 Task: Look for space in Westchester, United States from 11th June, 2023 to 17th June, 2023 for 1 adult in price range Rs.5000 to Rs.12000. Place can be private room with 1  bedroom having 1 bed and 1 bathroom. Property type can be house, flat, guest house, hotel. Booking option can be shelf check-in. Required host language is English.
Action: Mouse moved to (580, 120)
Screenshot: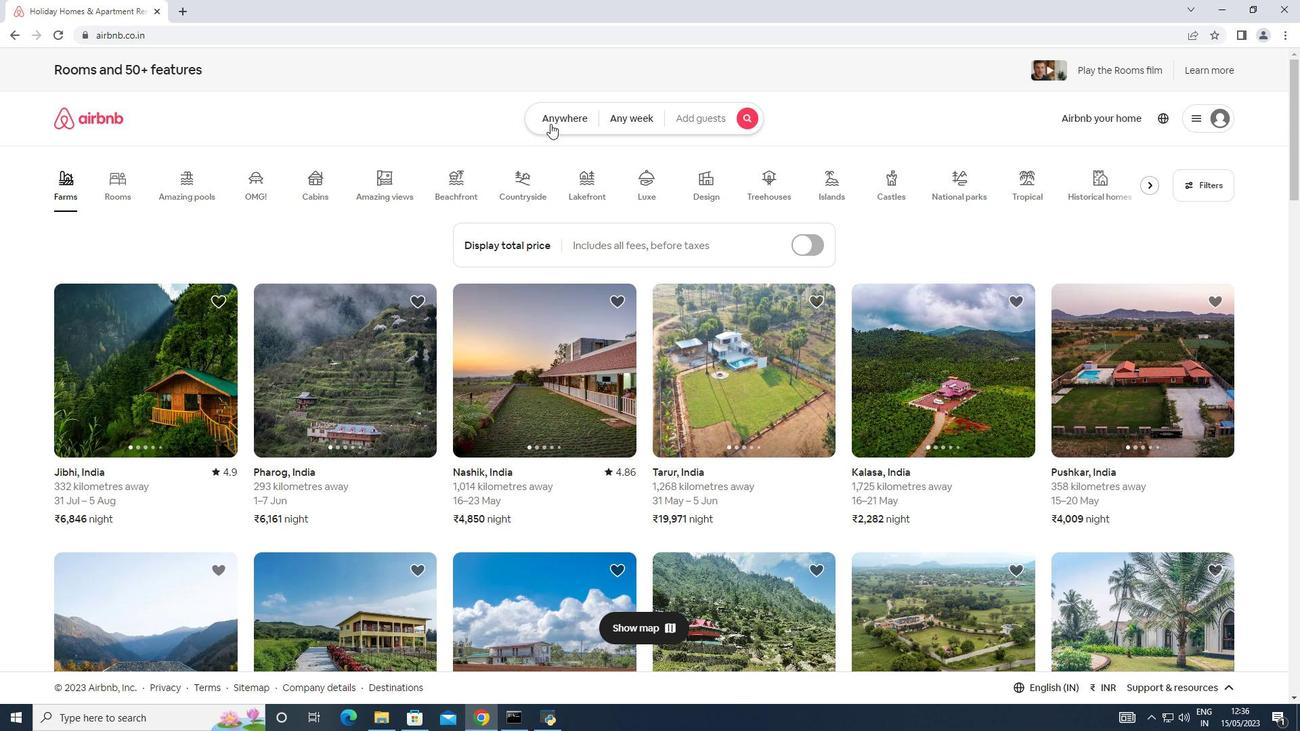 
Action: Mouse pressed left at (580, 120)
Screenshot: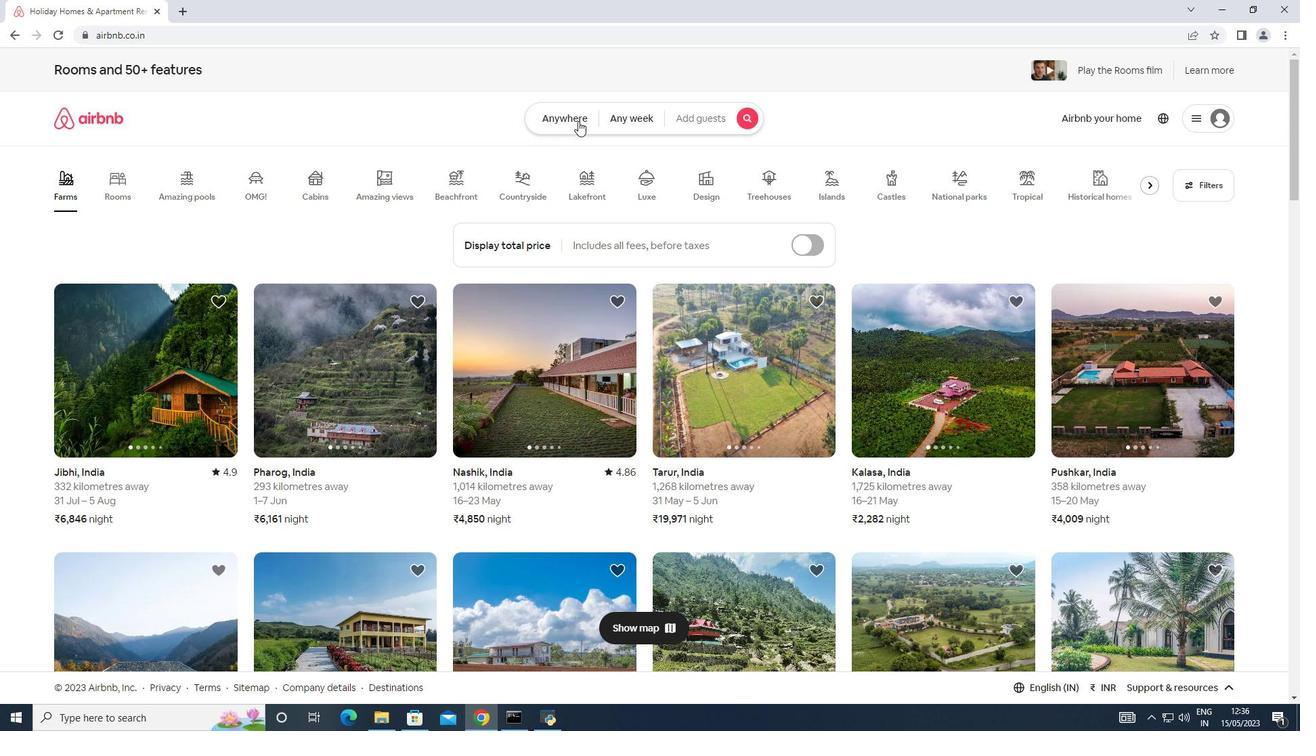 
Action: Mouse moved to (431, 167)
Screenshot: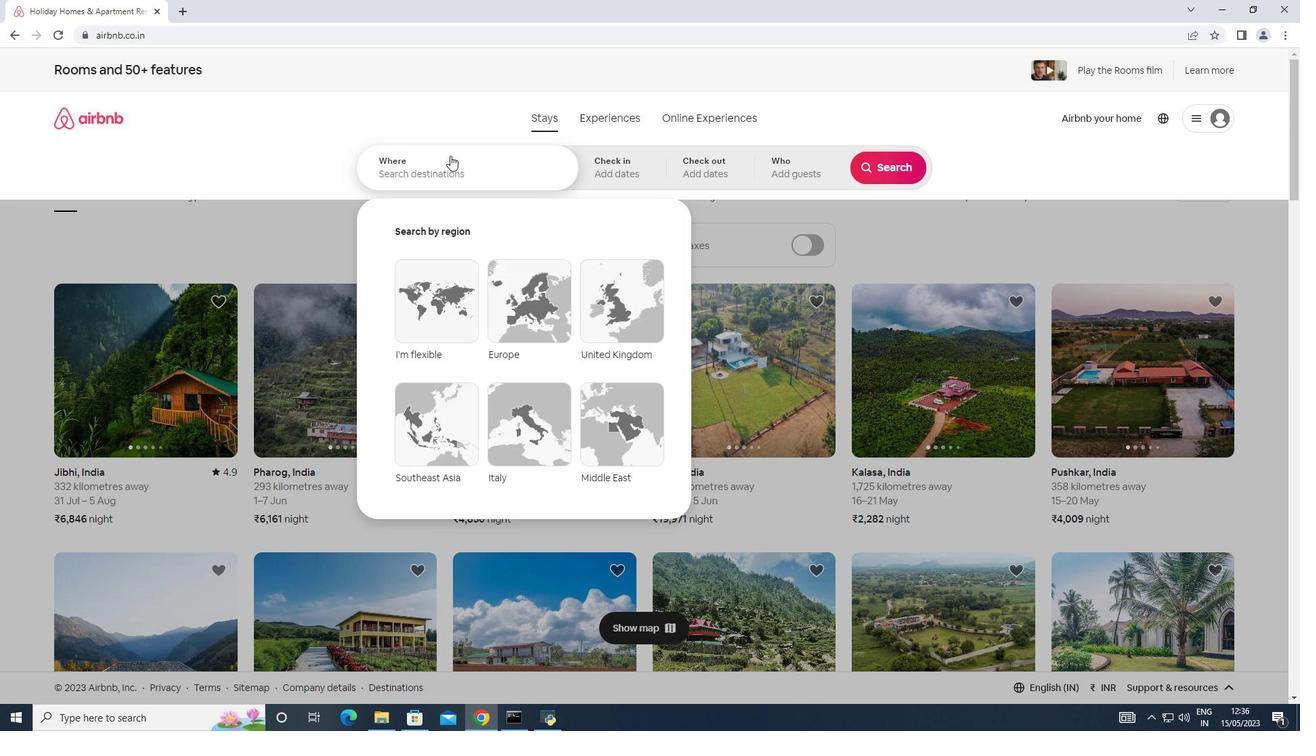 
Action: Mouse pressed left at (431, 167)
Screenshot: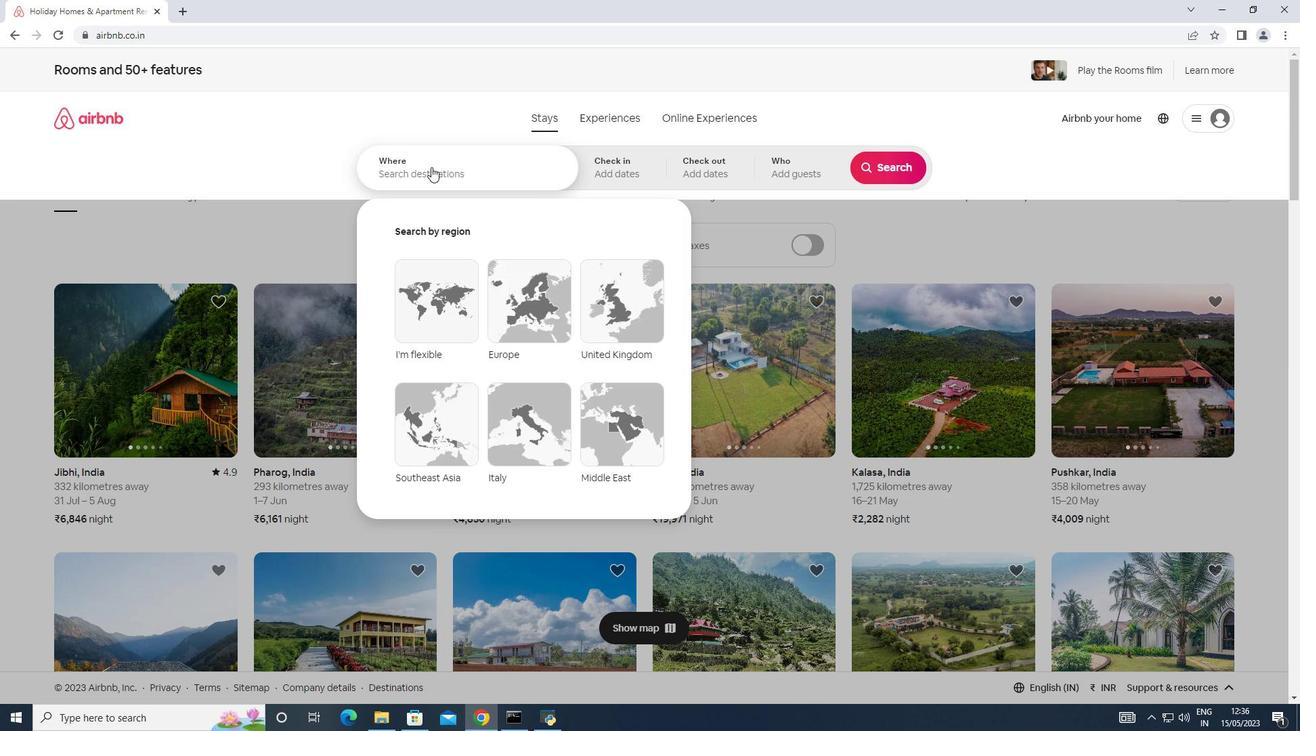 
Action: Key pressed <Key.shift>Westchester,<Key.shift>United<Key.space><Key.shift>States
Screenshot: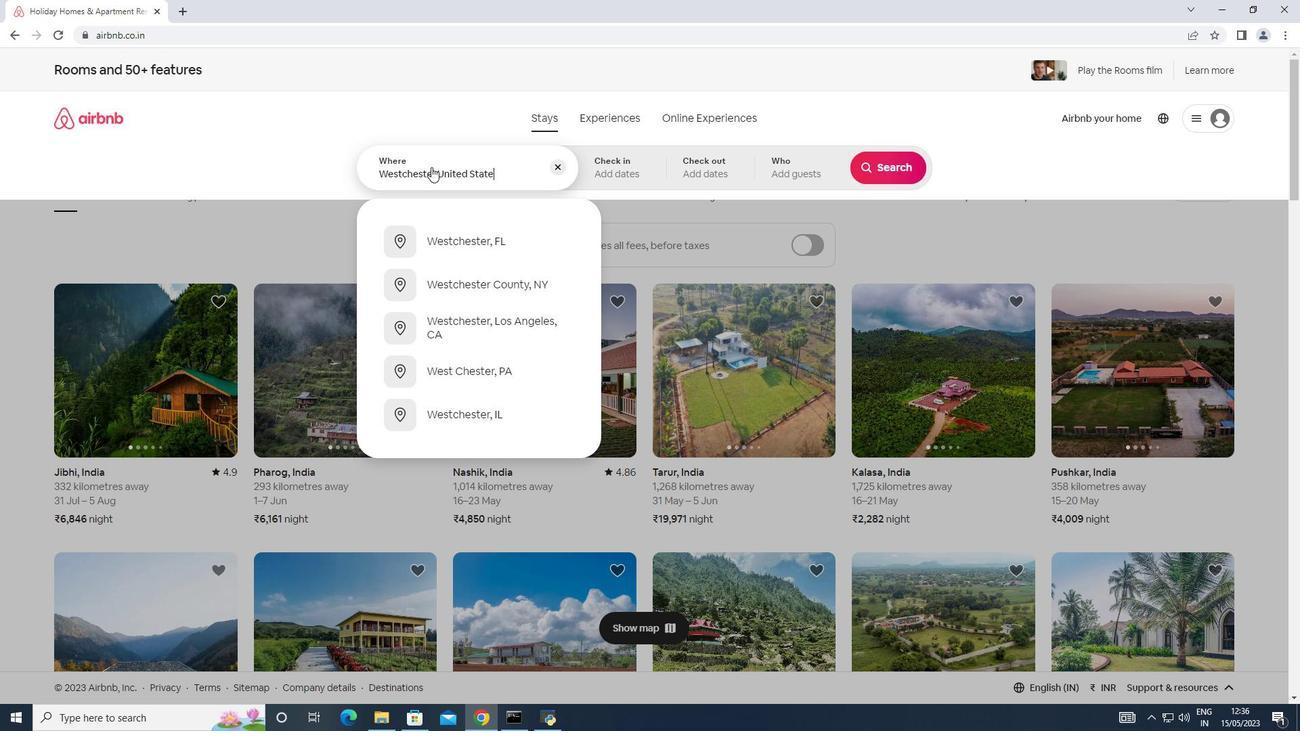 
Action: Mouse moved to (618, 182)
Screenshot: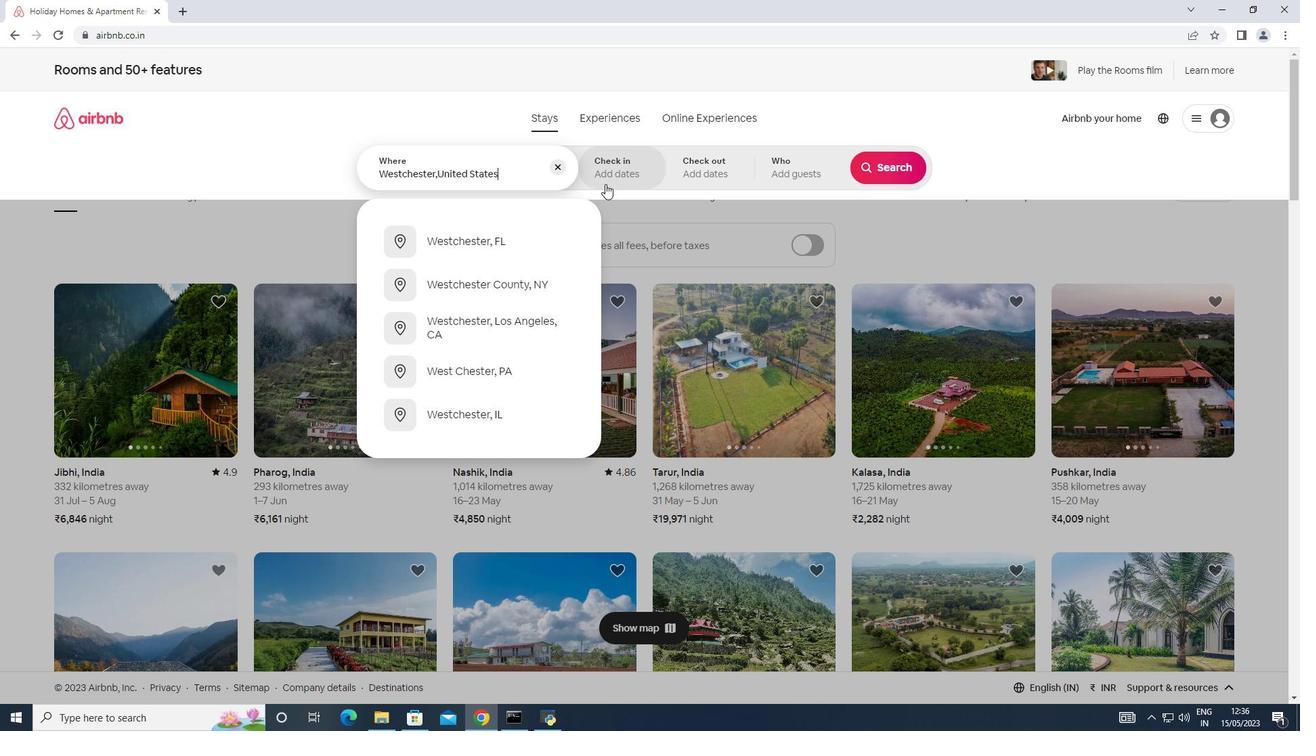 
Action: Mouse pressed left at (618, 182)
Screenshot: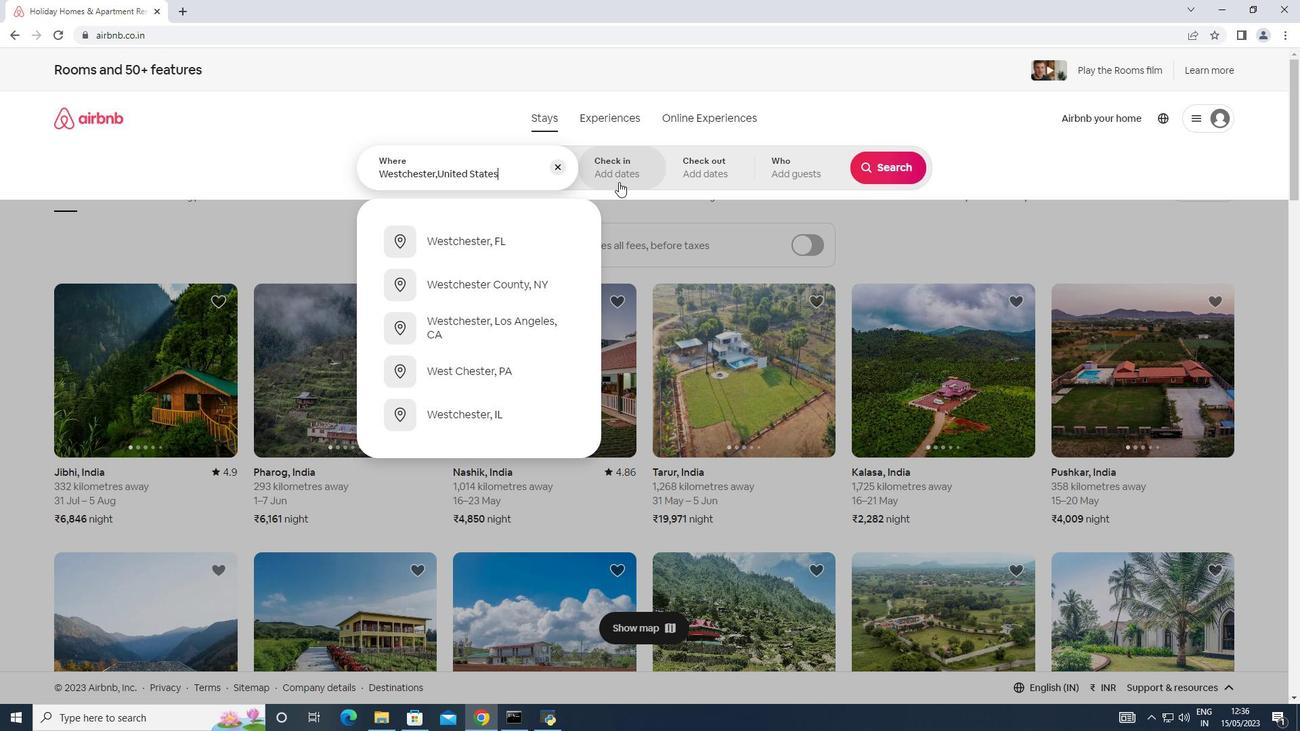 
Action: Mouse moved to (687, 391)
Screenshot: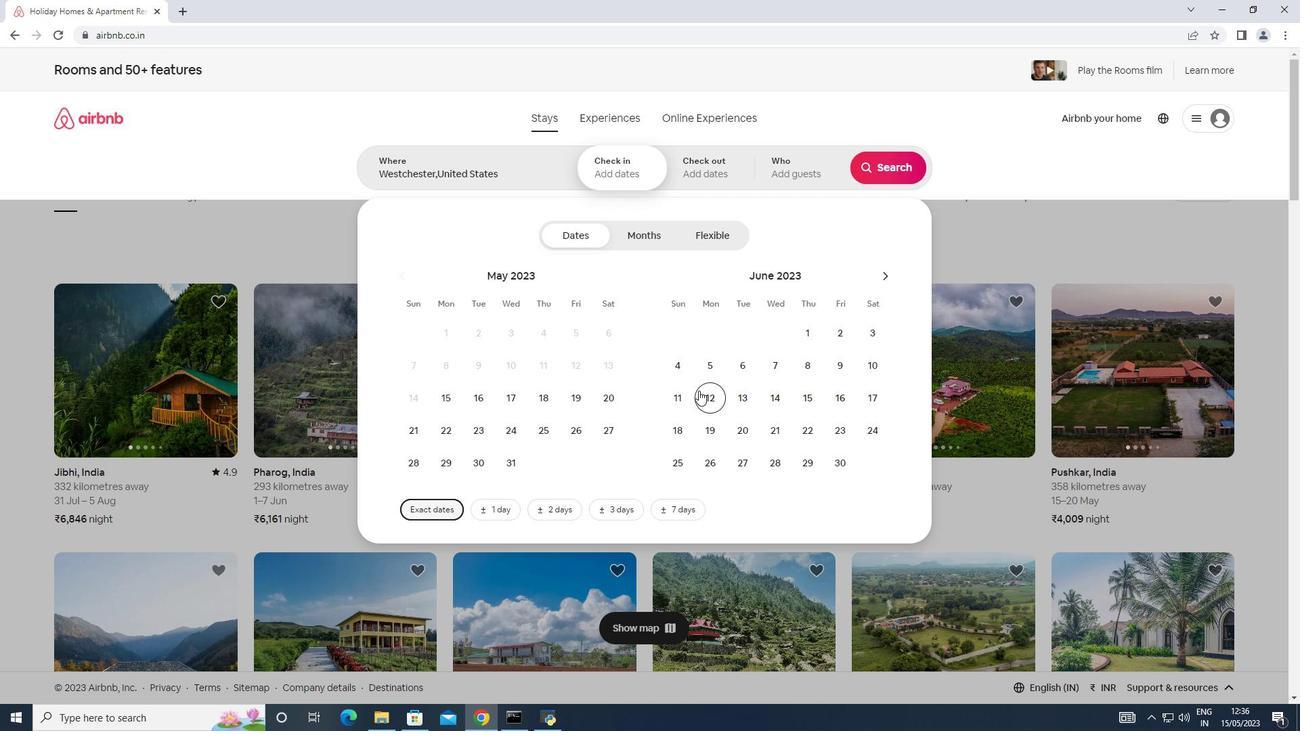 
Action: Mouse pressed left at (687, 391)
Screenshot: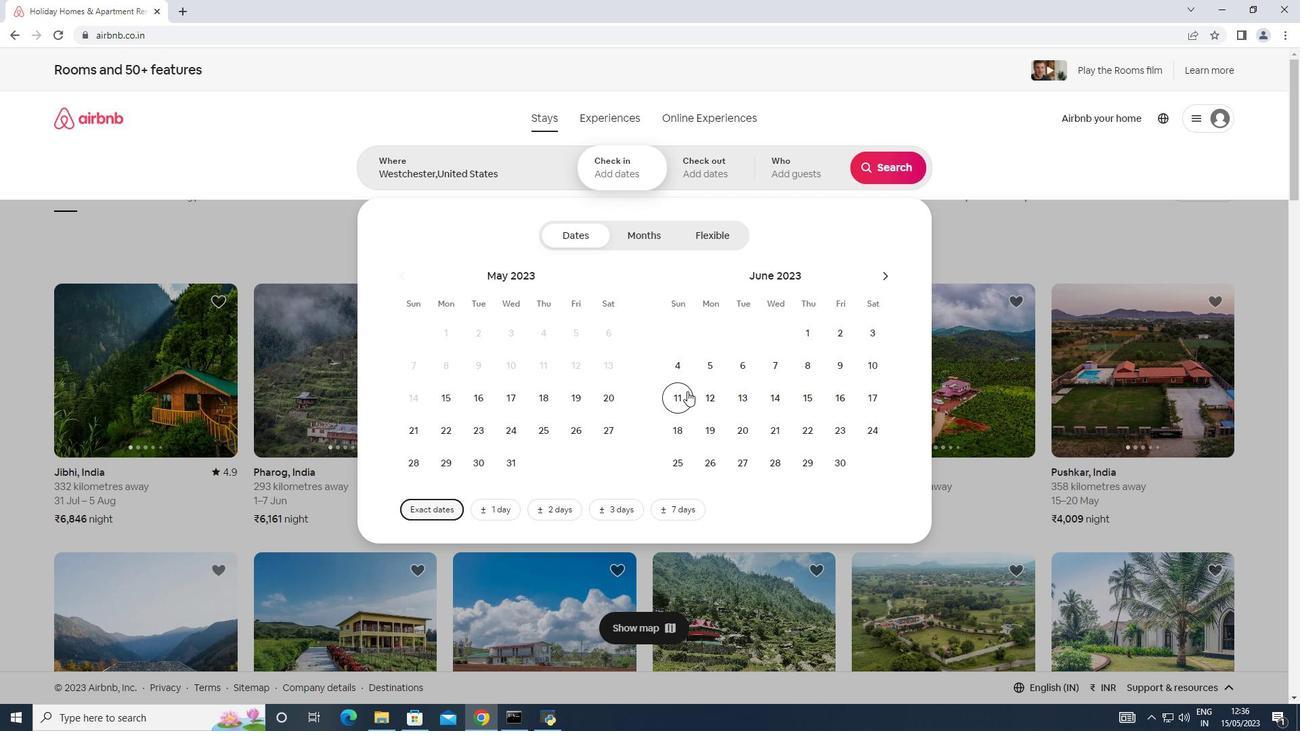 
Action: Mouse moved to (869, 396)
Screenshot: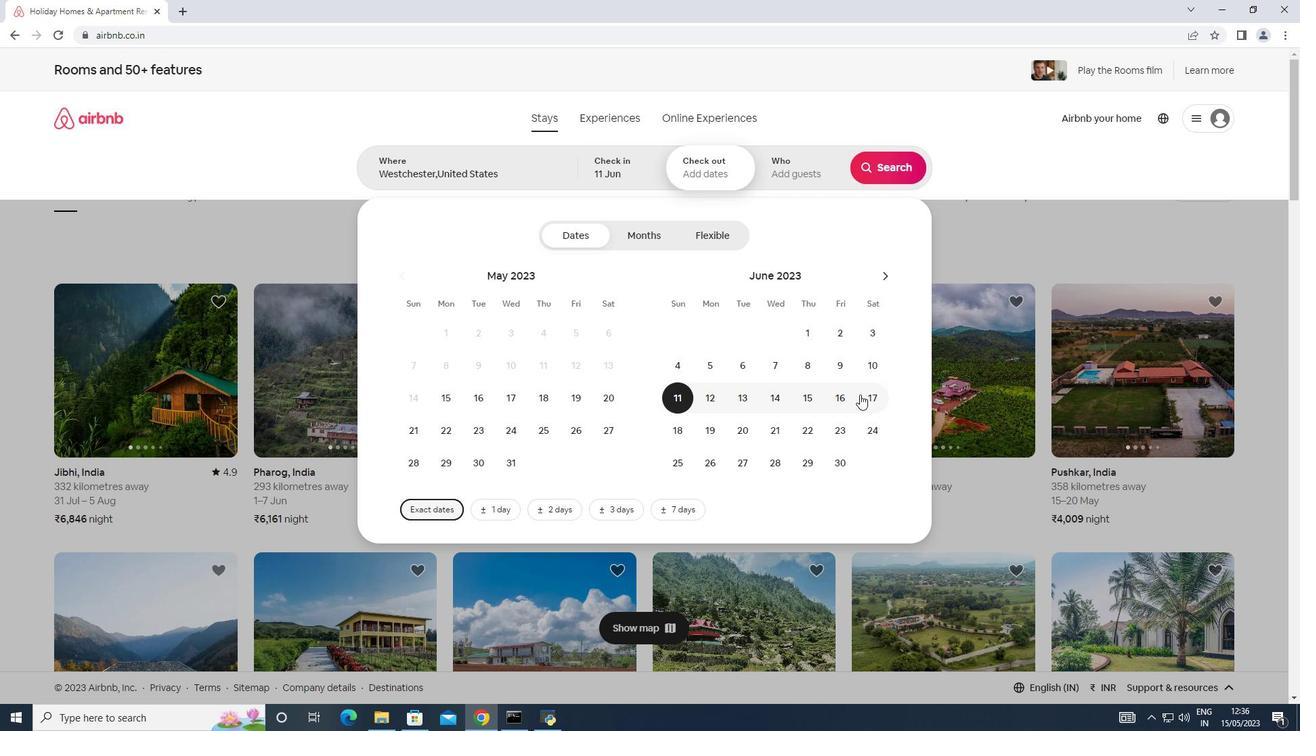 
Action: Mouse pressed left at (869, 396)
Screenshot: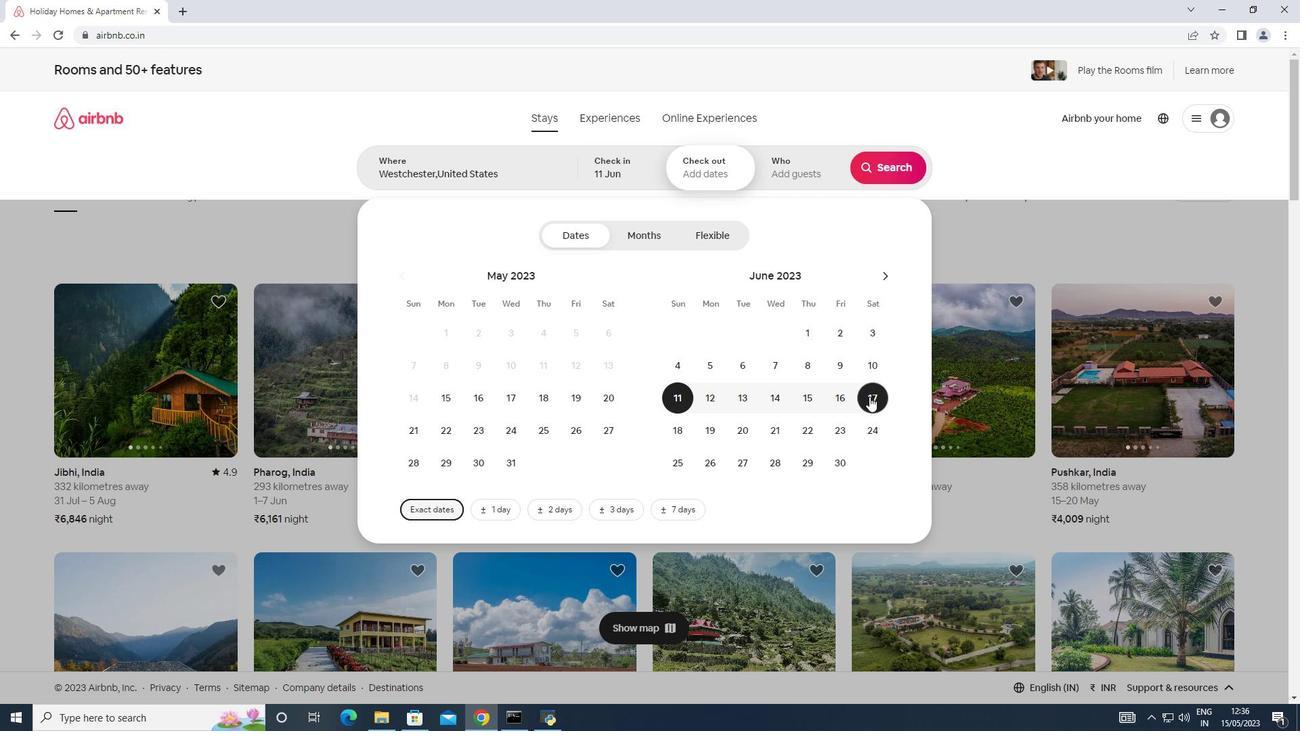 
Action: Mouse moved to (791, 171)
Screenshot: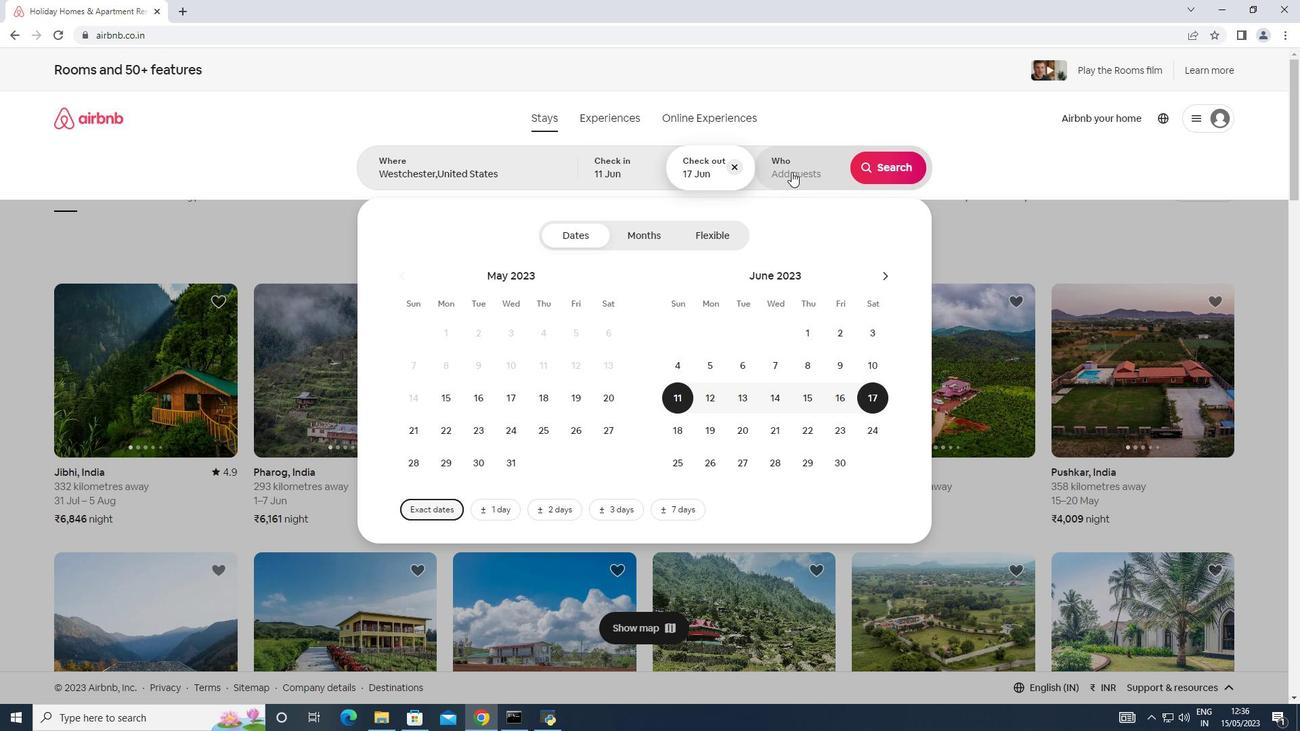 
Action: Mouse pressed left at (791, 171)
Screenshot: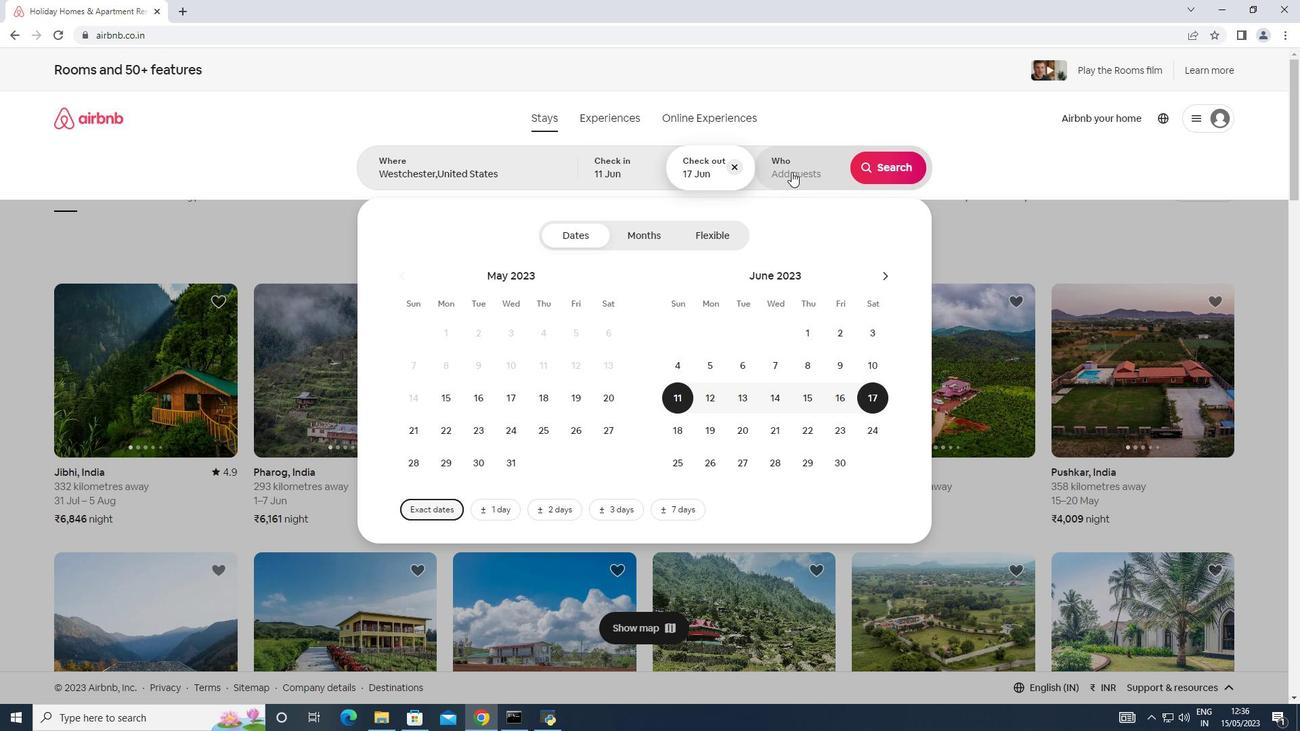 
Action: Mouse moved to (889, 239)
Screenshot: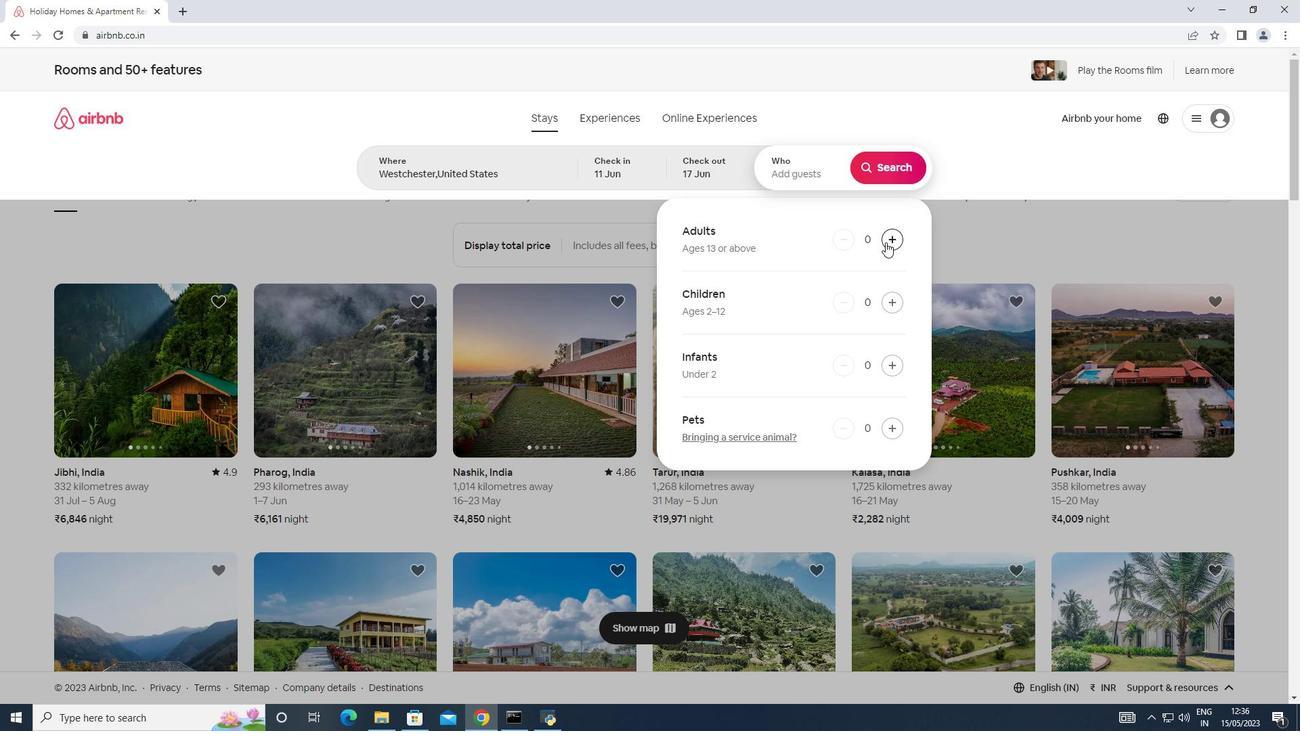 
Action: Mouse pressed left at (889, 239)
Screenshot: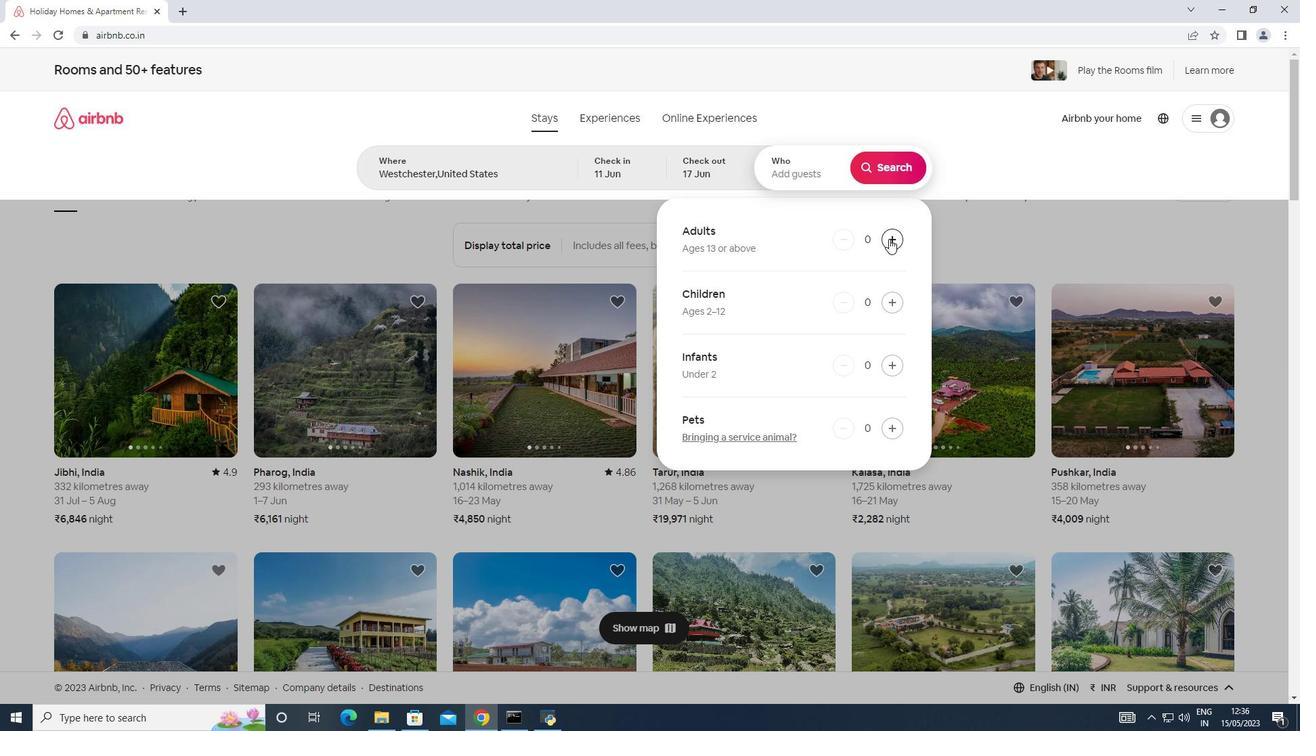 
Action: Mouse moved to (872, 165)
Screenshot: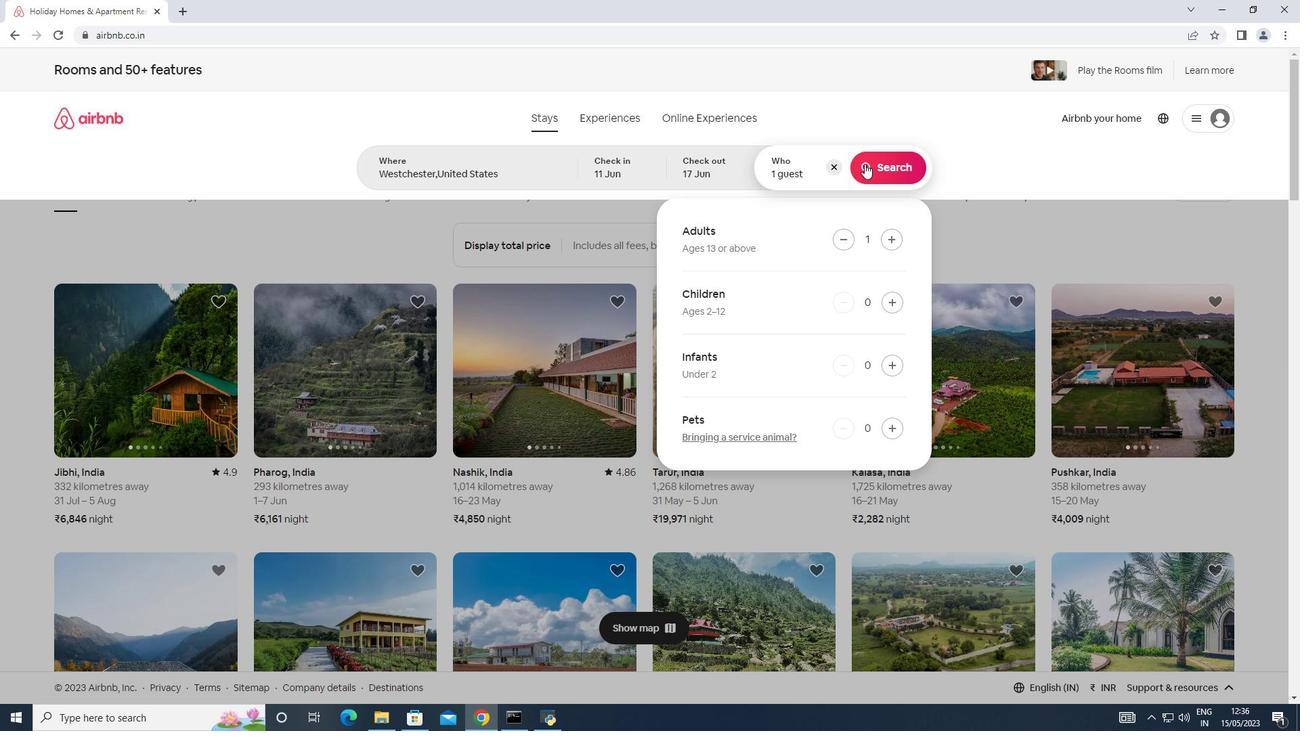 
Action: Mouse pressed left at (872, 165)
Screenshot: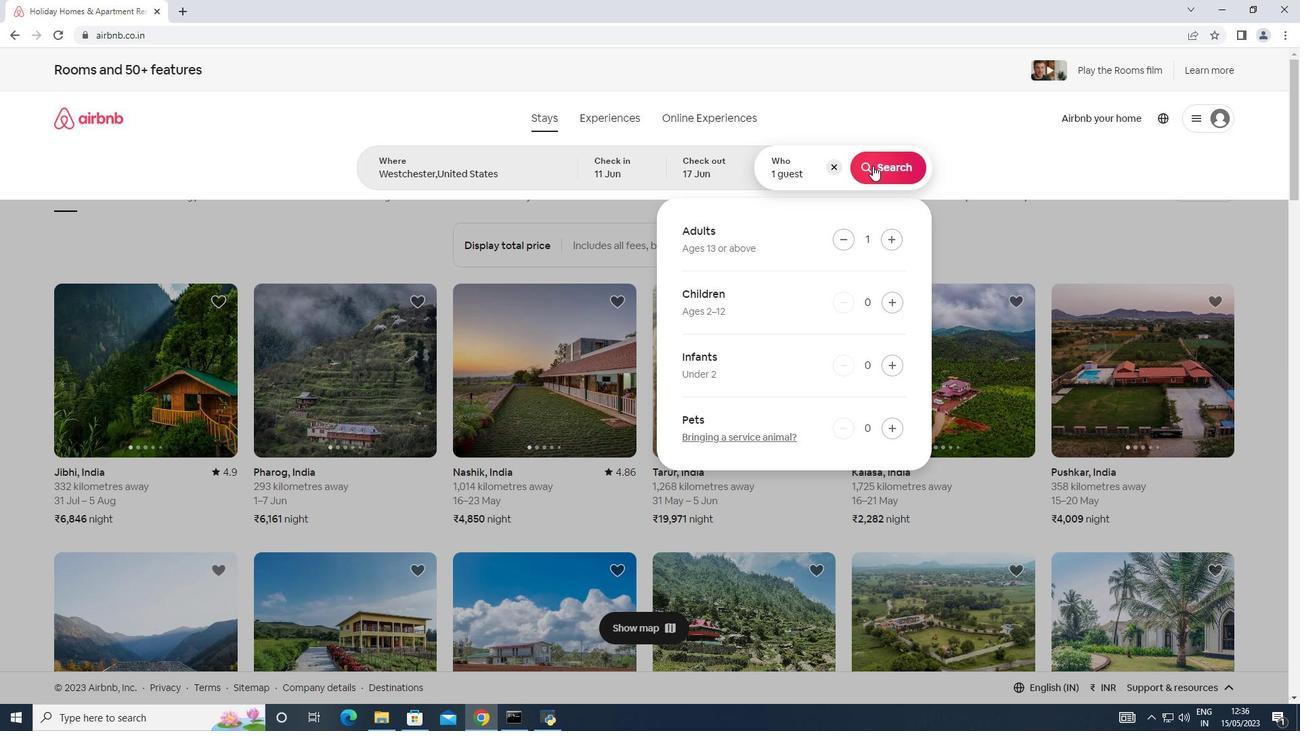 
Action: Mouse moved to (1235, 119)
Screenshot: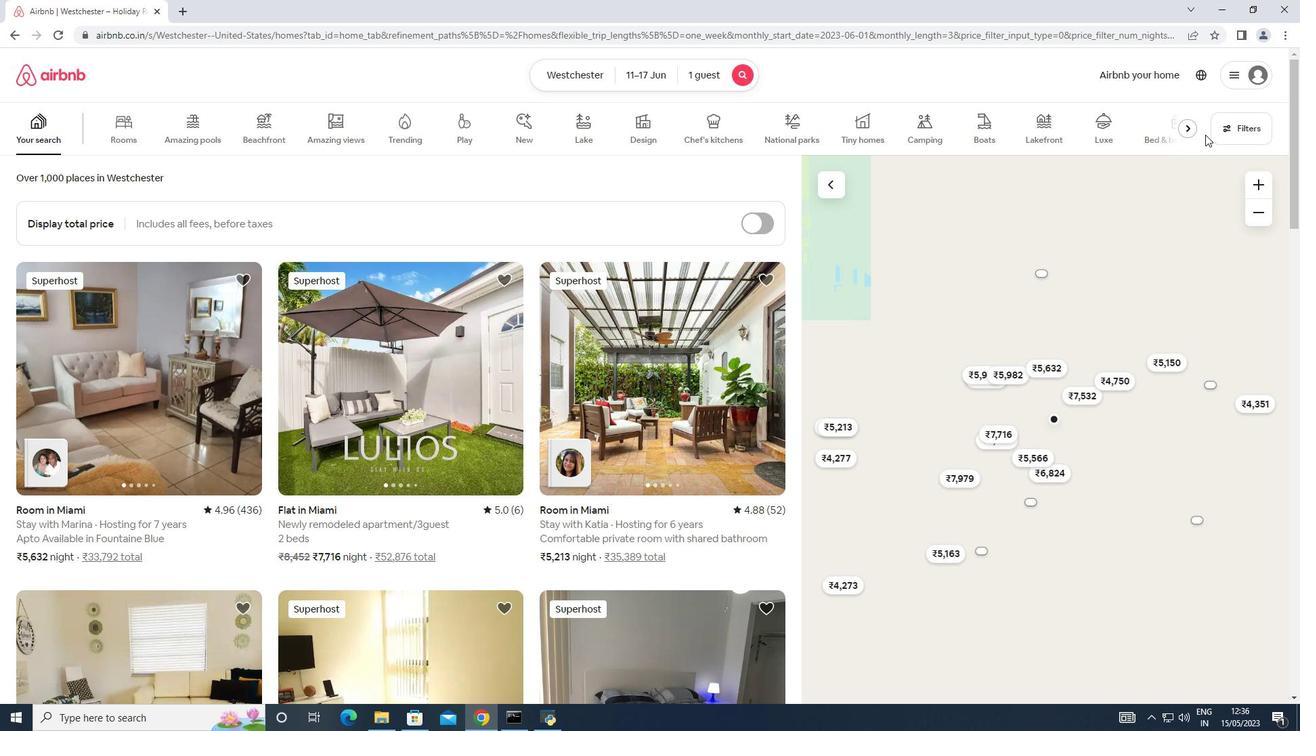 
Action: Mouse pressed left at (1235, 119)
Screenshot: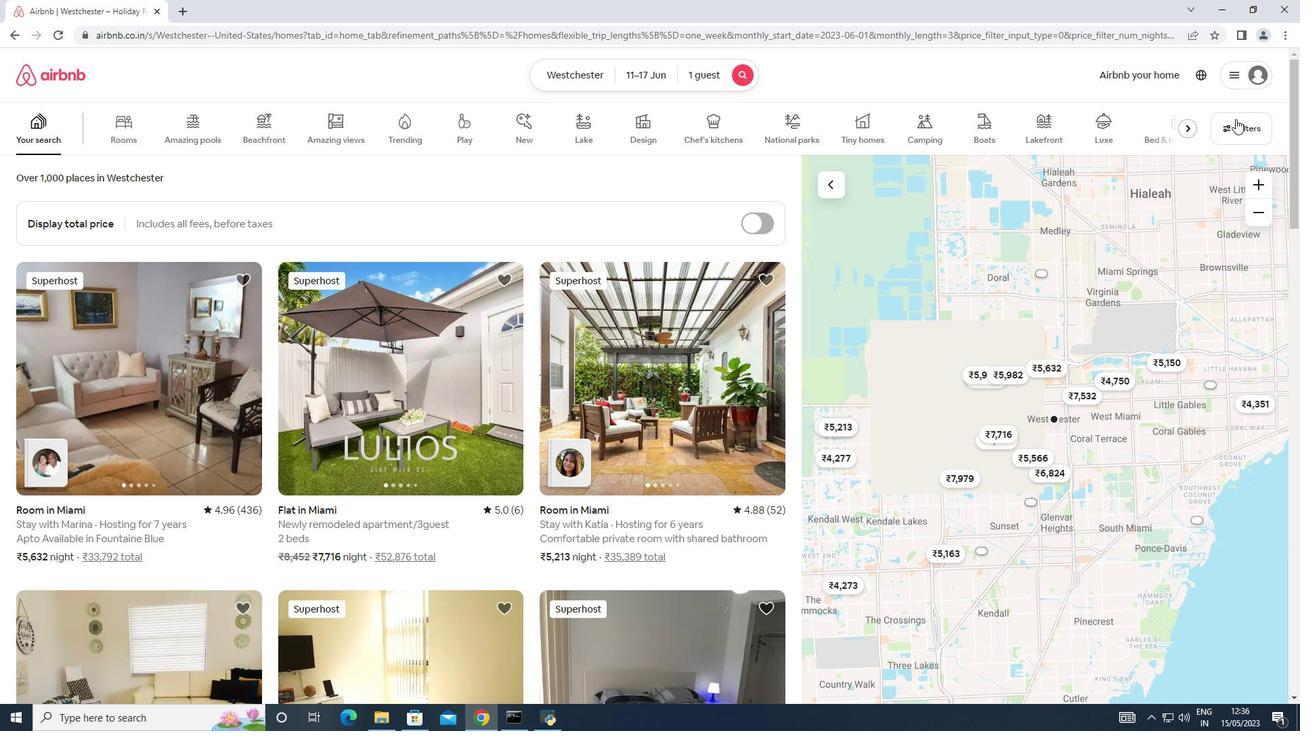 
Action: Mouse moved to (471, 462)
Screenshot: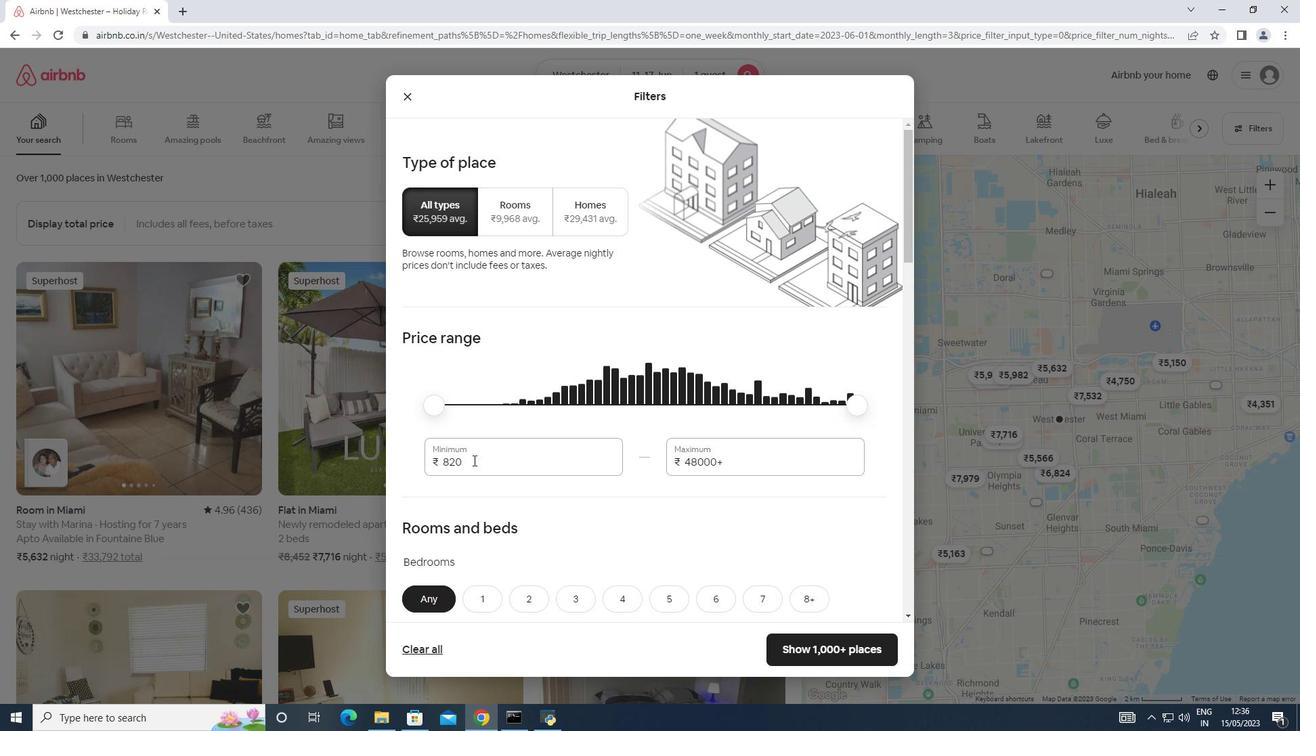 
Action: Mouse pressed left at (471, 462)
Screenshot: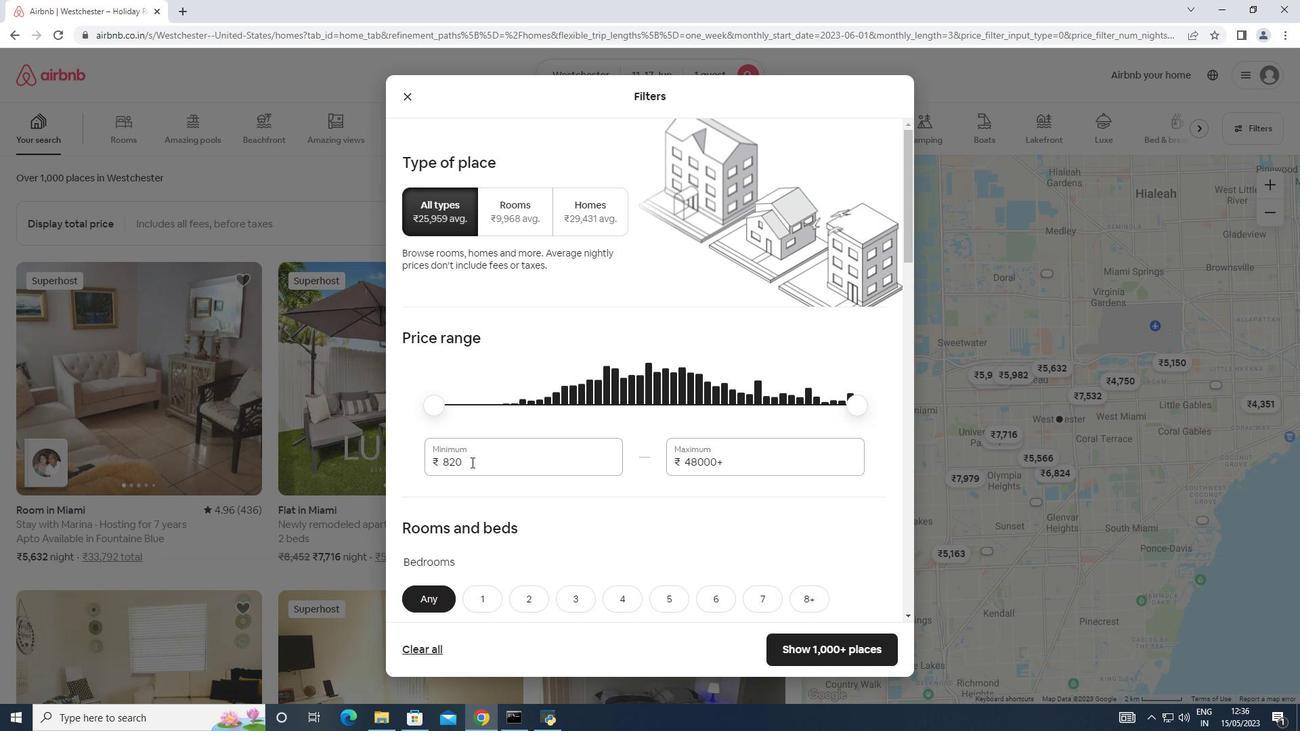 
Action: Mouse moved to (420, 455)
Screenshot: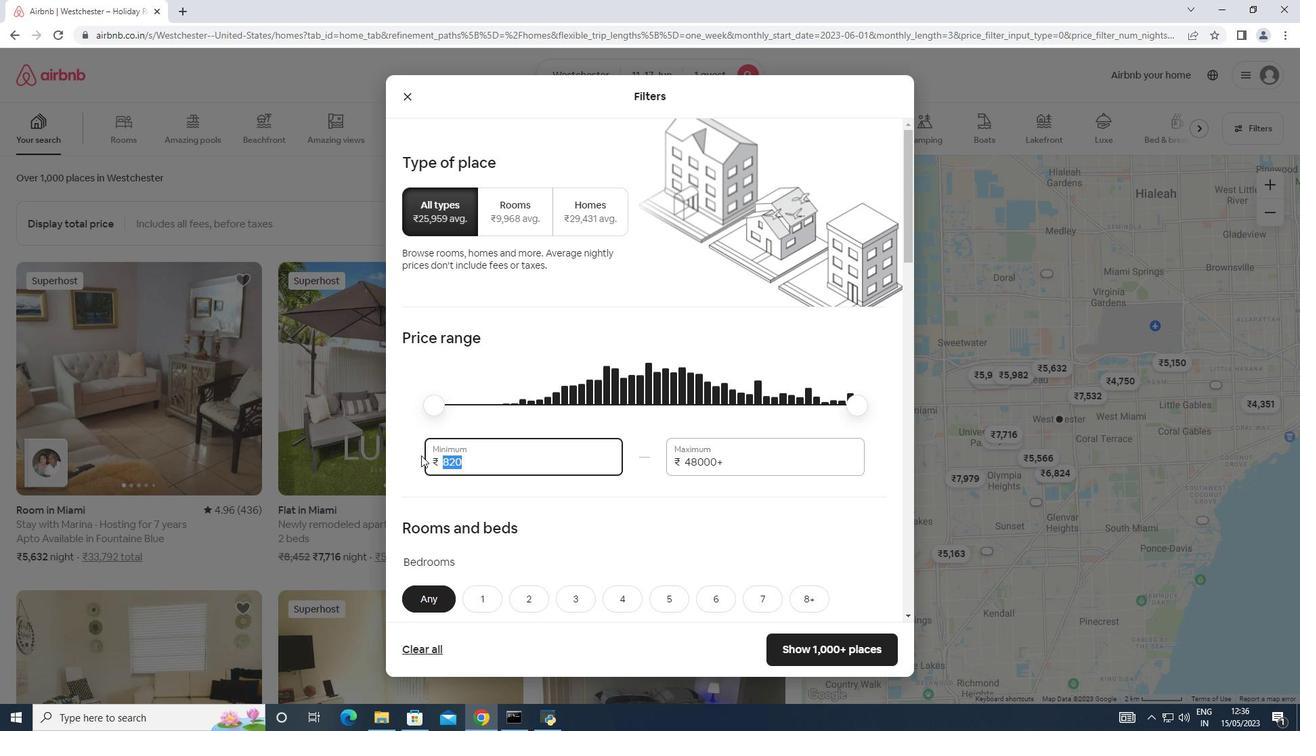 
Action: Key pressed 5000
Screenshot: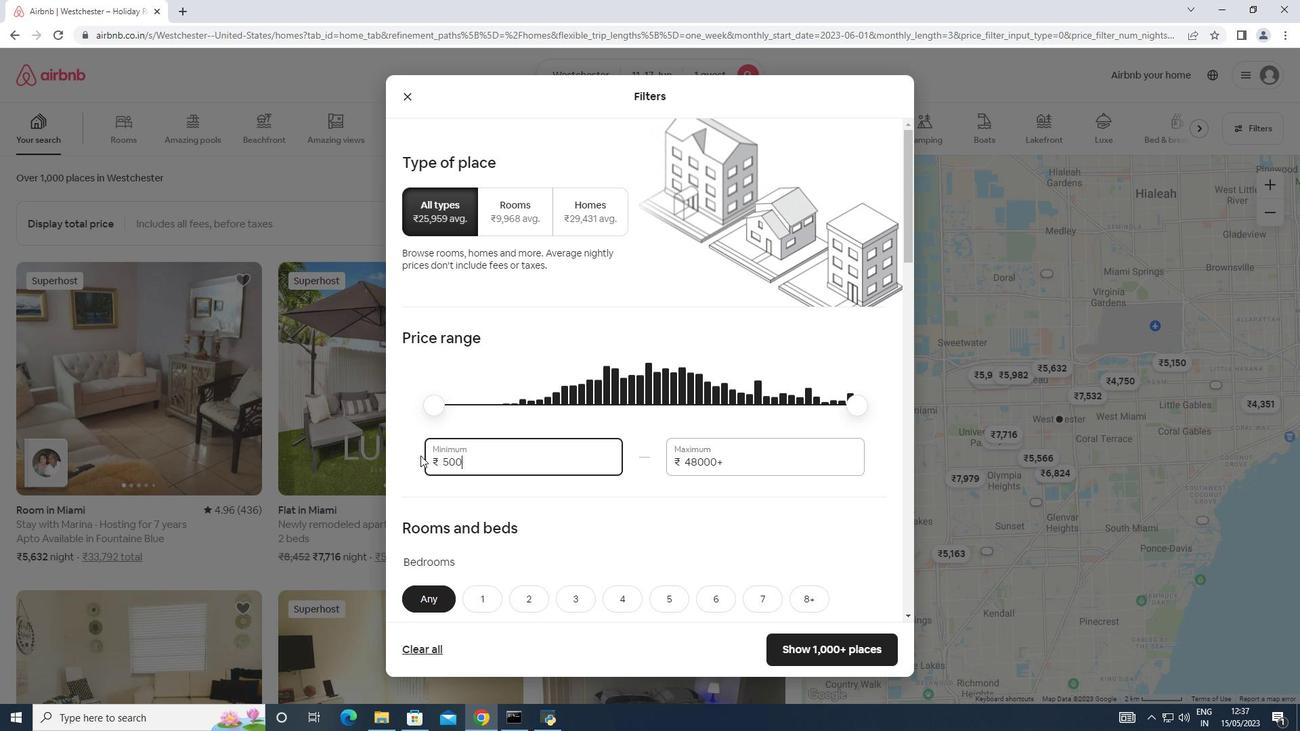 
Action: Mouse moved to (731, 462)
Screenshot: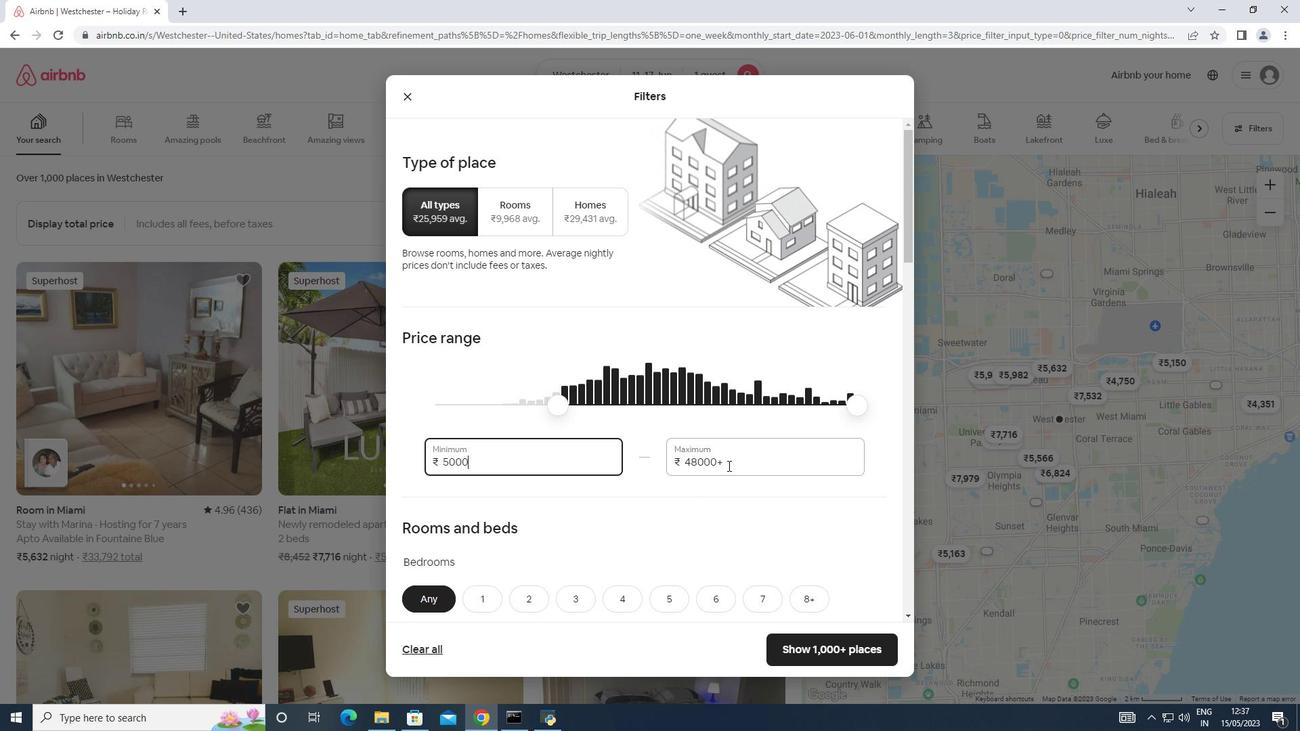 
Action: Mouse pressed left at (731, 462)
Screenshot: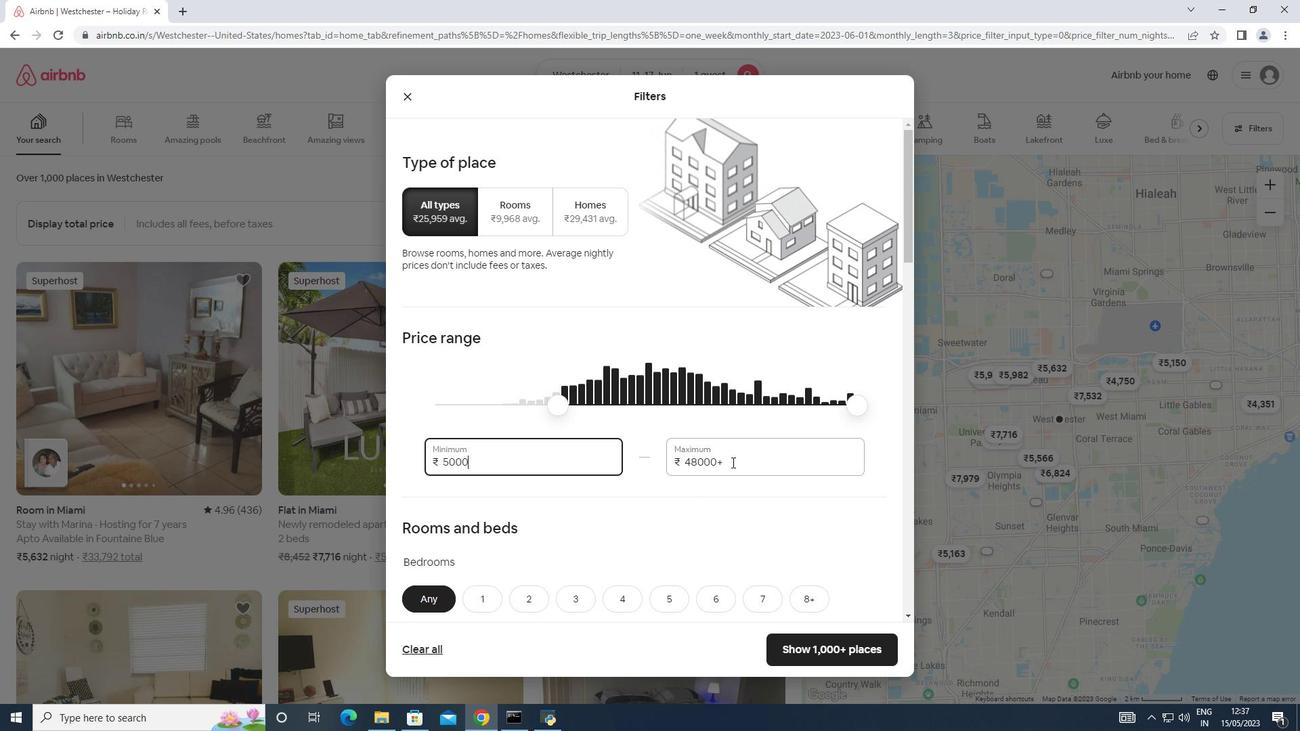
Action: Mouse moved to (671, 462)
Screenshot: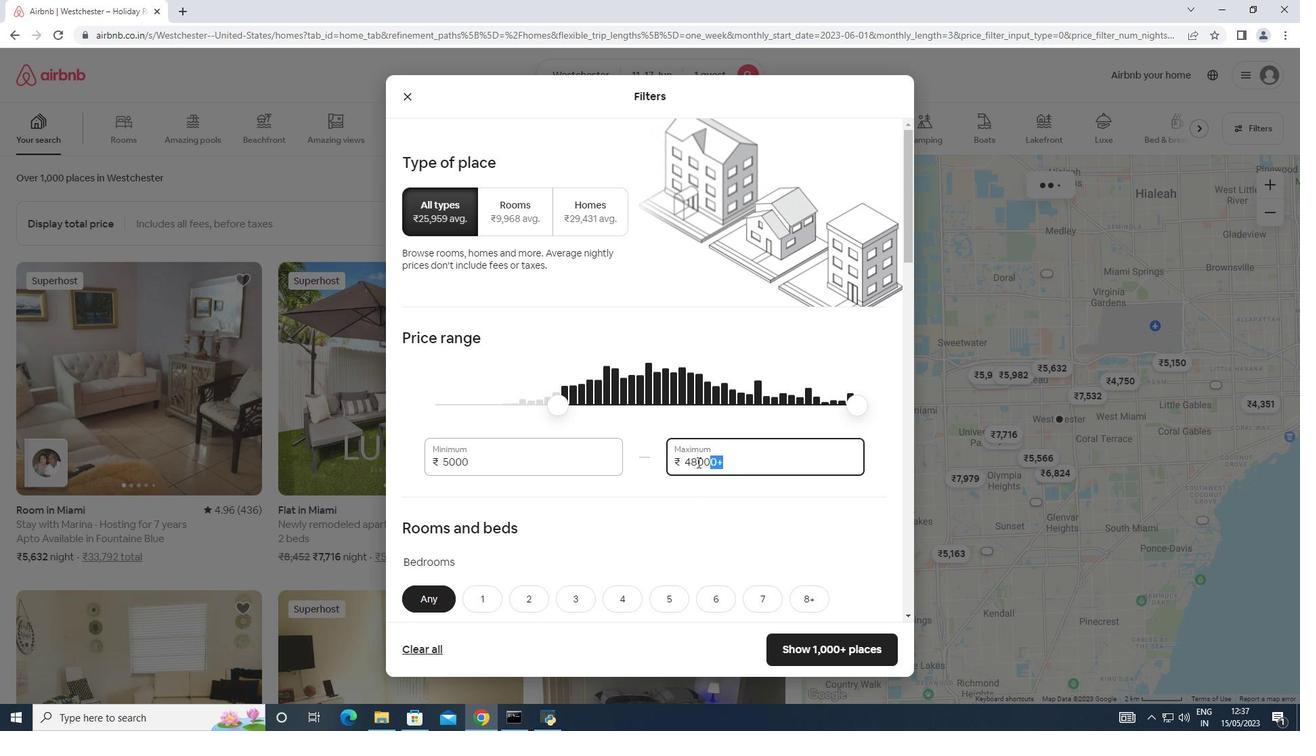 
Action: Key pressed 12000
Screenshot: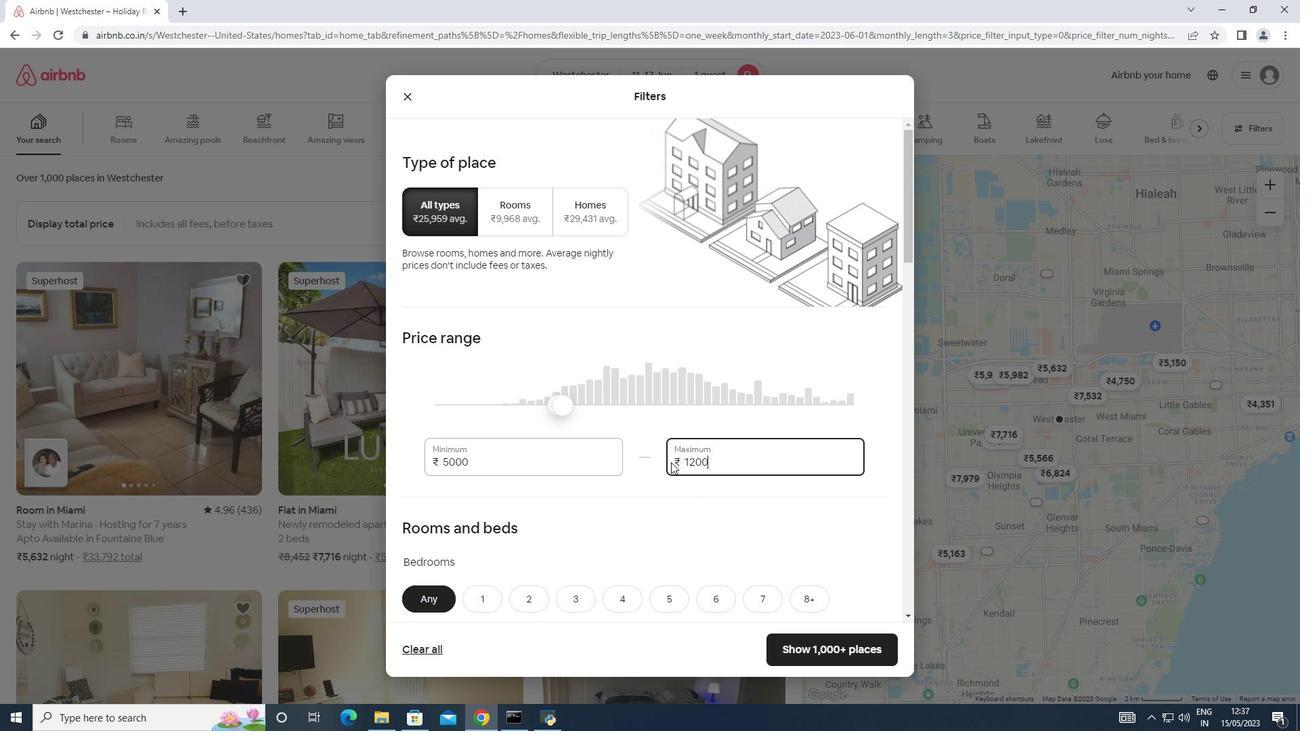
Action: Mouse scrolled (671, 461) with delta (0, 0)
Screenshot: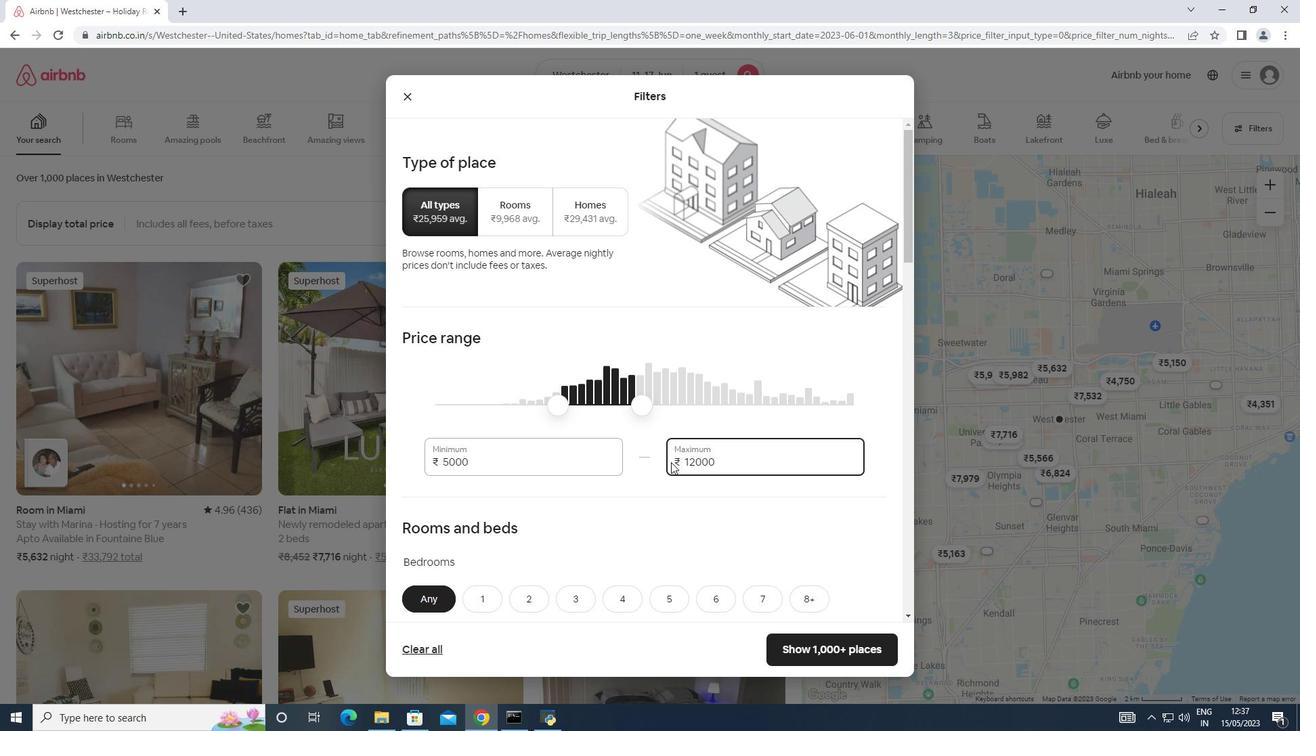 
Action: Mouse scrolled (671, 461) with delta (0, 0)
Screenshot: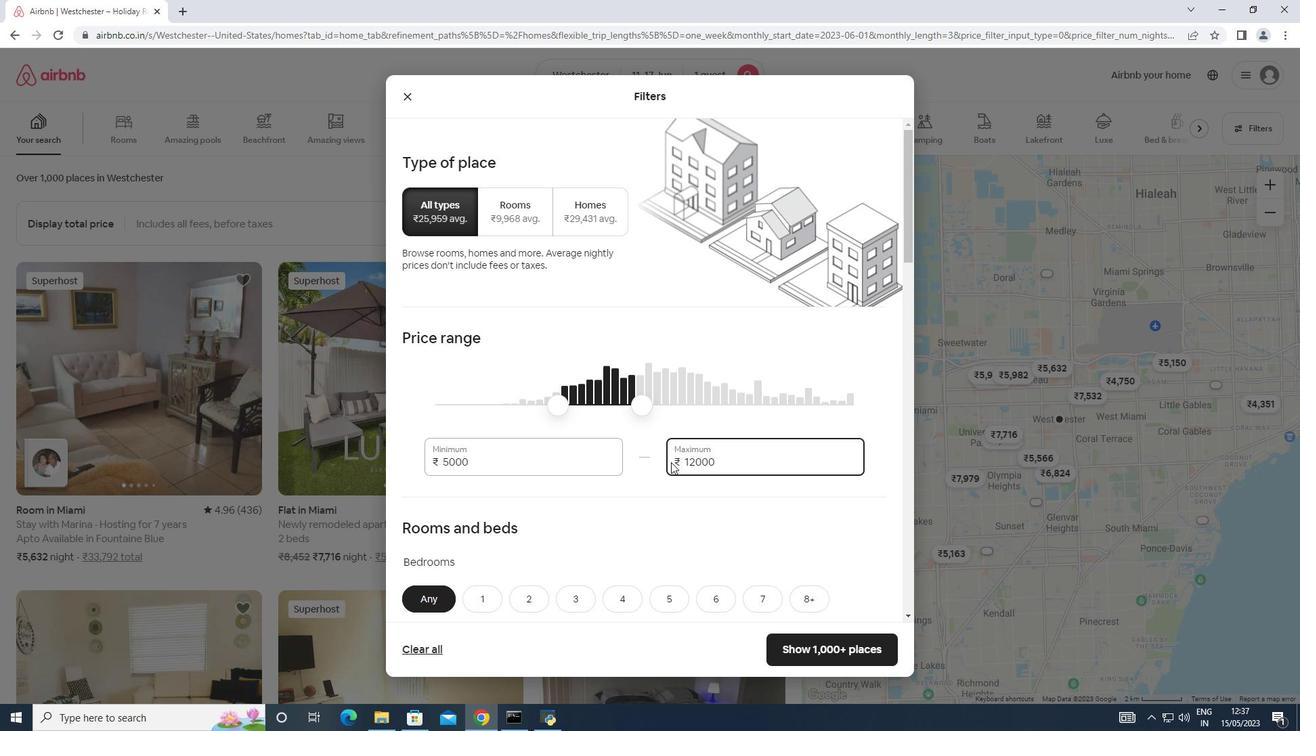 
Action: Mouse moved to (673, 459)
Screenshot: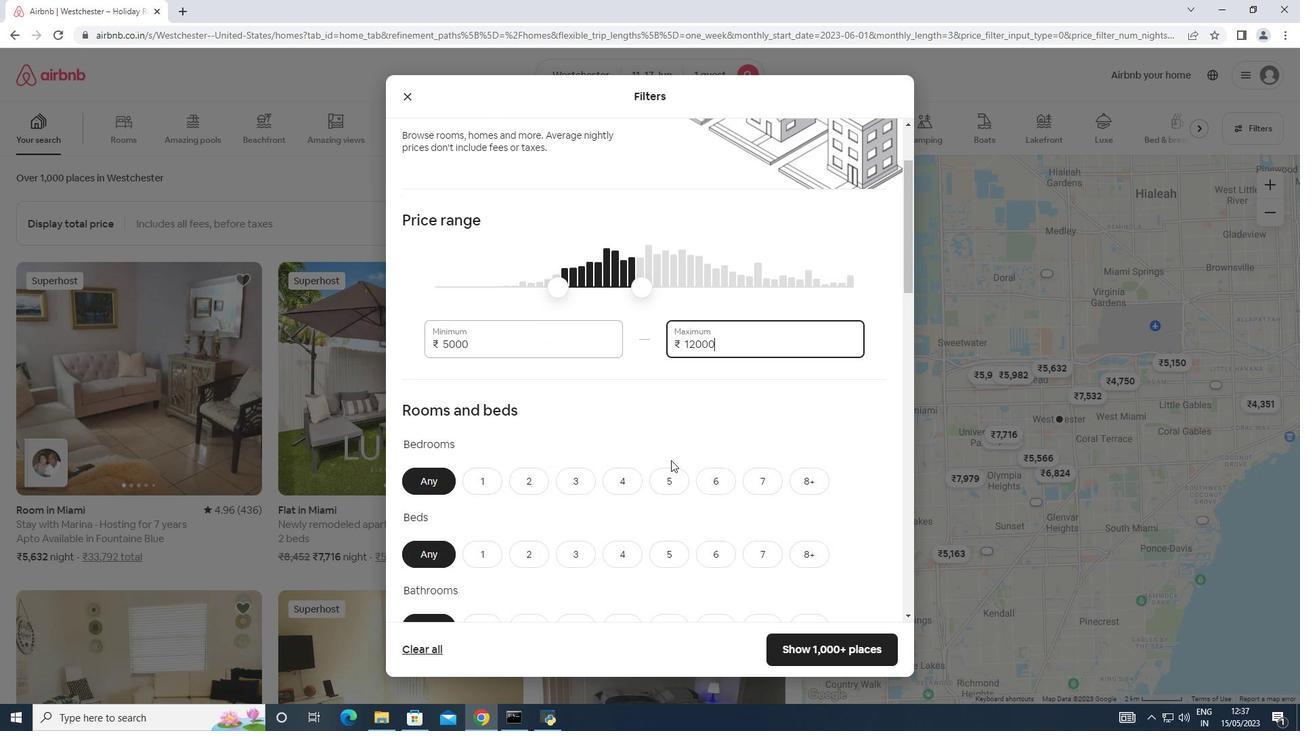 
Action: Mouse scrolled (673, 458) with delta (0, 0)
Screenshot: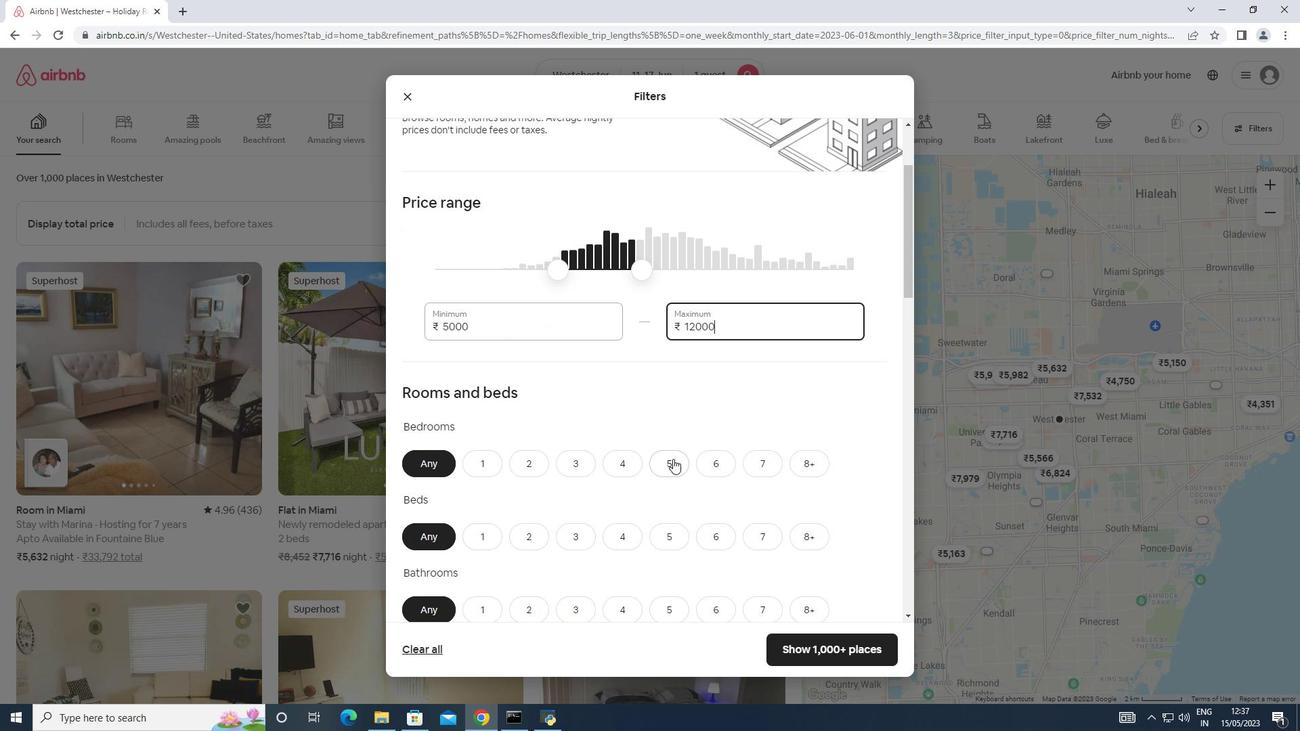 
Action: Mouse scrolled (673, 458) with delta (0, 0)
Screenshot: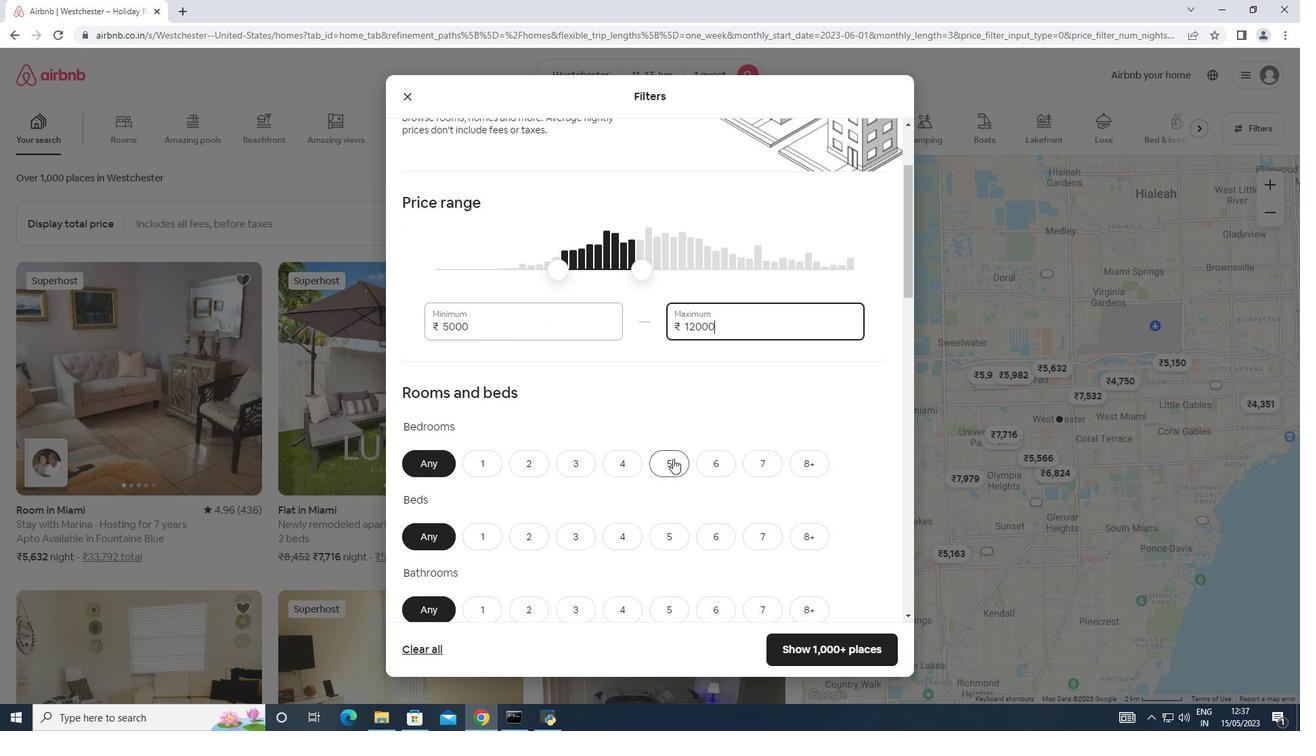 
Action: Mouse moved to (494, 331)
Screenshot: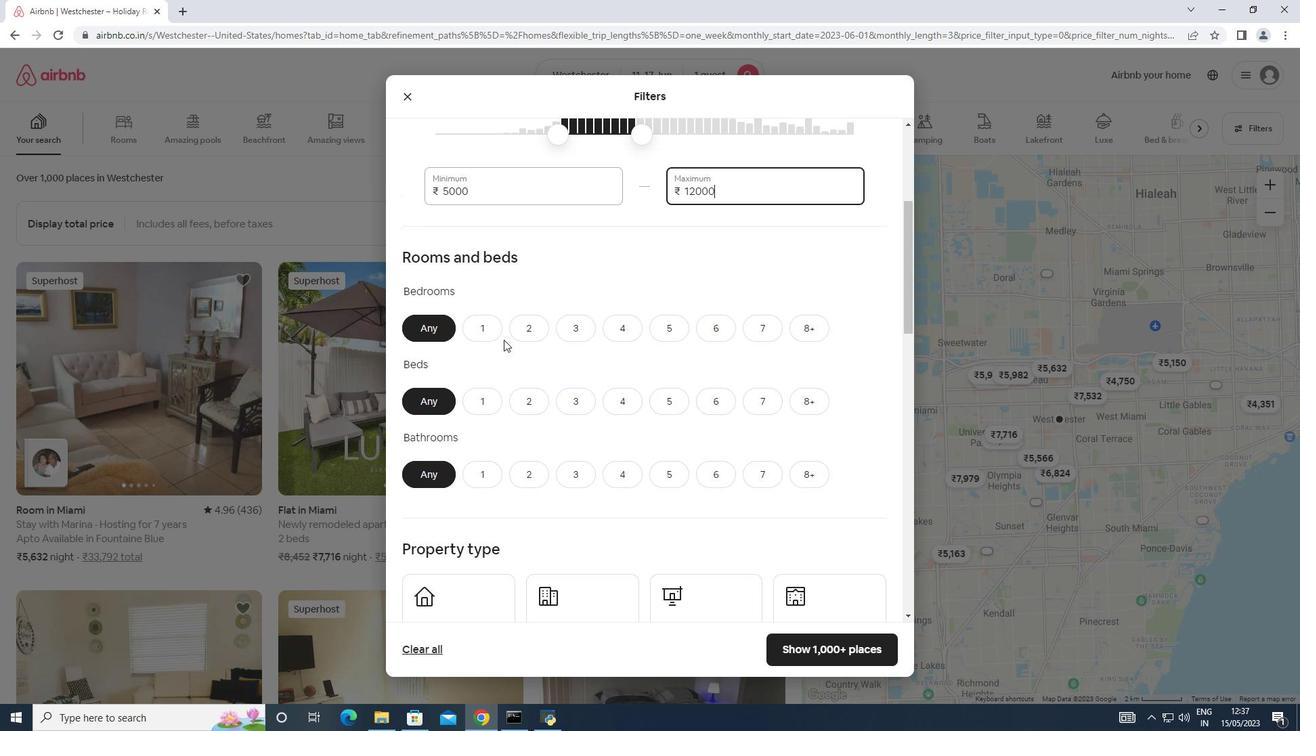 
Action: Mouse pressed left at (494, 331)
Screenshot: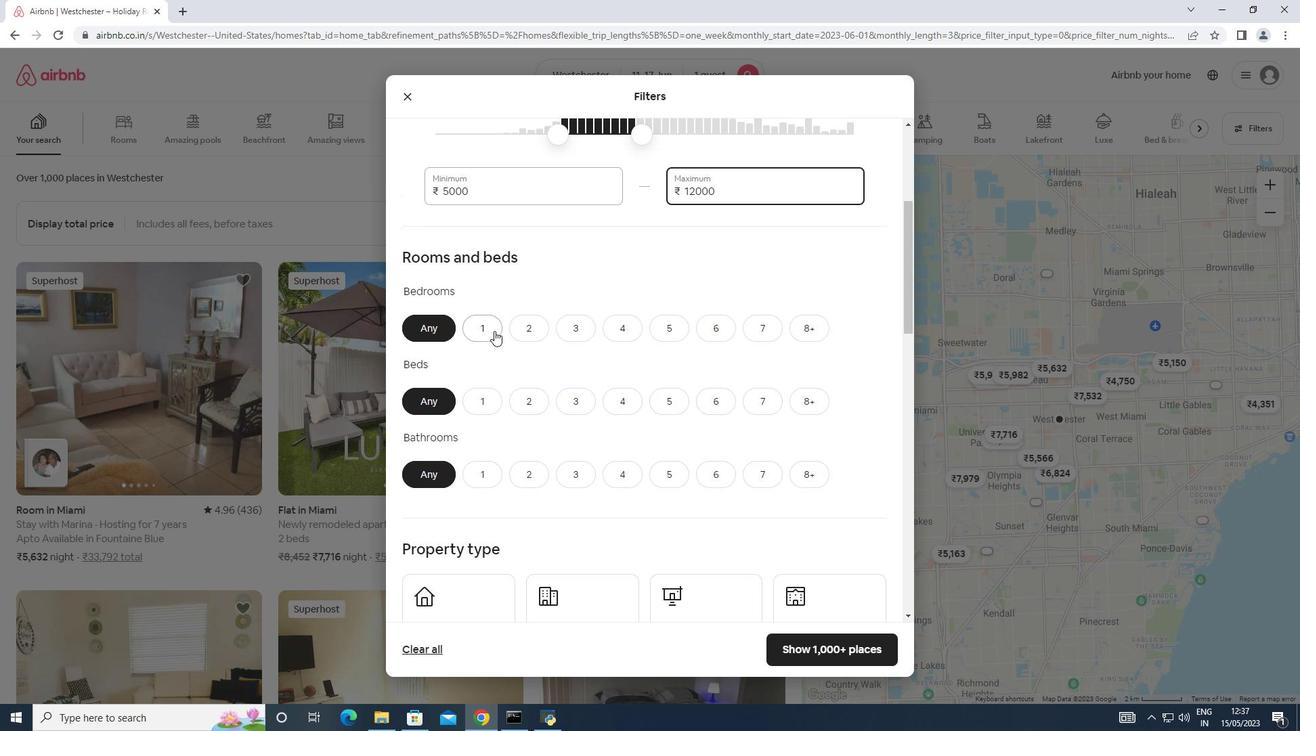 
Action: Mouse moved to (490, 406)
Screenshot: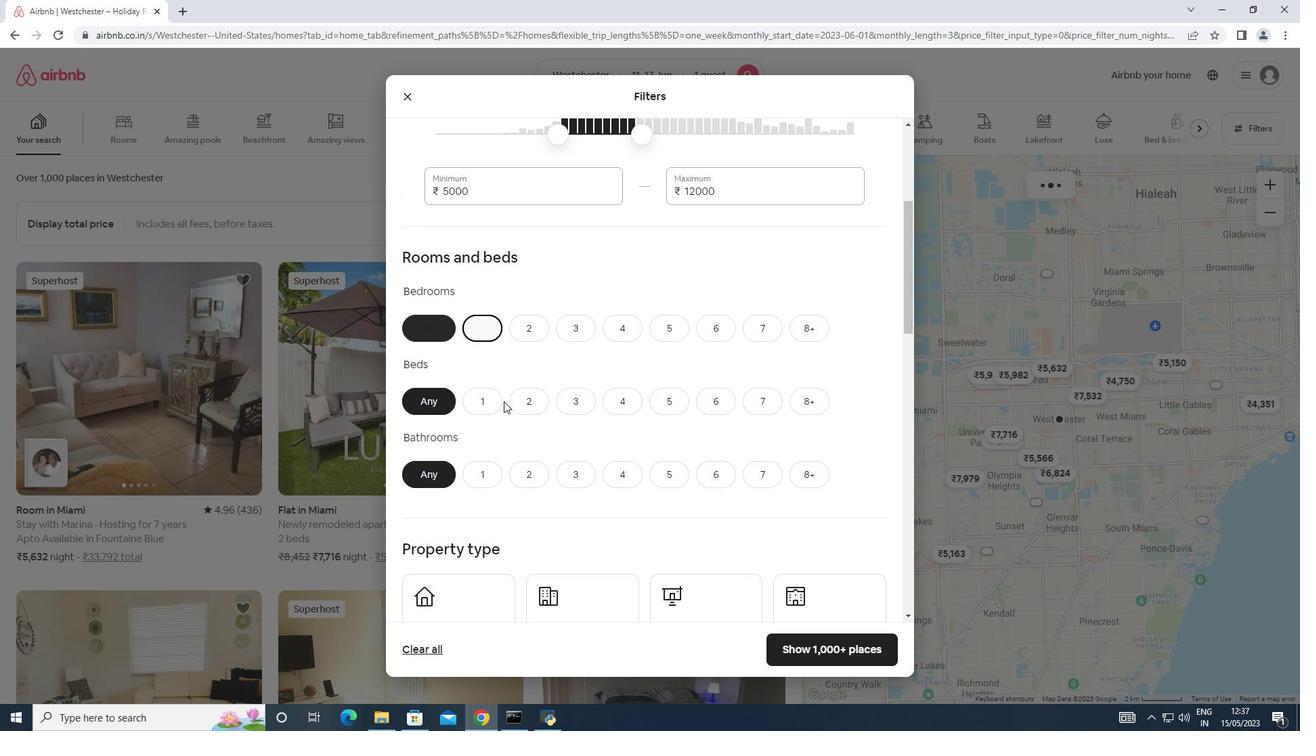 
Action: Mouse pressed left at (490, 406)
Screenshot: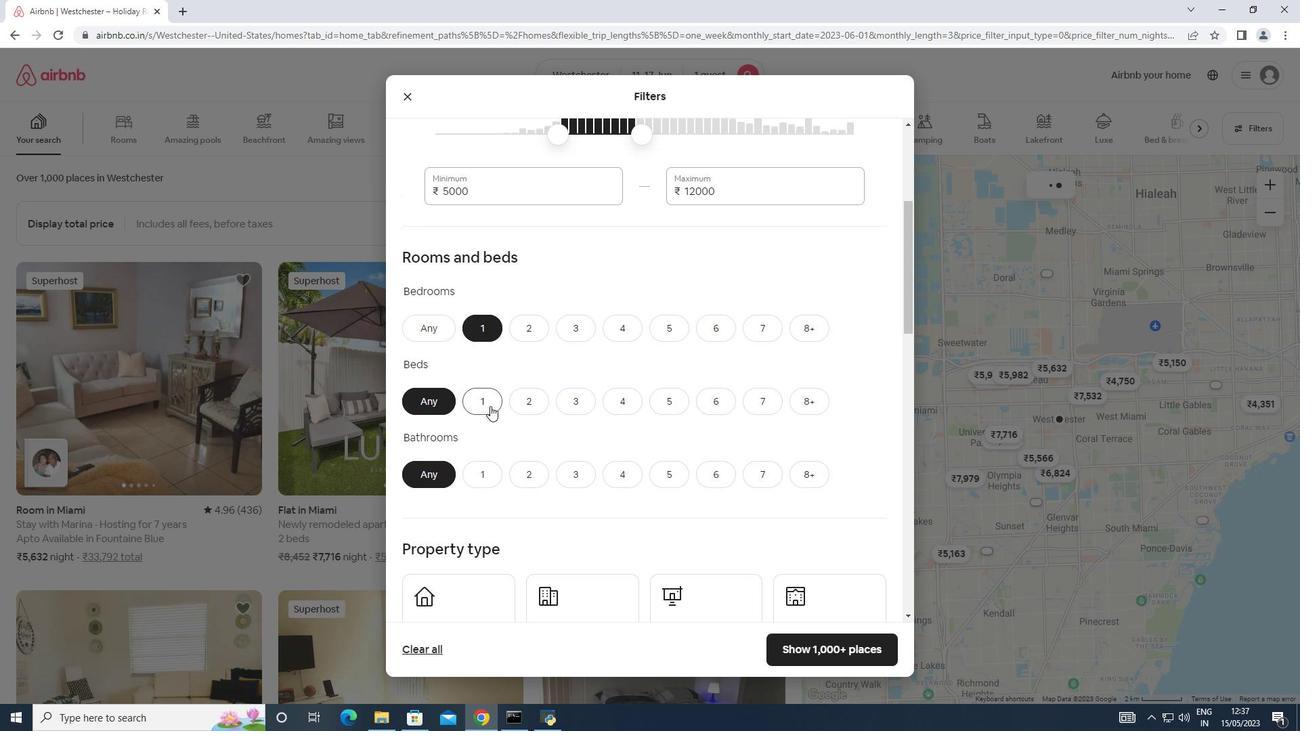 
Action: Mouse moved to (497, 471)
Screenshot: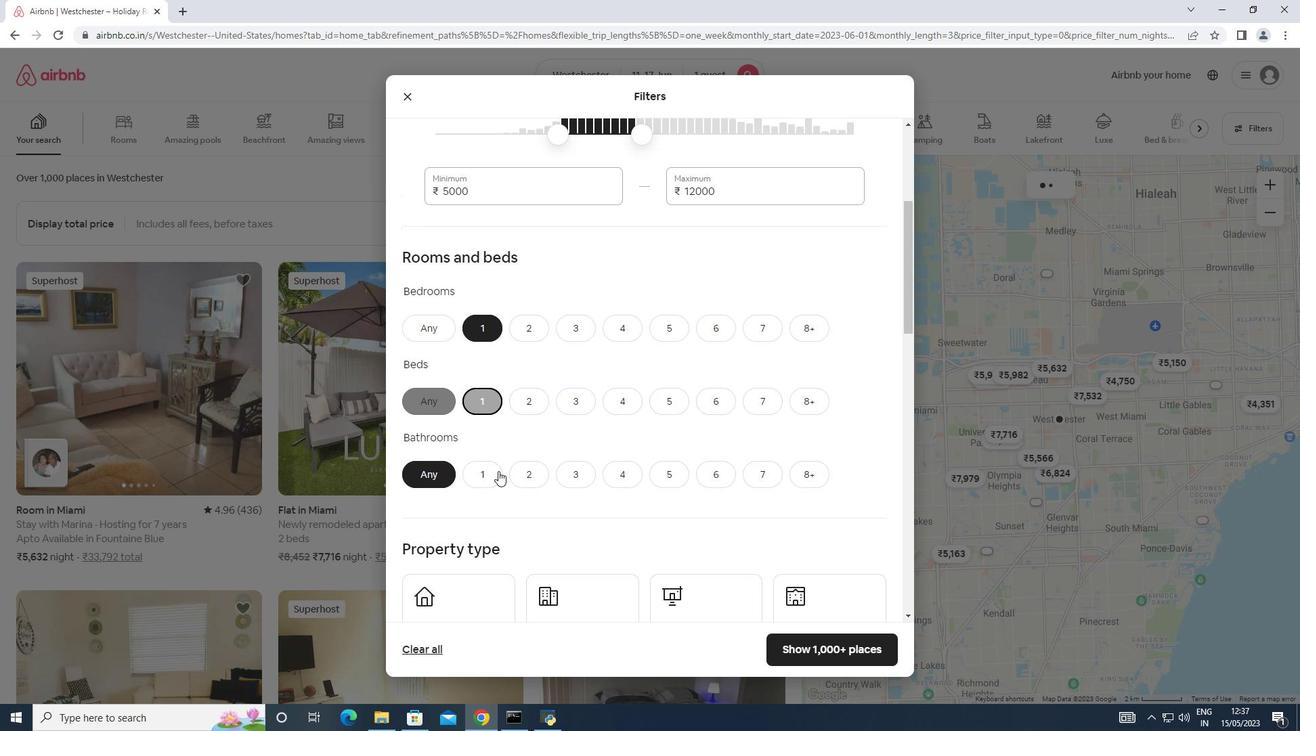 
Action: Mouse pressed left at (497, 471)
Screenshot: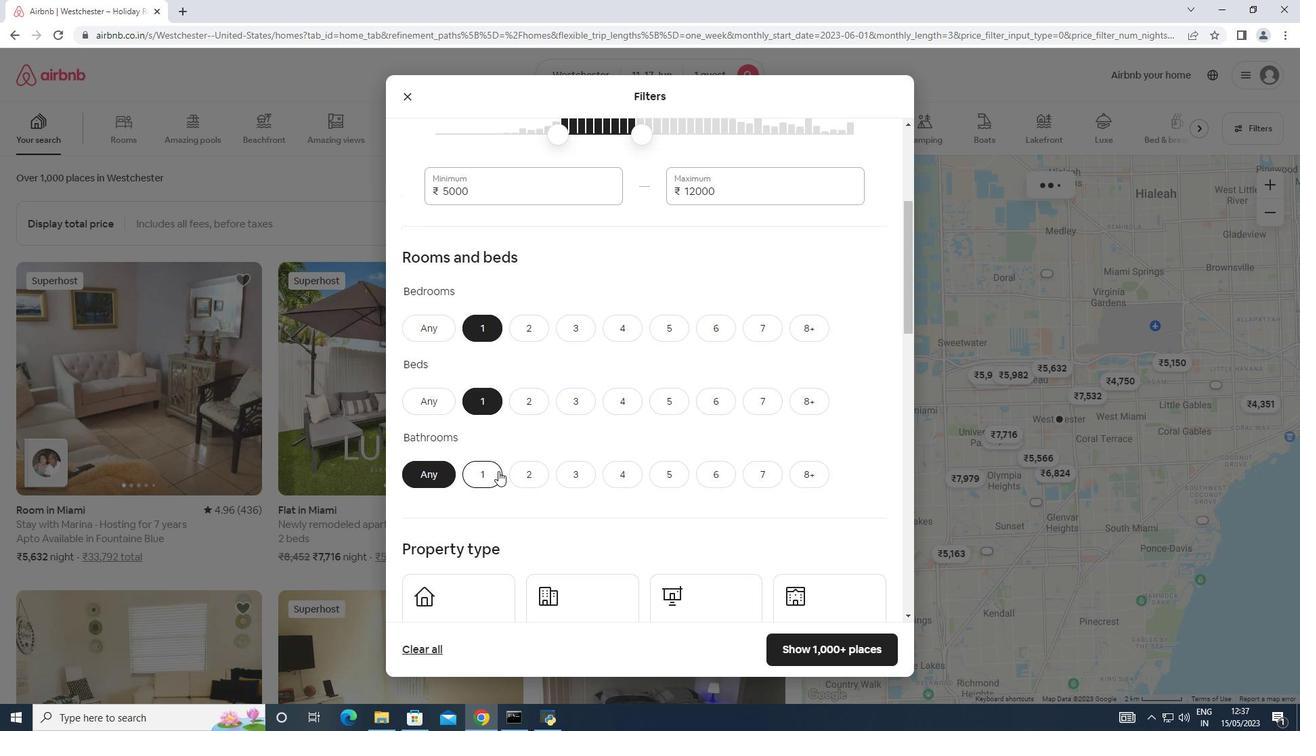 
Action: Mouse moved to (554, 415)
Screenshot: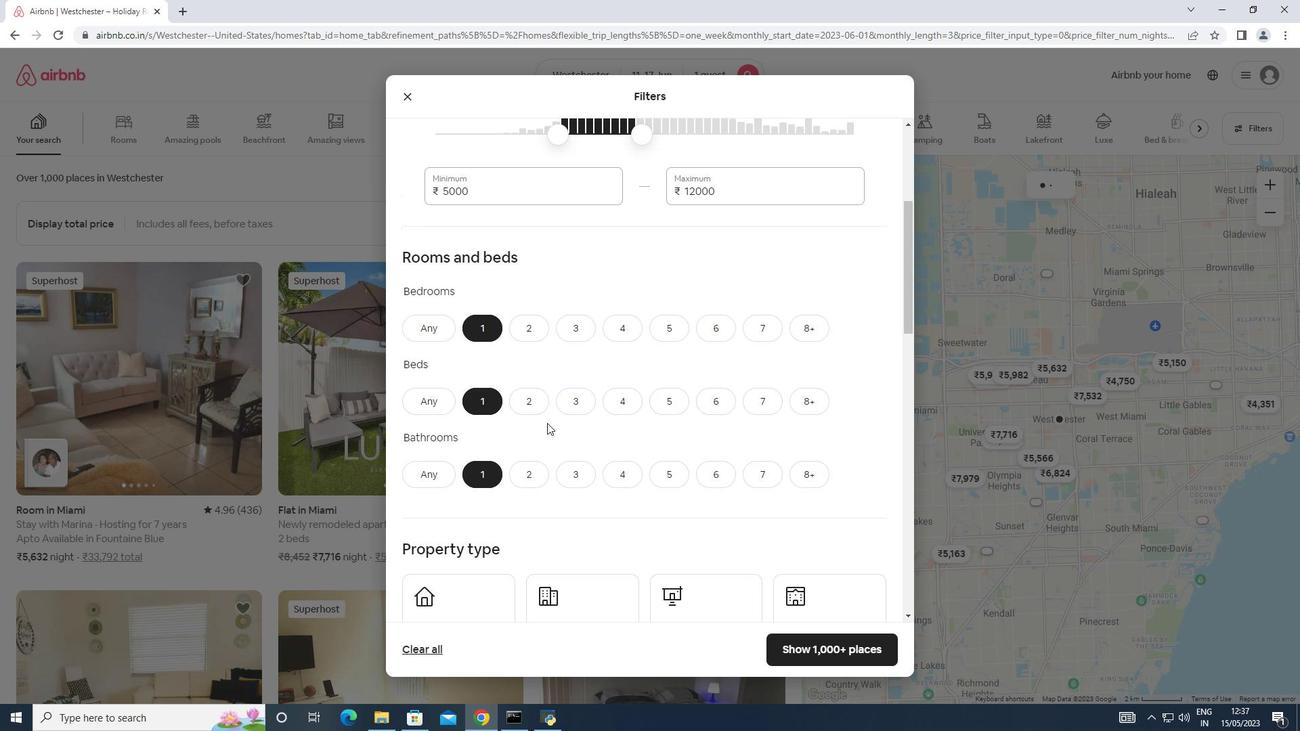 
Action: Mouse scrolled (554, 415) with delta (0, 0)
Screenshot: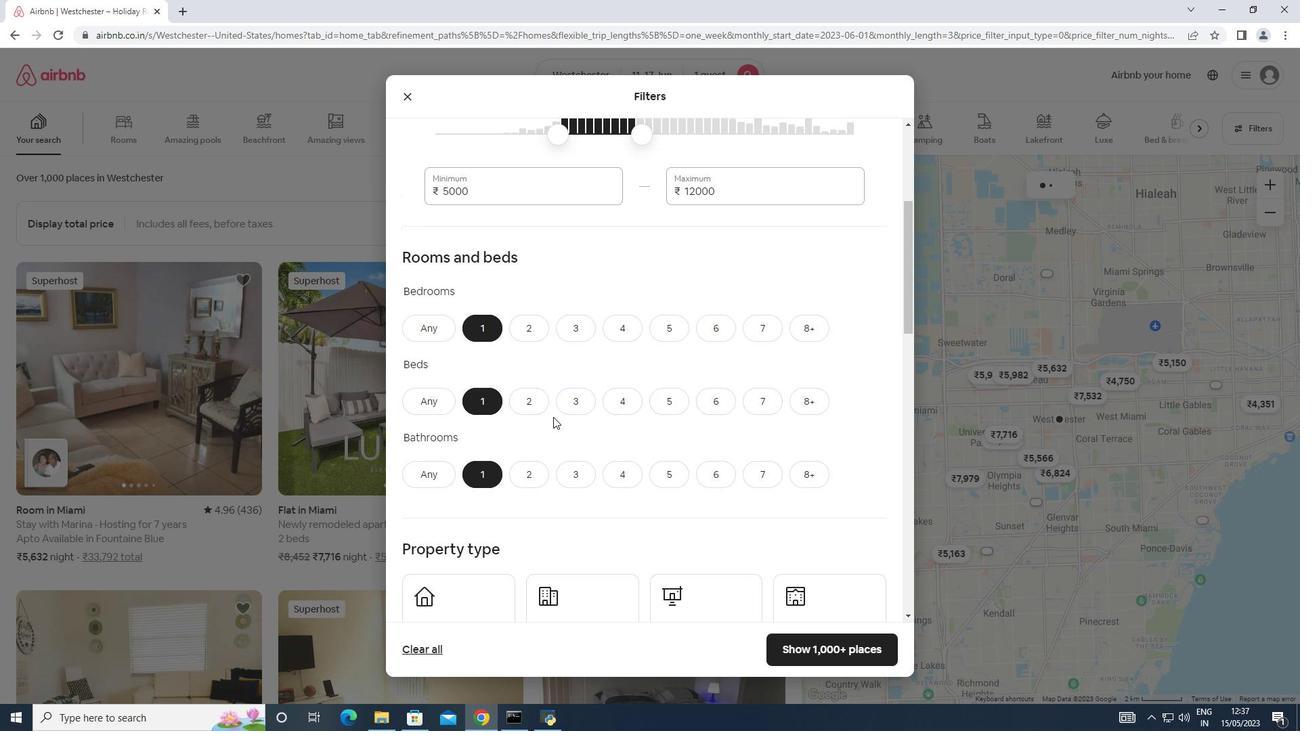 
Action: Mouse scrolled (554, 415) with delta (0, 0)
Screenshot: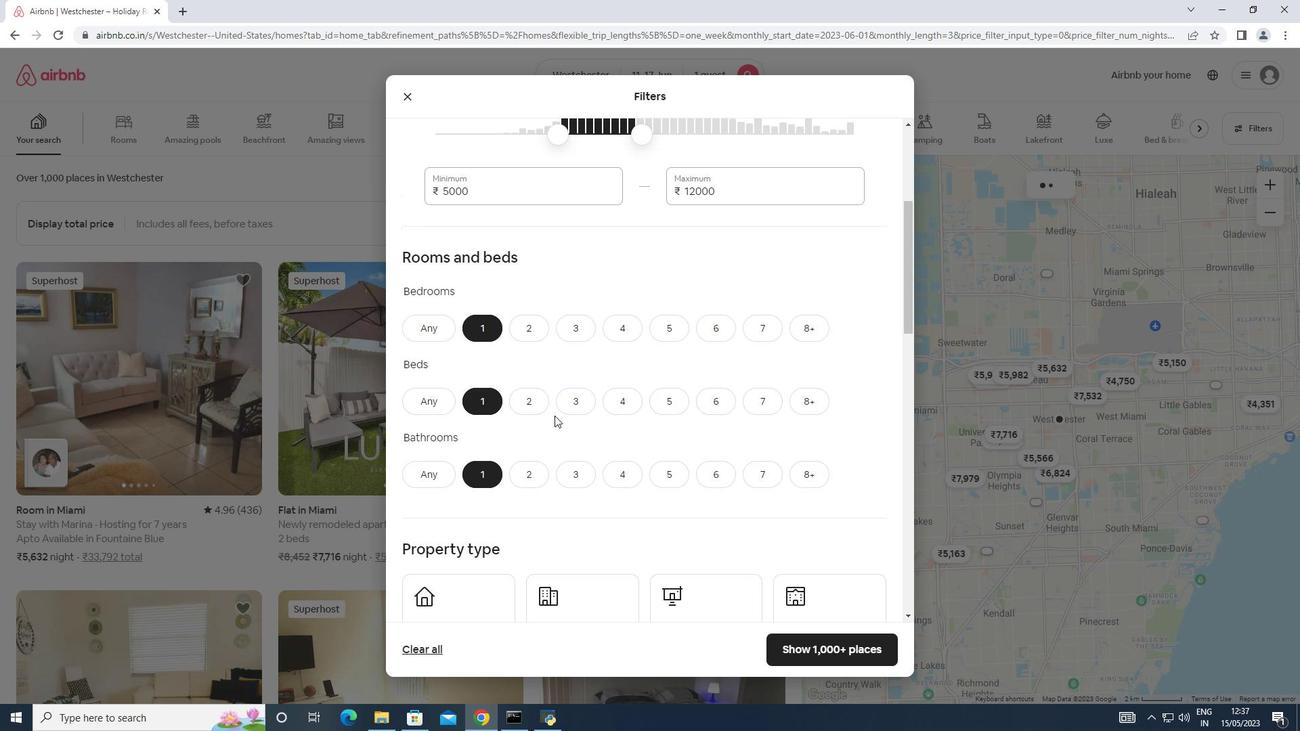 
Action: Mouse moved to (557, 414)
Screenshot: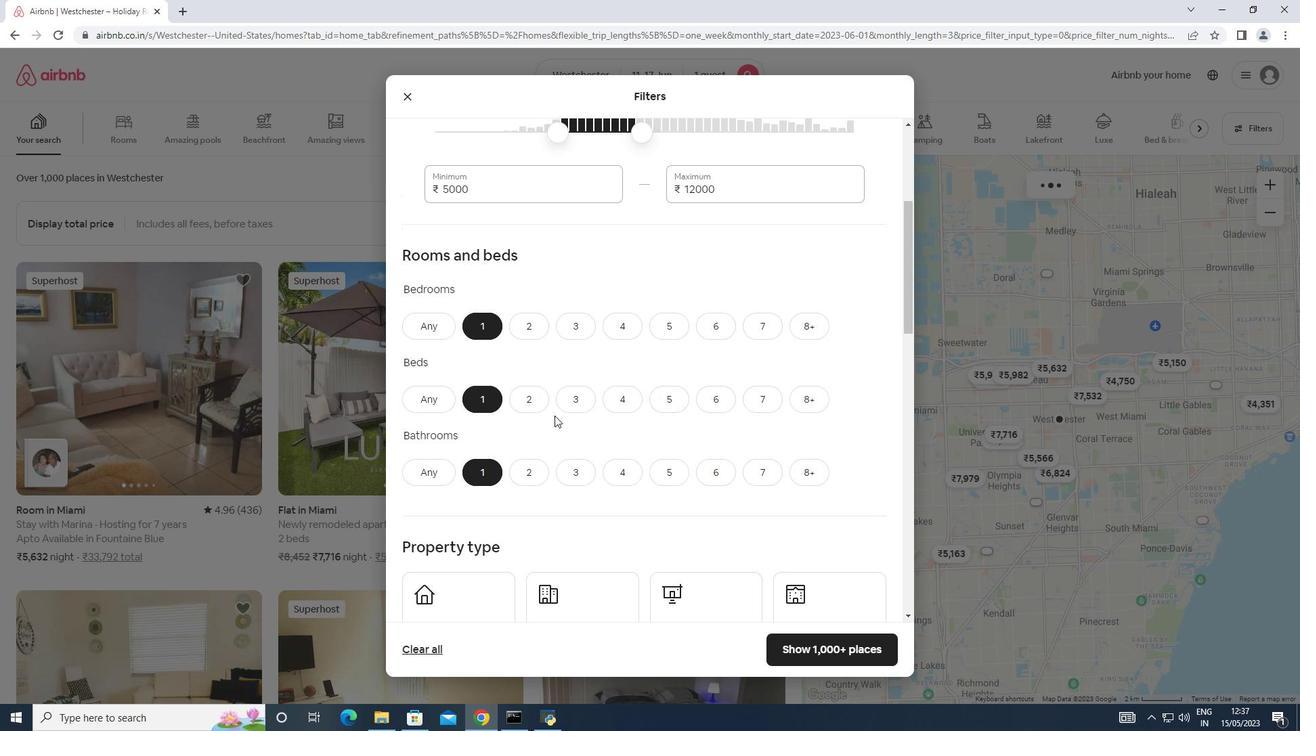 
Action: Mouse scrolled (557, 413) with delta (0, 0)
Screenshot: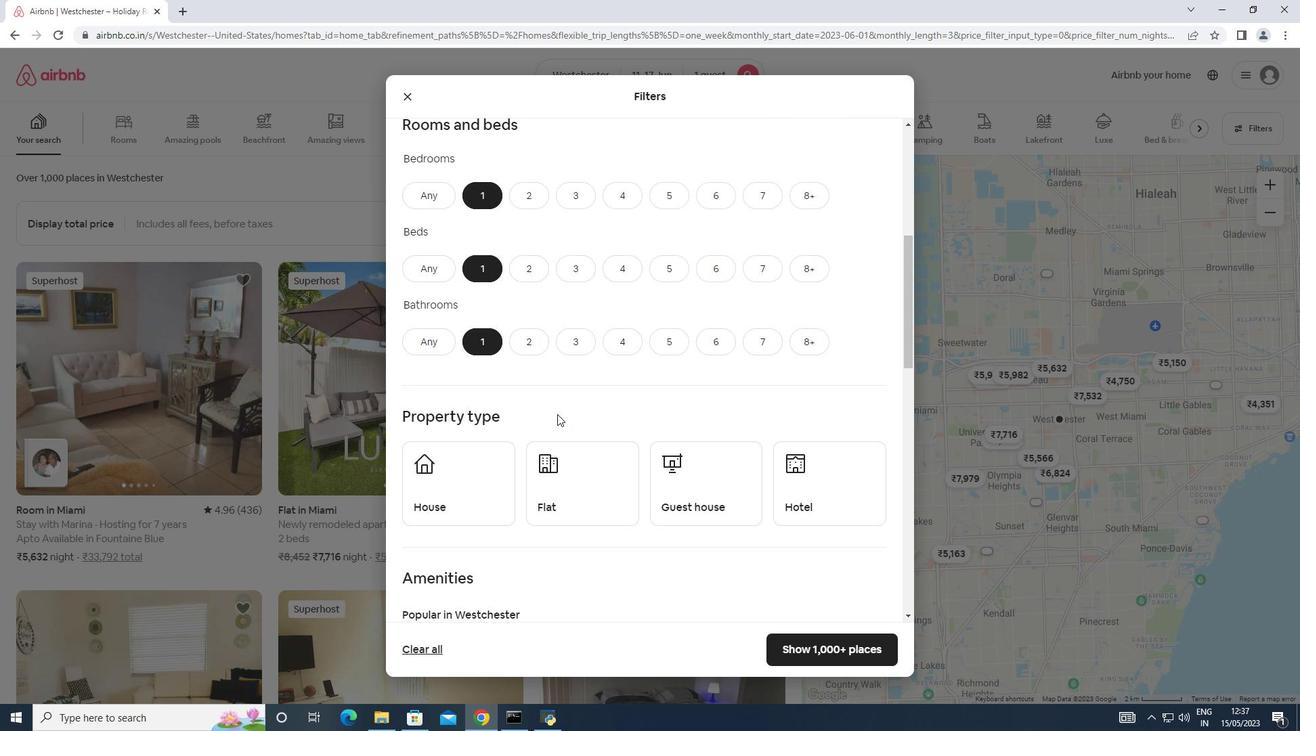 
Action: Mouse moved to (462, 385)
Screenshot: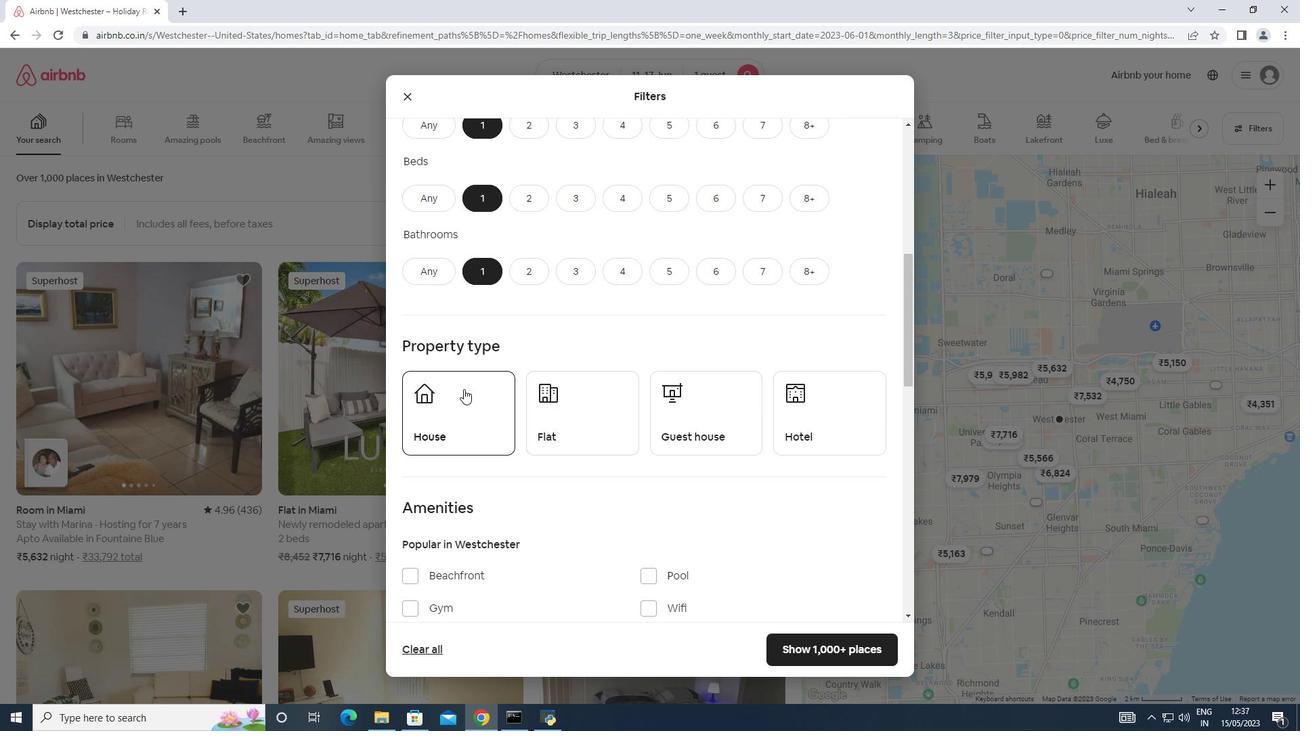 
Action: Mouse pressed left at (462, 385)
Screenshot: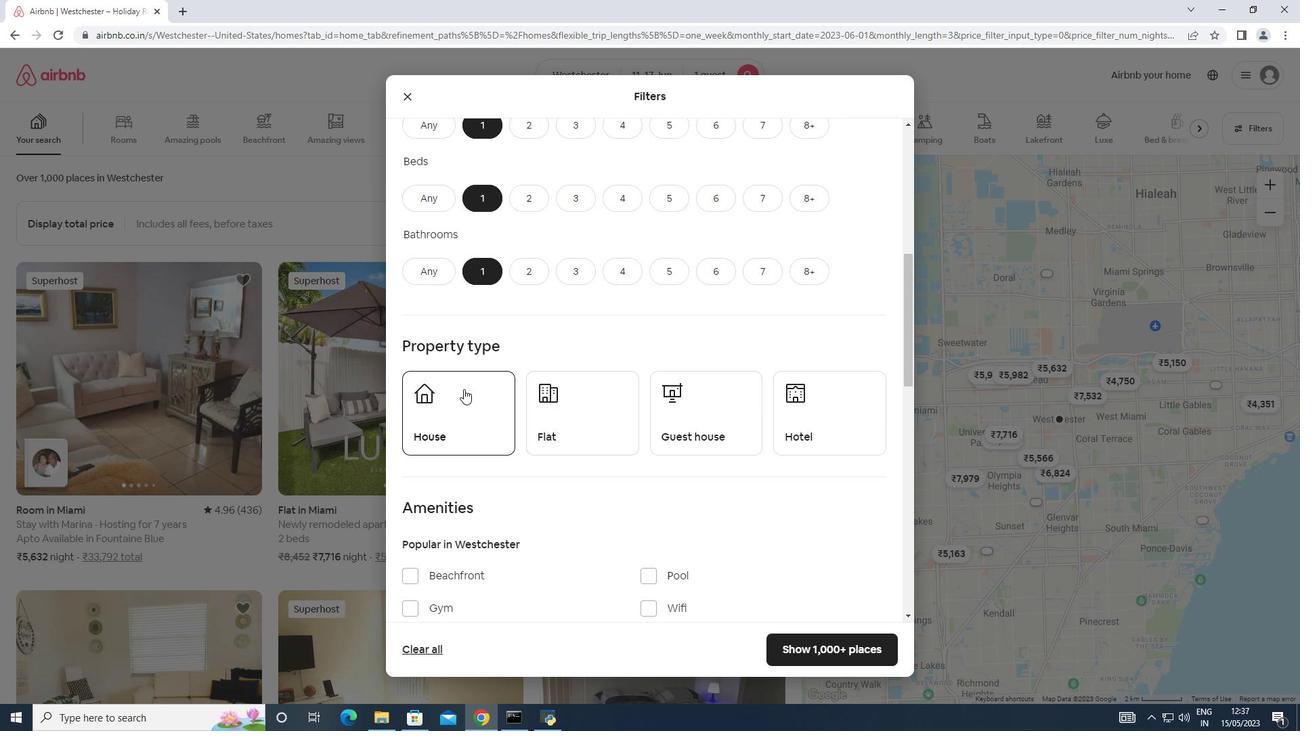 
Action: Mouse moved to (605, 425)
Screenshot: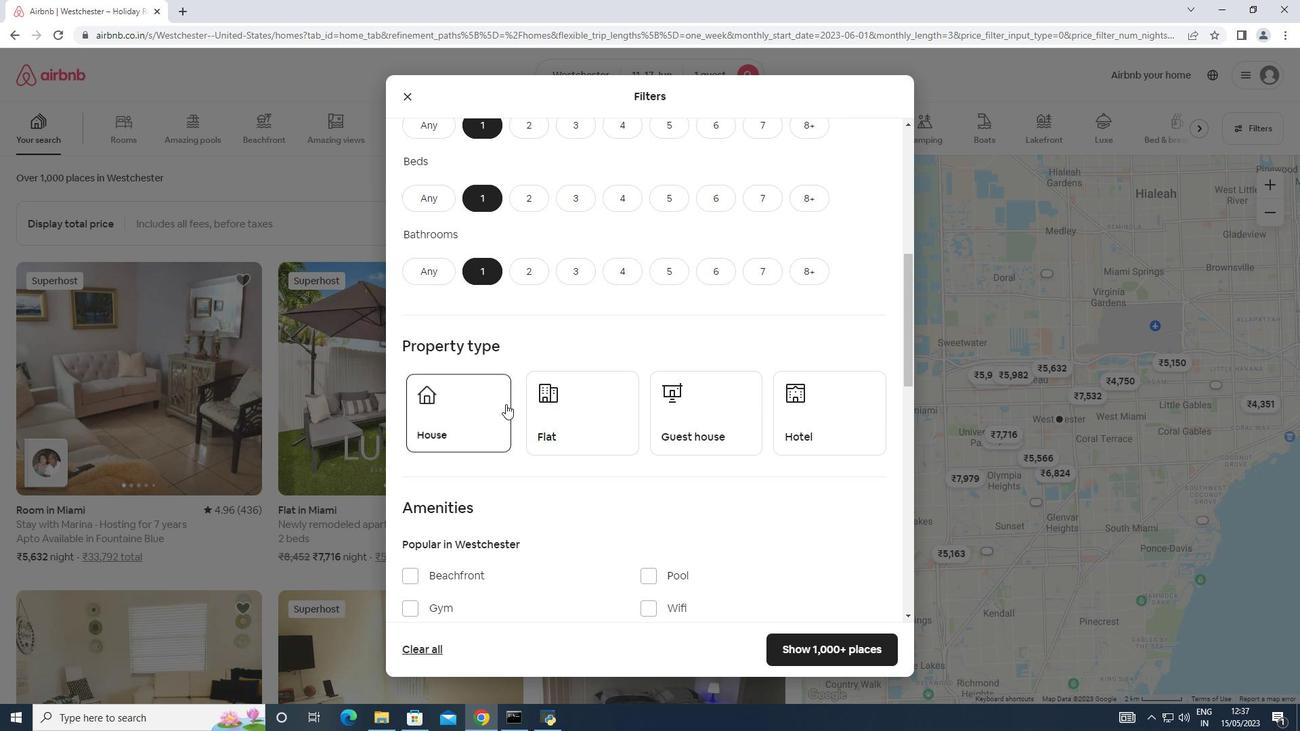 
Action: Mouse pressed left at (605, 425)
Screenshot: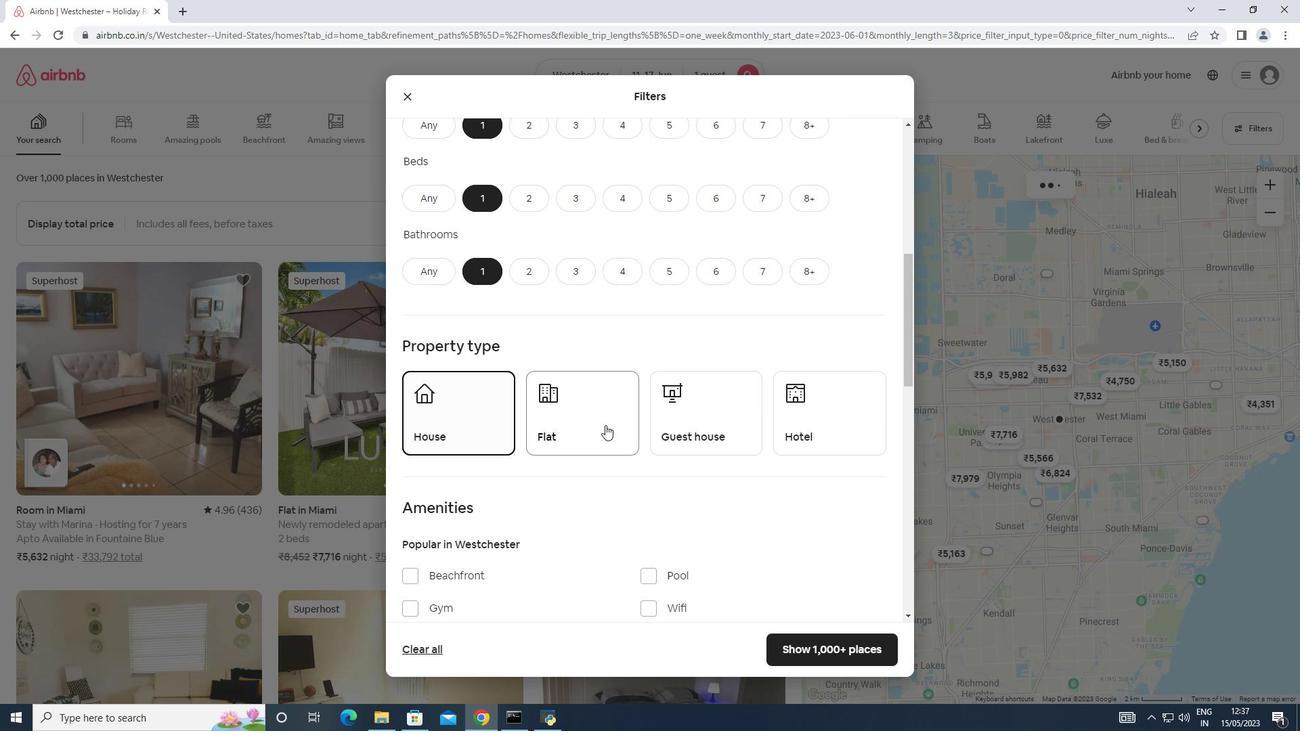 
Action: Mouse moved to (702, 431)
Screenshot: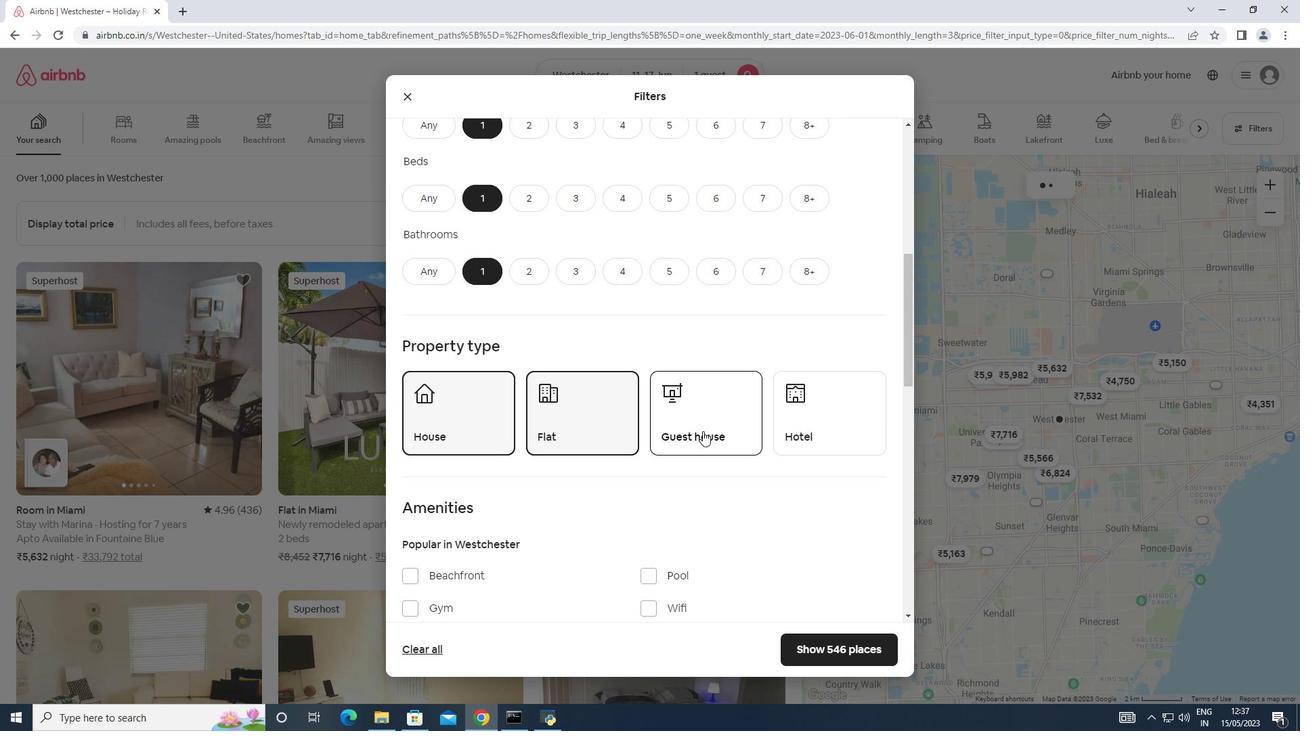 
Action: Mouse pressed left at (702, 431)
Screenshot: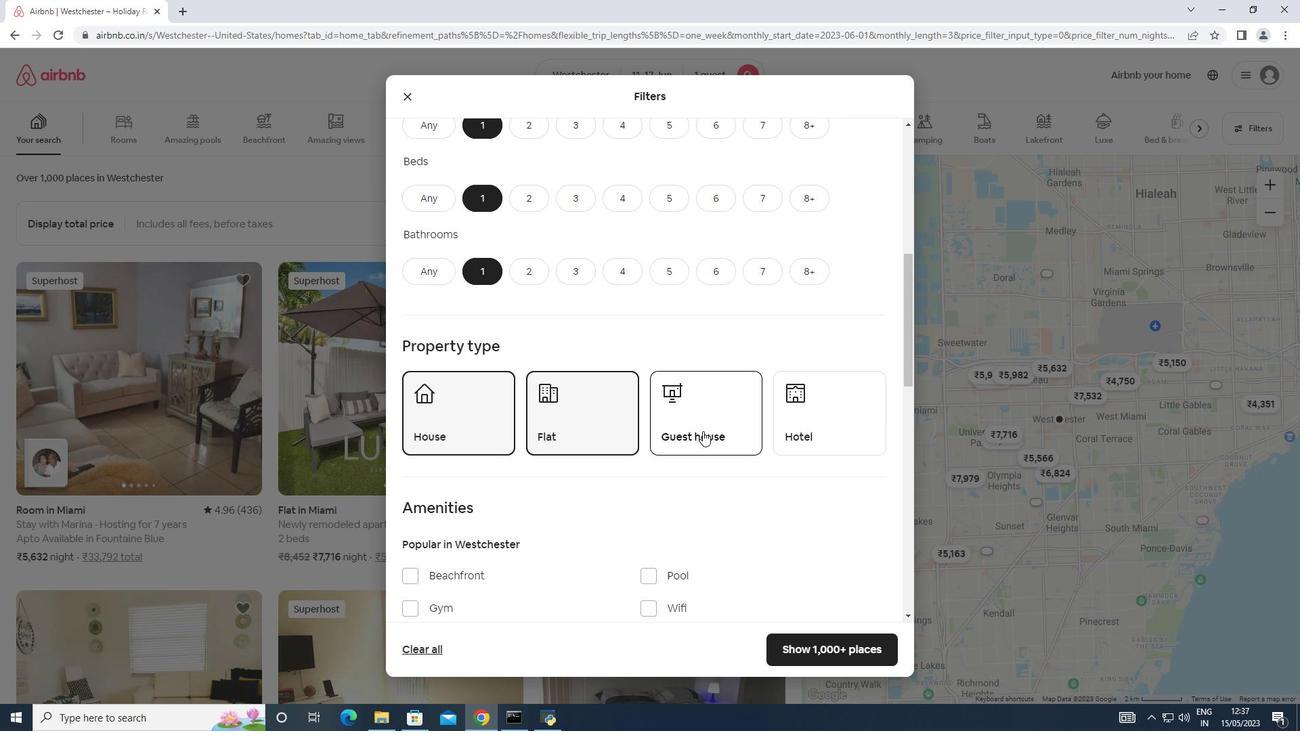 
Action: Mouse moved to (792, 420)
Screenshot: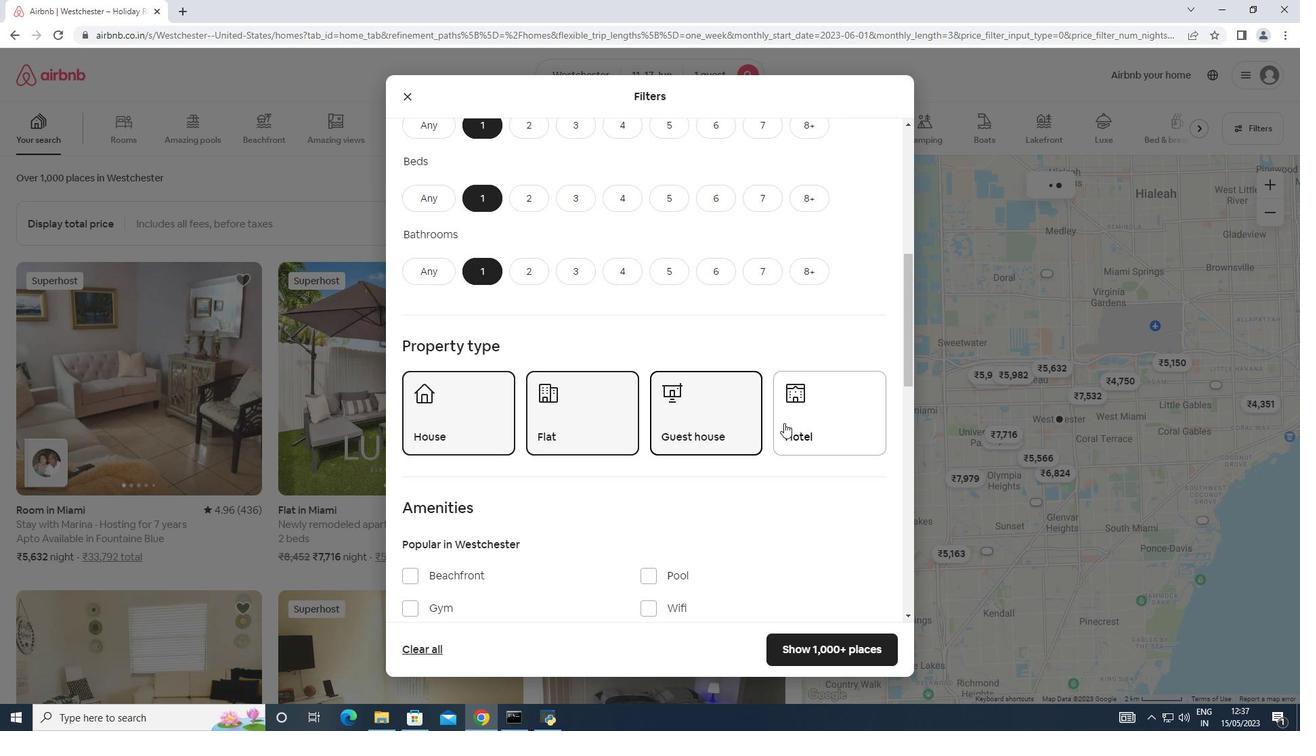 
Action: Mouse pressed left at (792, 420)
Screenshot: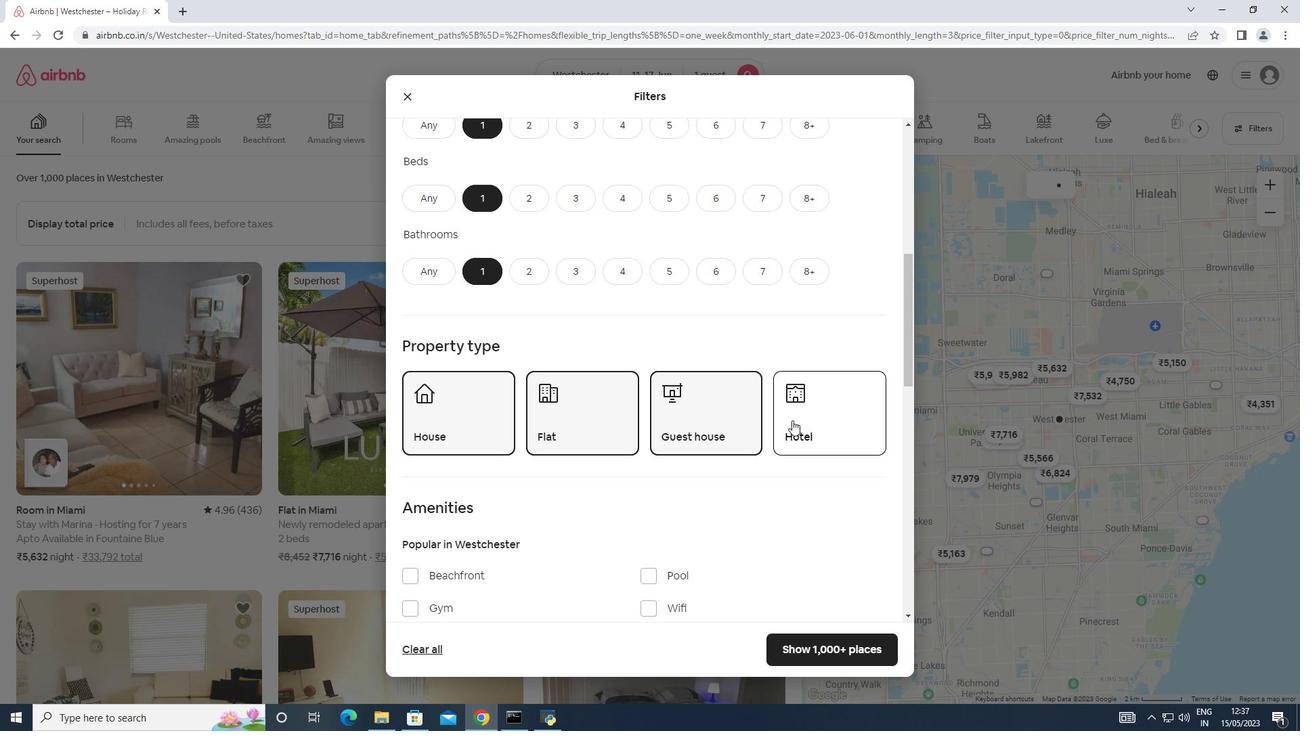 
Action: Mouse moved to (585, 404)
Screenshot: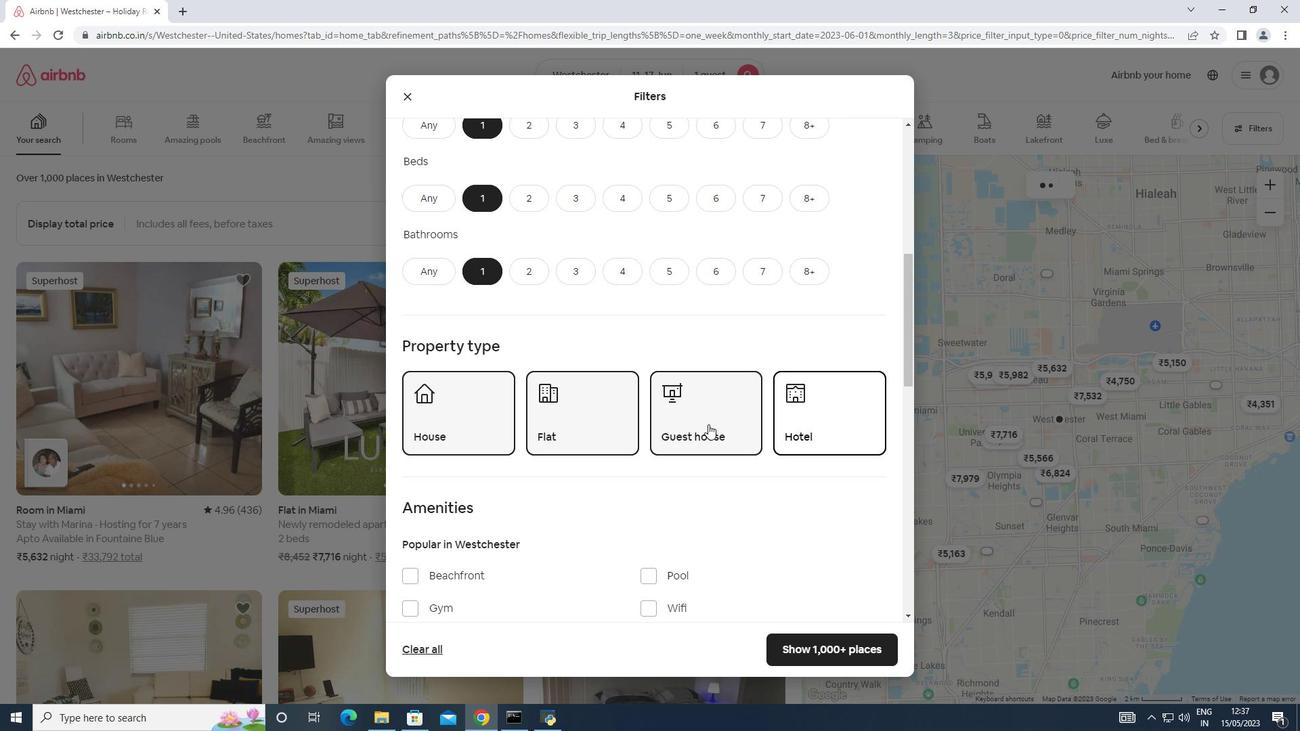 
Action: Mouse scrolled (585, 404) with delta (0, 0)
Screenshot: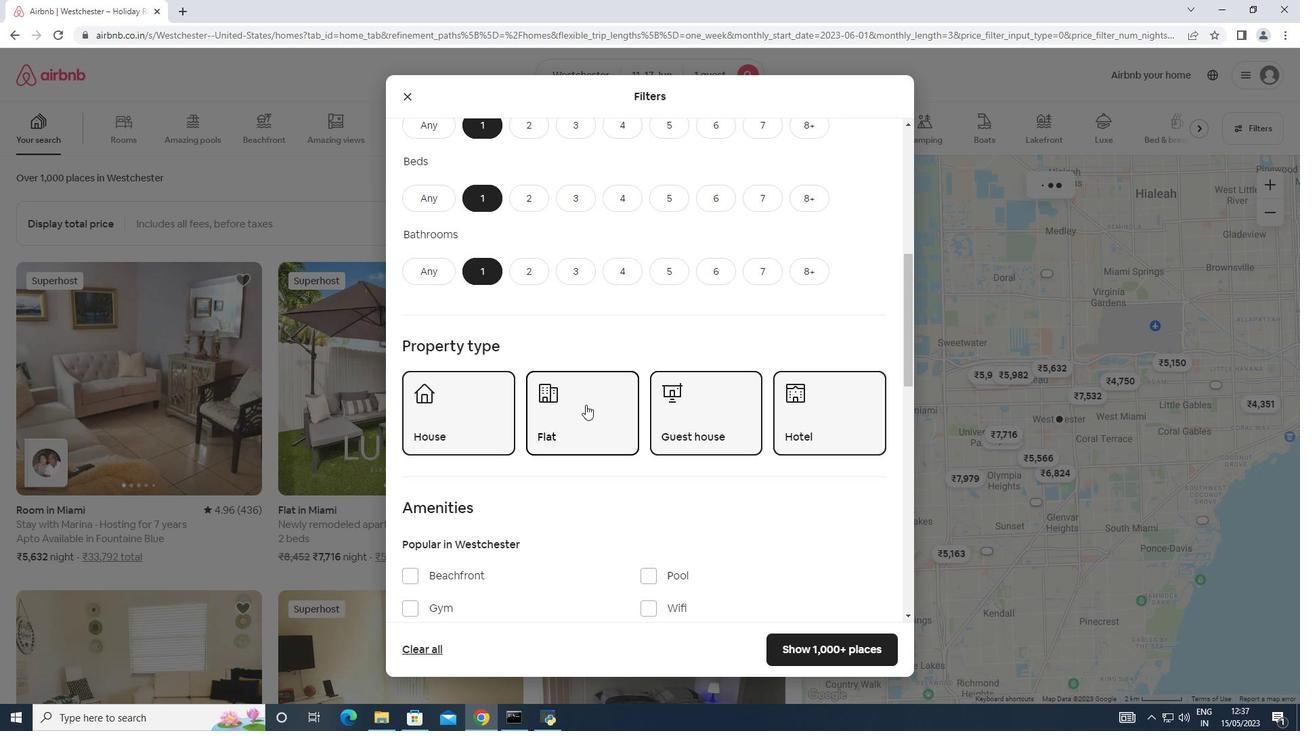 
Action: Mouse scrolled (585, 404) with delta (0, 0)
Screenshot: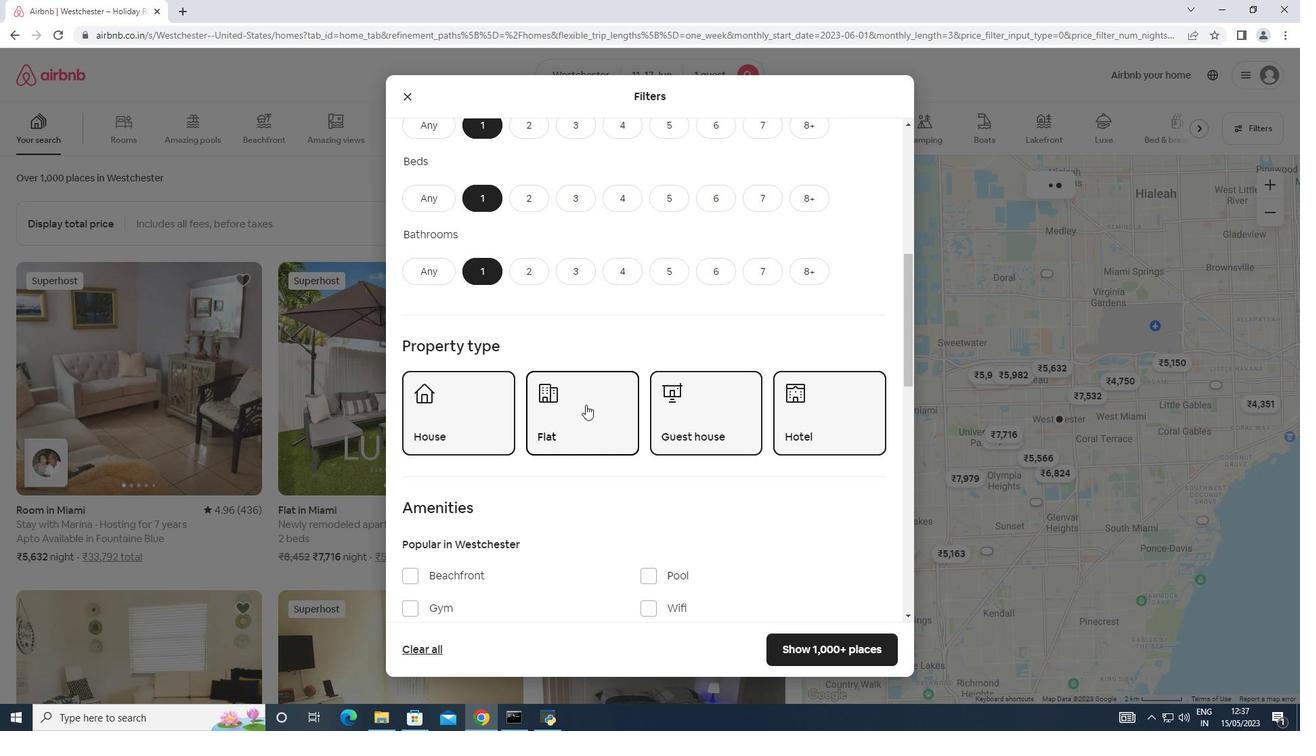 
Action: Mouse scrolled (585, 404) with delta (0, 0)
Screenshot: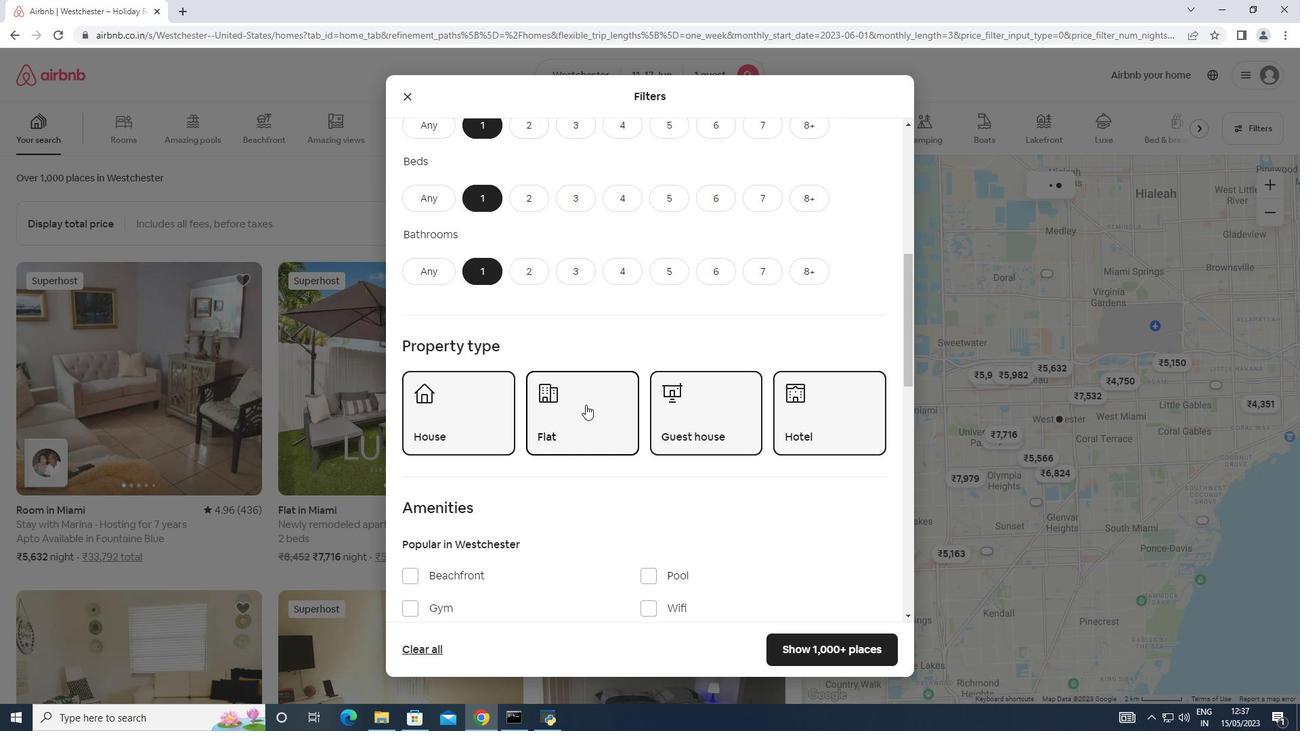 
Action: Mouse moved to (580, 406)
Screenshot: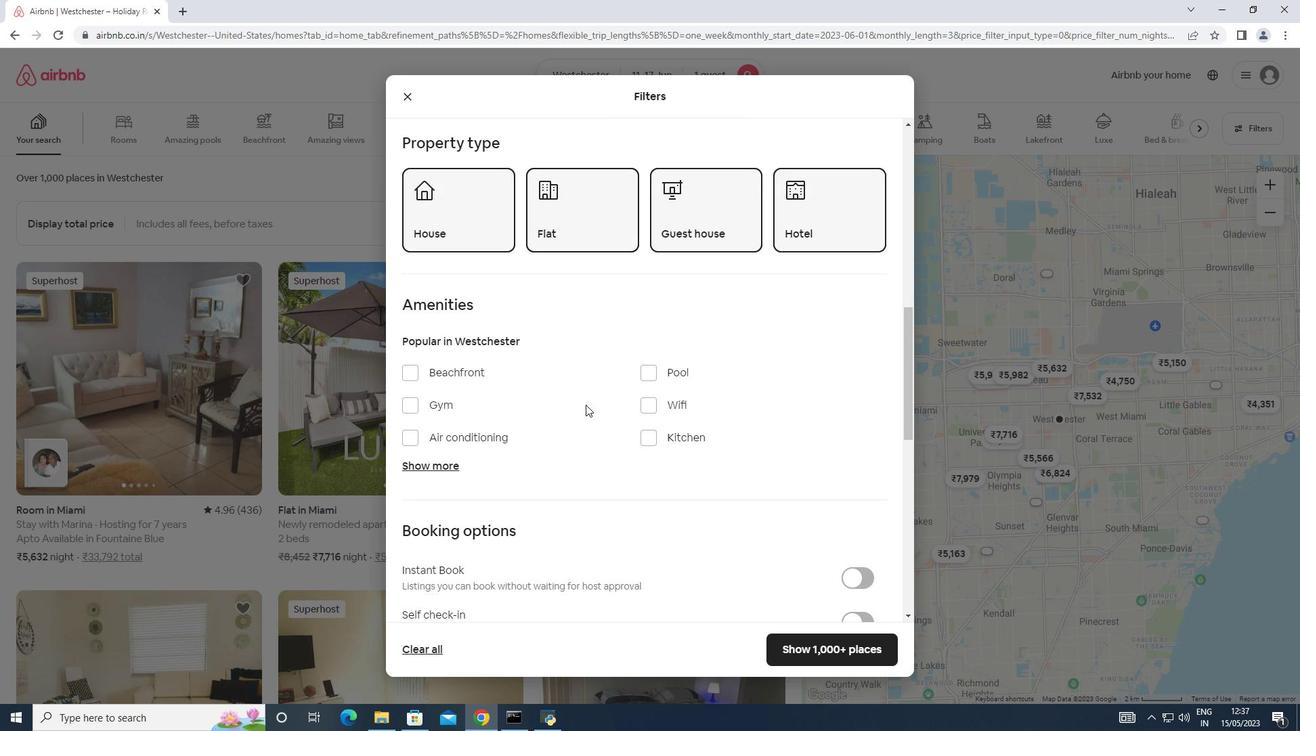 
Action: Mouse scrolled (580, 406) with delta (0, 0)
Screenshot: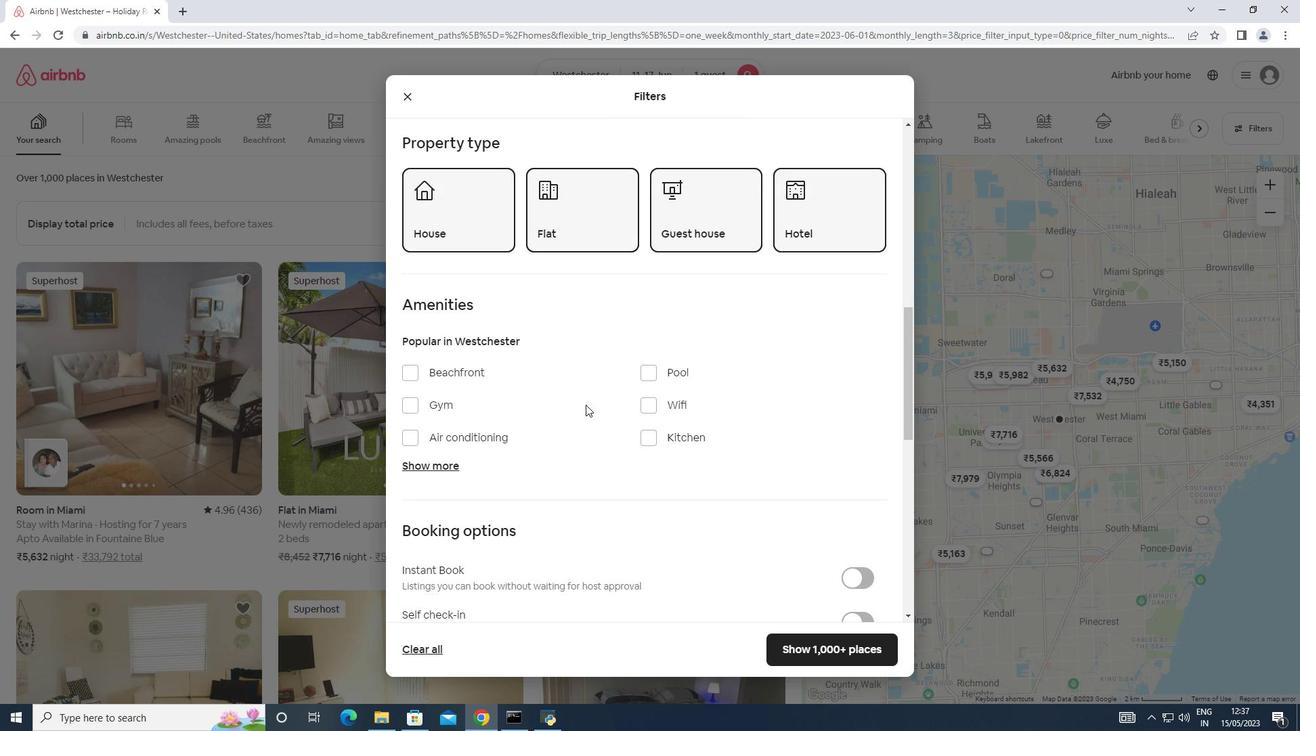 
Action: Mouse scrolled (580, 406) with delta (0, 0)
Screenshot: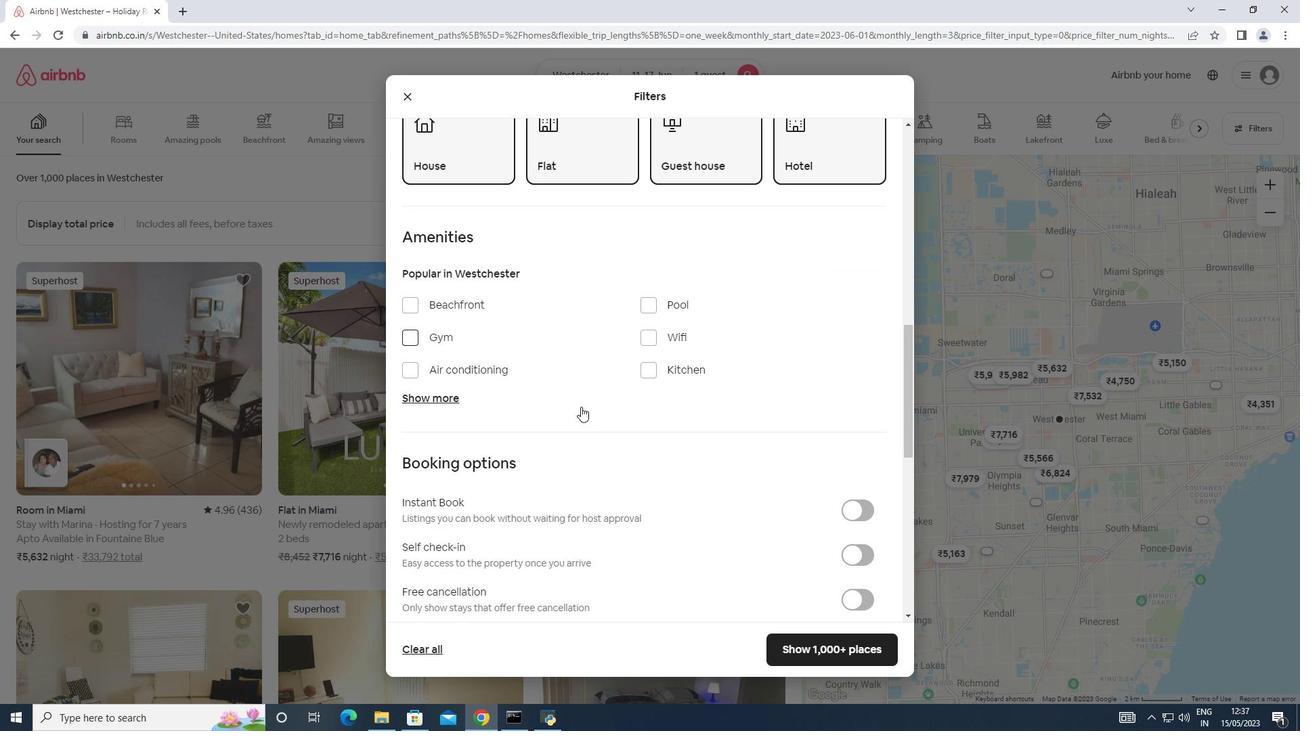 
Action: Mouse scrolled (580, 406) with delta (0, 0)
Screenshot: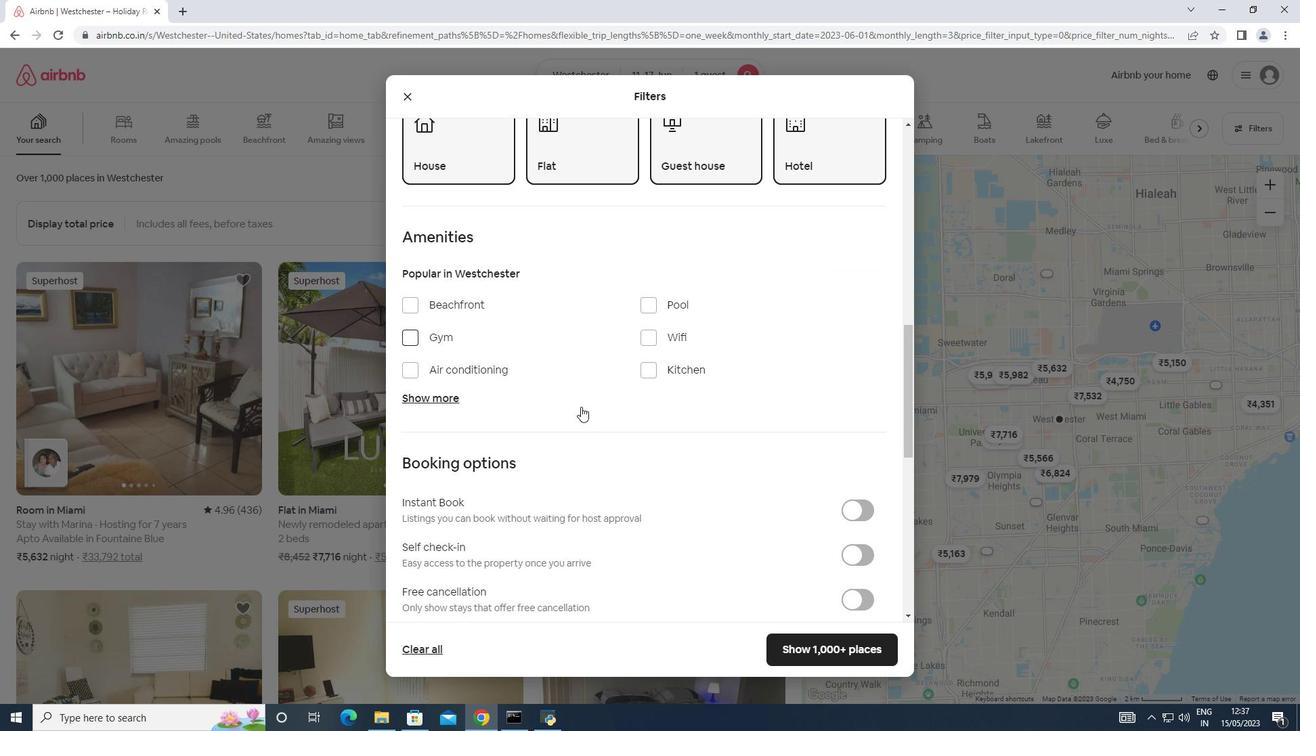 
Action: Mouse moved to (844, 419)
Screenshot: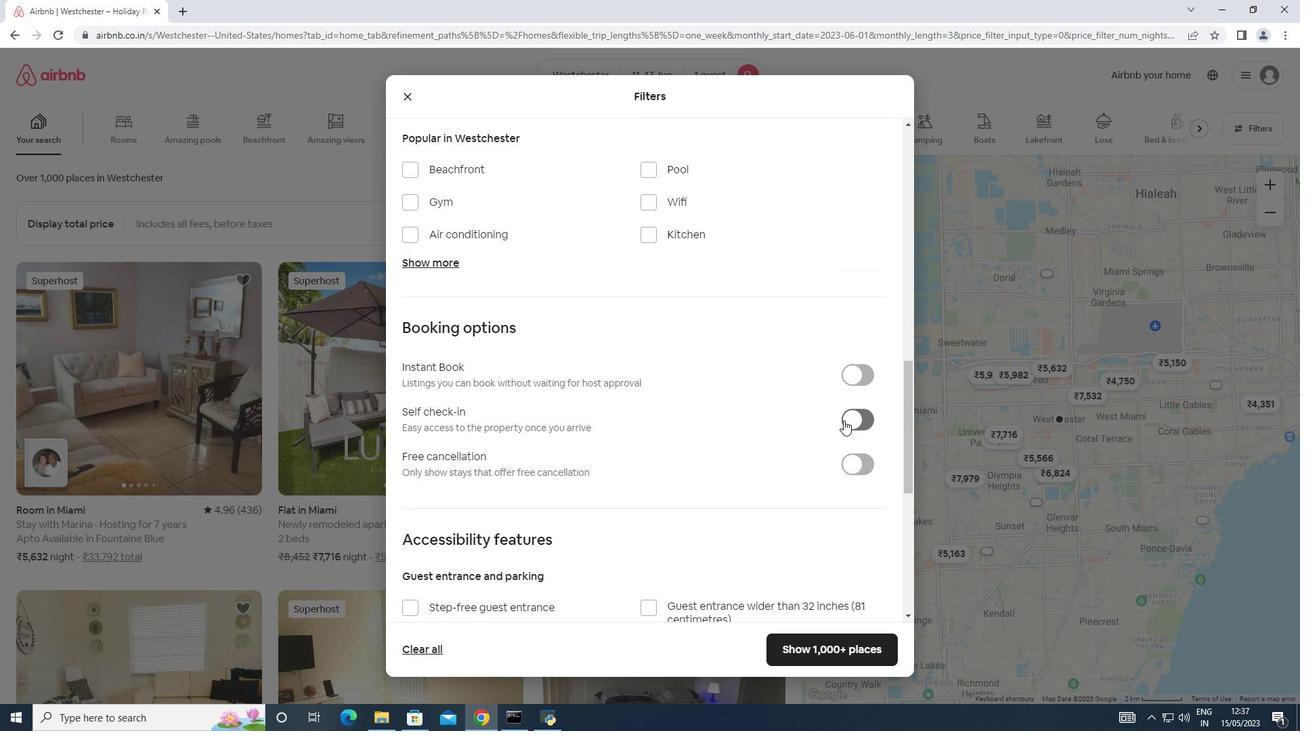 
Action: Mouse pressed left at (844, 419)
Screenshot: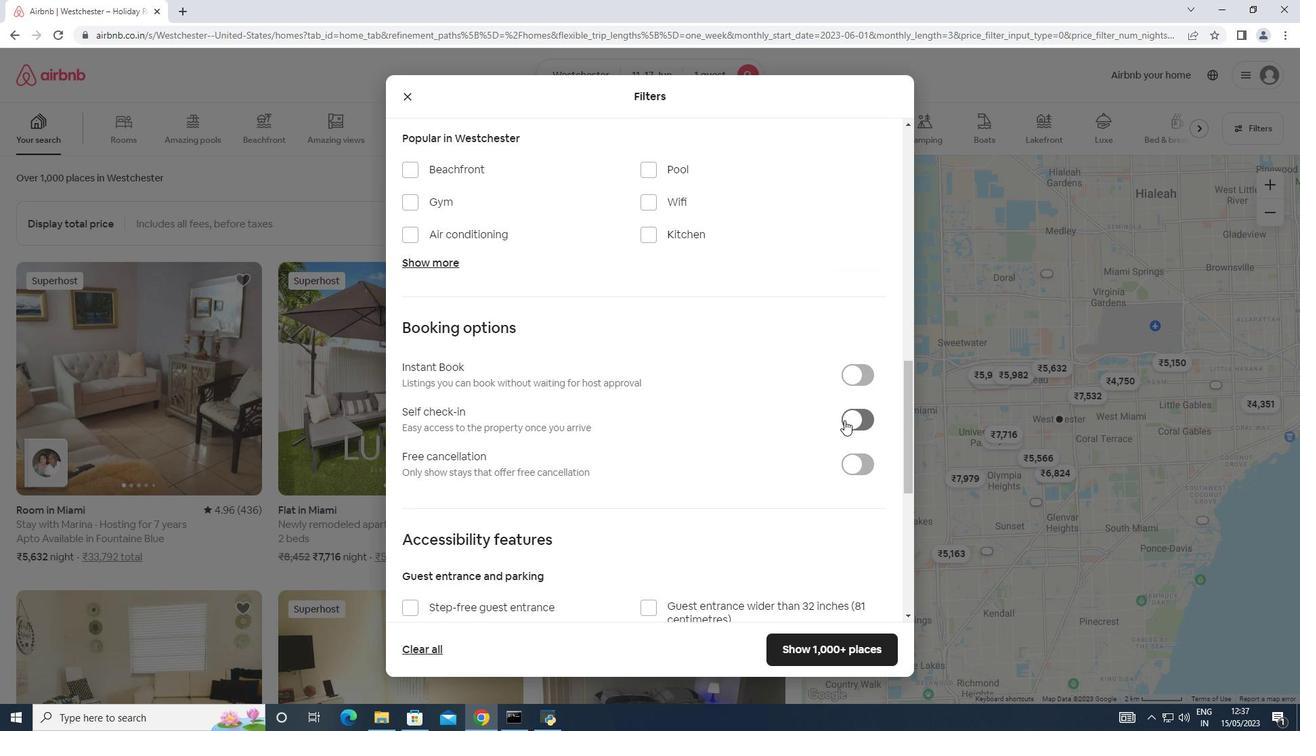 
Action: Mouse moved to (541, 446)
Screenshot: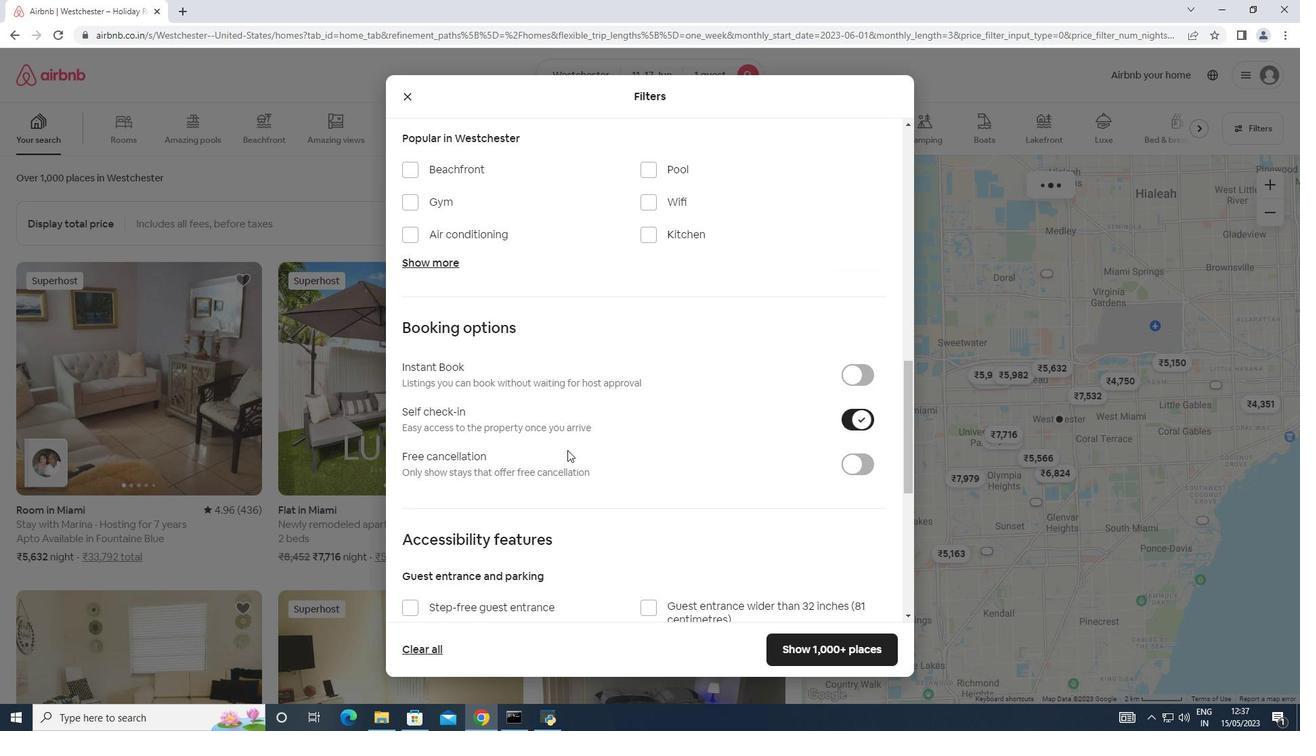 
Action: Mouse scrolled (541, 445) with delta (0, 0)
Screenshot: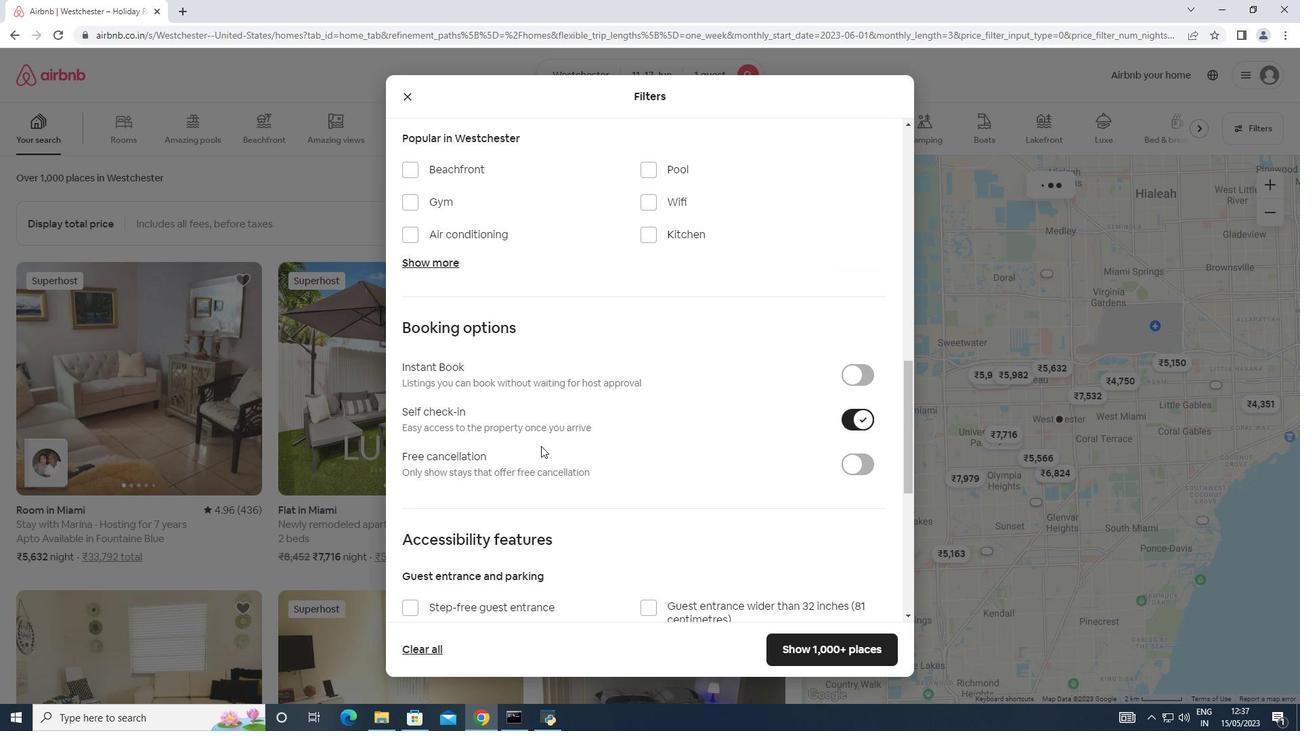 
Action: Mouse scrolled (541, 445) with delta (0, 0)
Screenshot: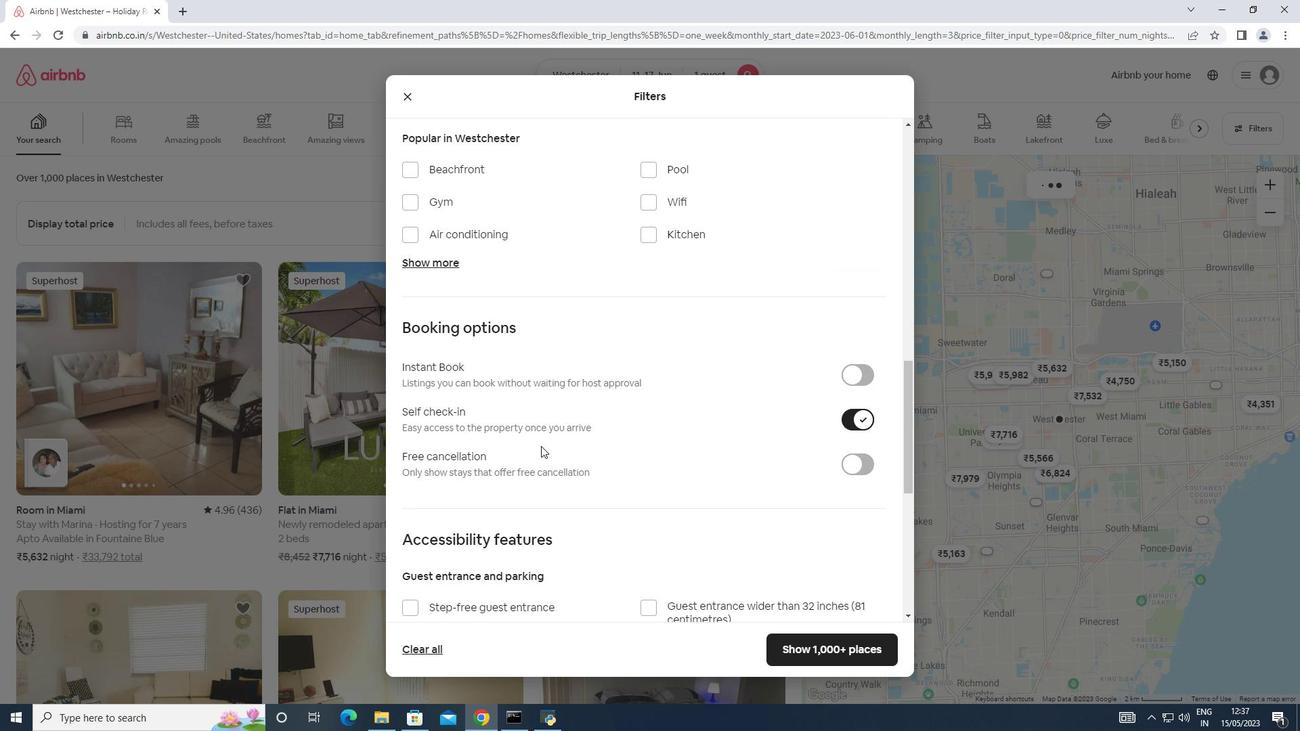 
Action: Mouse scrolled (541, 445) with delta (0, 0)
Screenshot: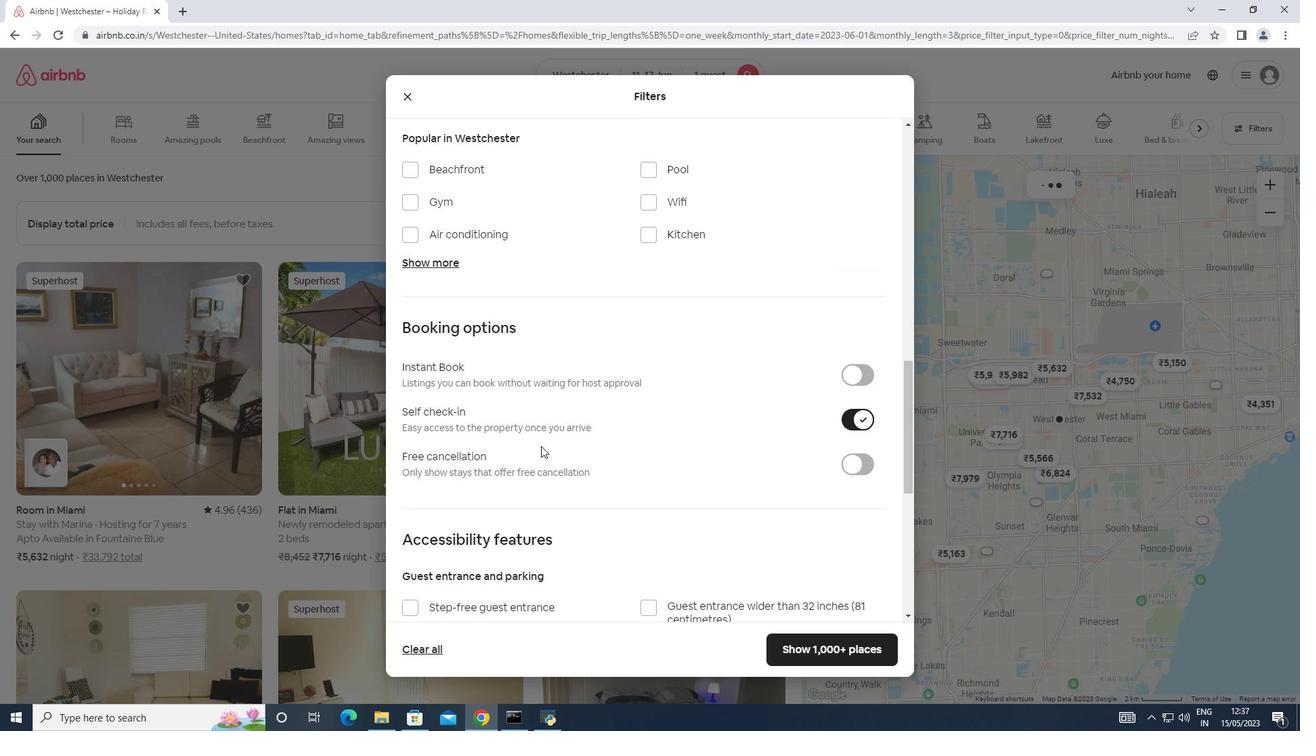 
Action: Mouse moved to (541, 445)
Screenshot: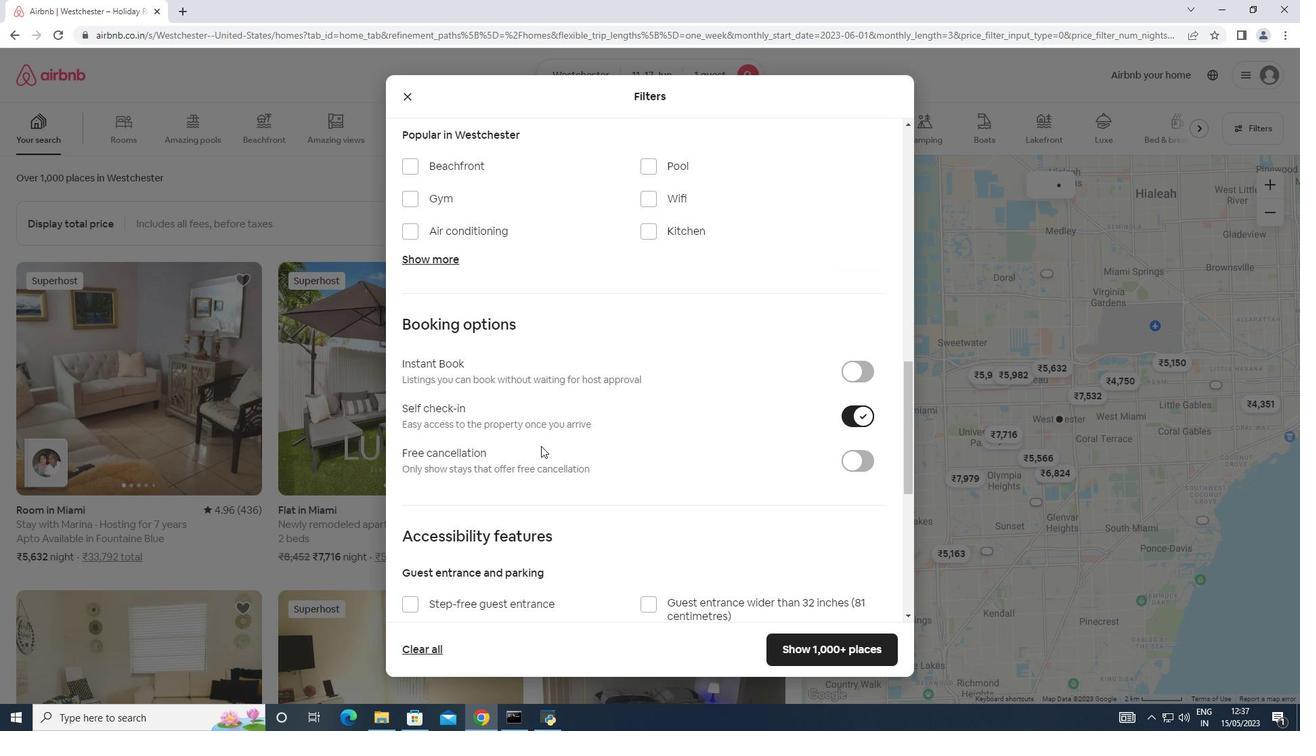 
Action: Mouse scrolled (541, 444) with delta (0, 0)
Screenshot: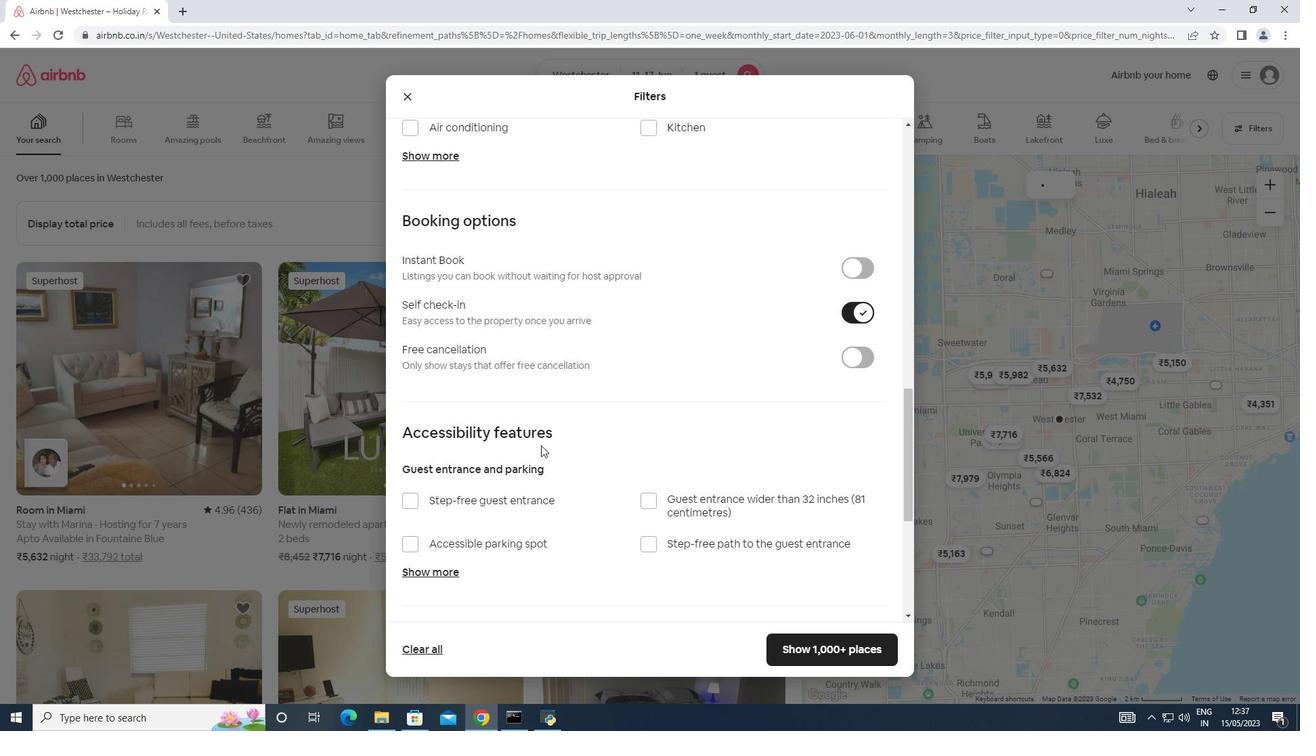 
Action: Mouse scrolled (541, 444) with delta (0, 0)
Screenshot: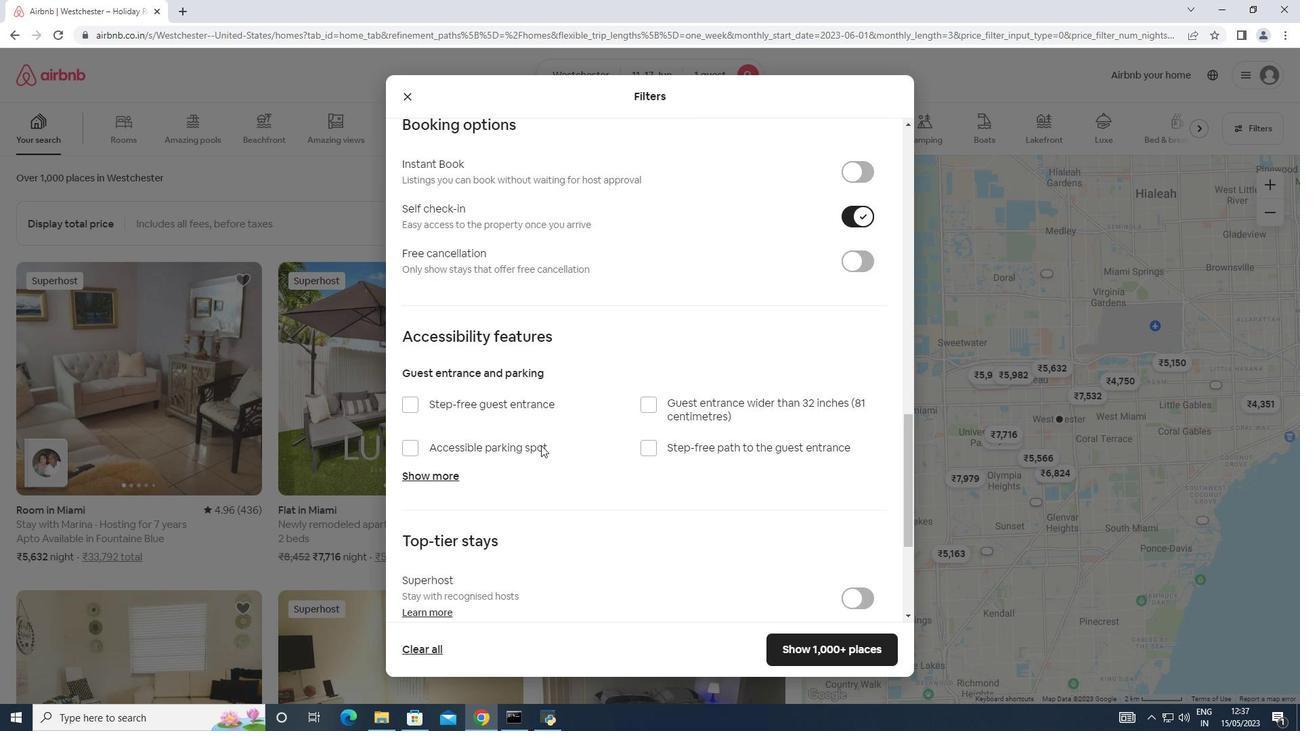 
Action: Mouse scrolled (541, 444) with delta (0, 0)
Screenshot: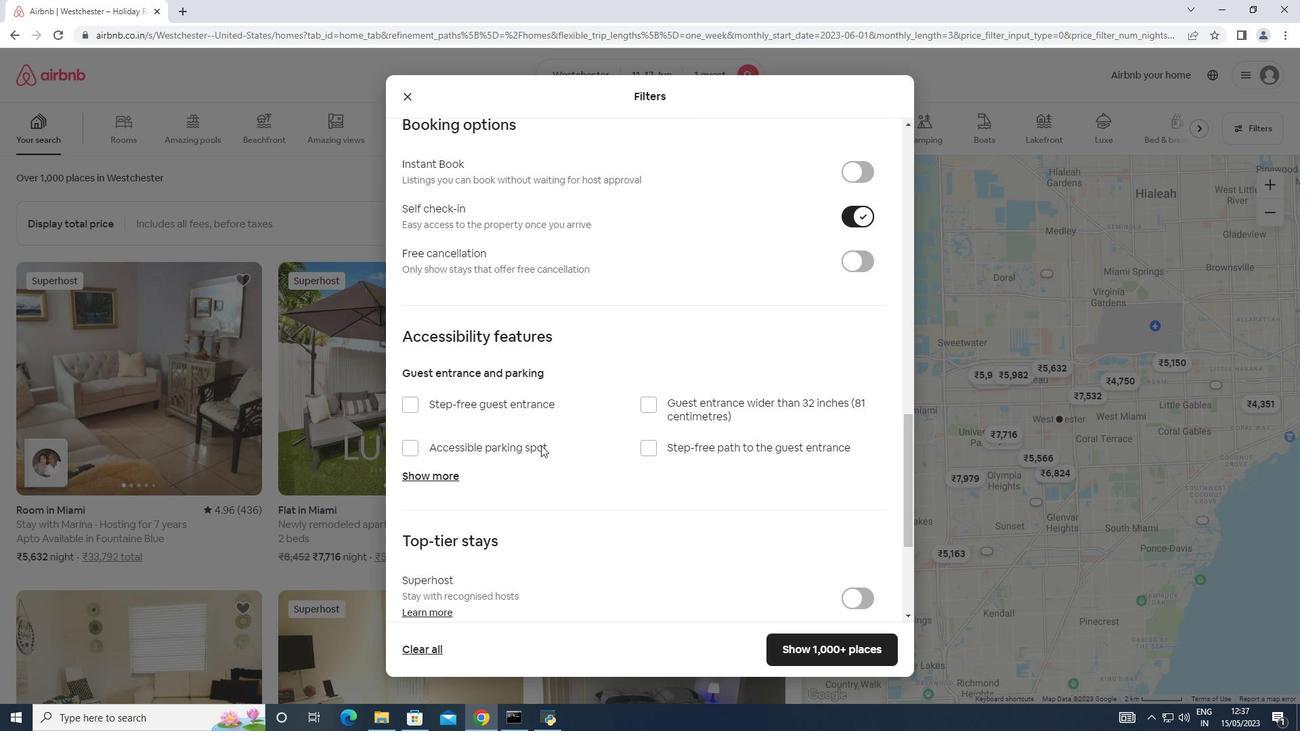
Action: Mouse moved to (541, 444)
Screenshot: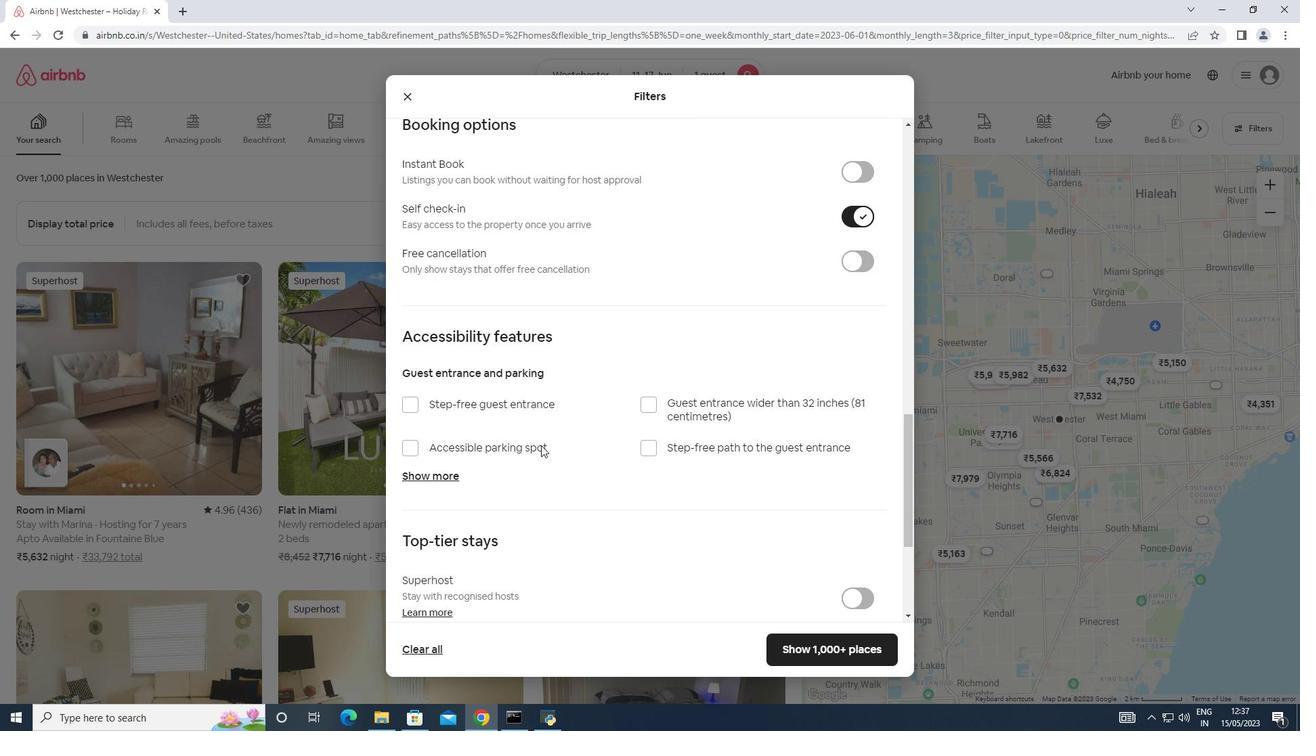 
Action: Mouse scrolled (541, 444) with delta (0, 0)
Screenshot: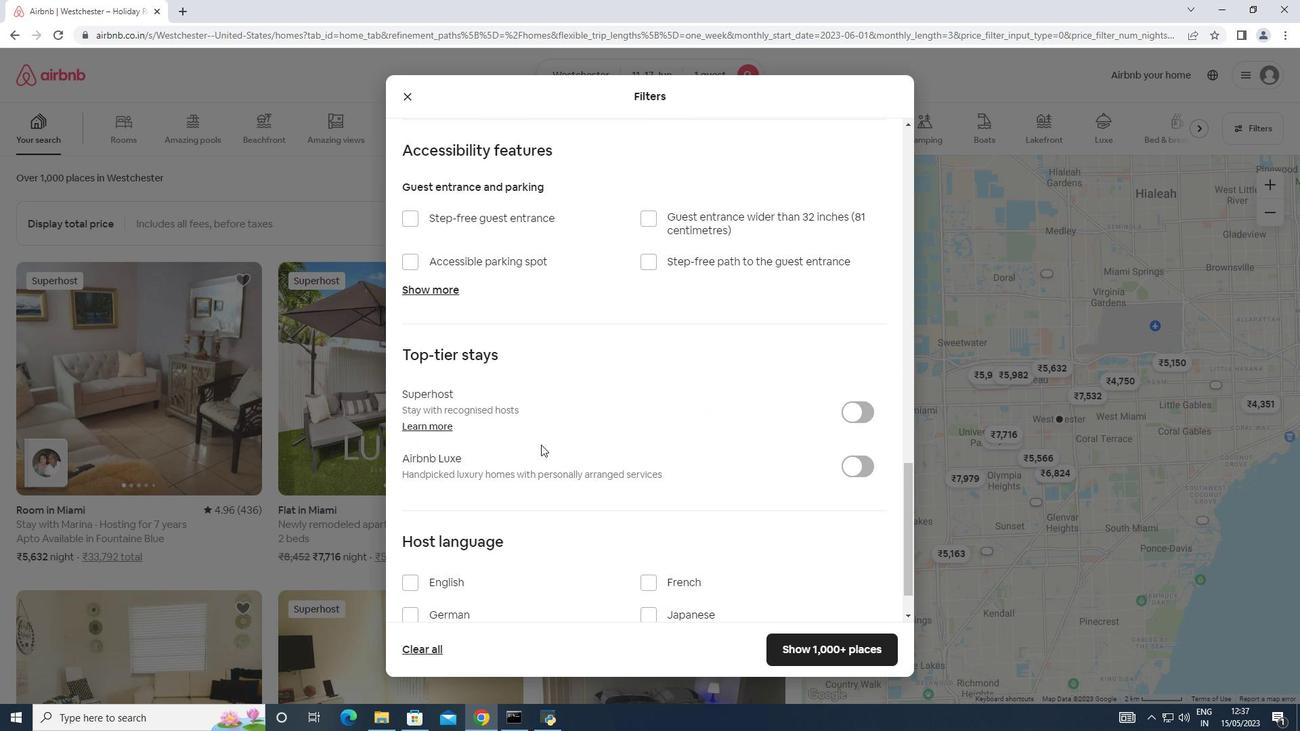 
Action: Mouse scrolled (541, 444) with delta (0, 0)
Screenshot: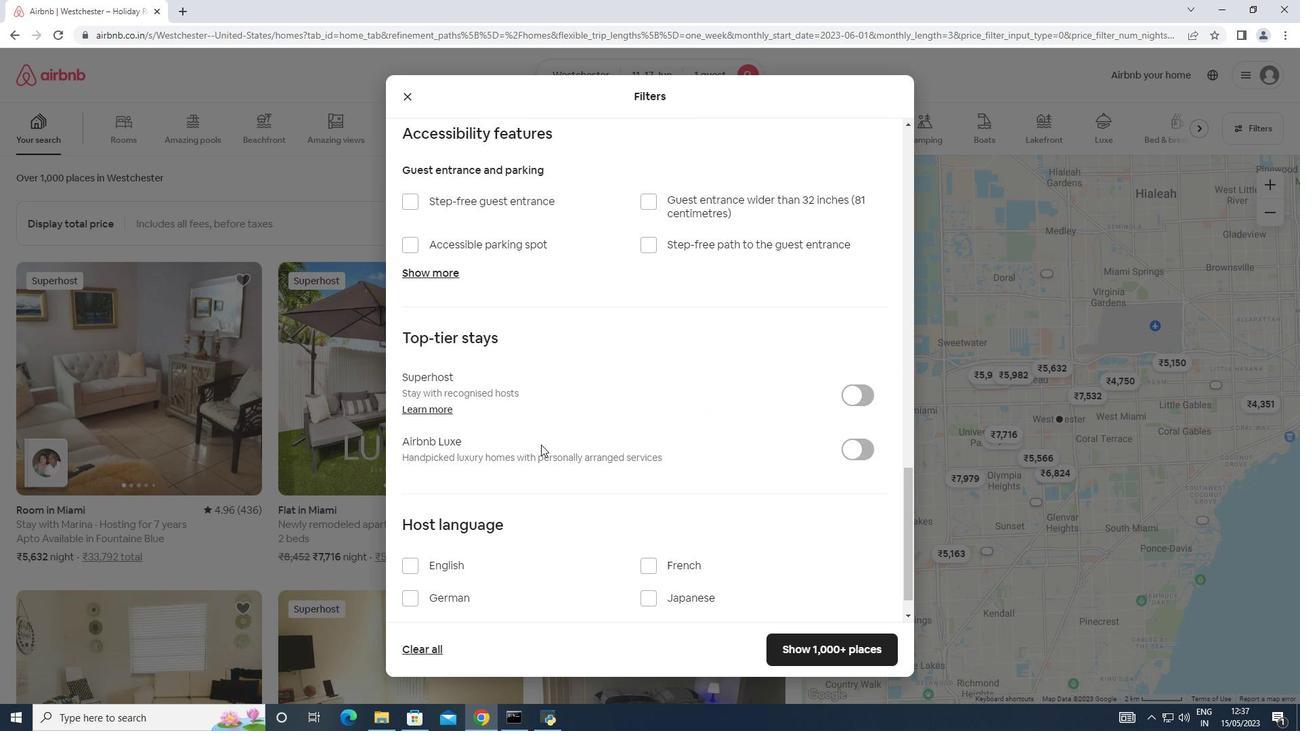 
Action: Mouse moved to (412, 526)
Screenshot: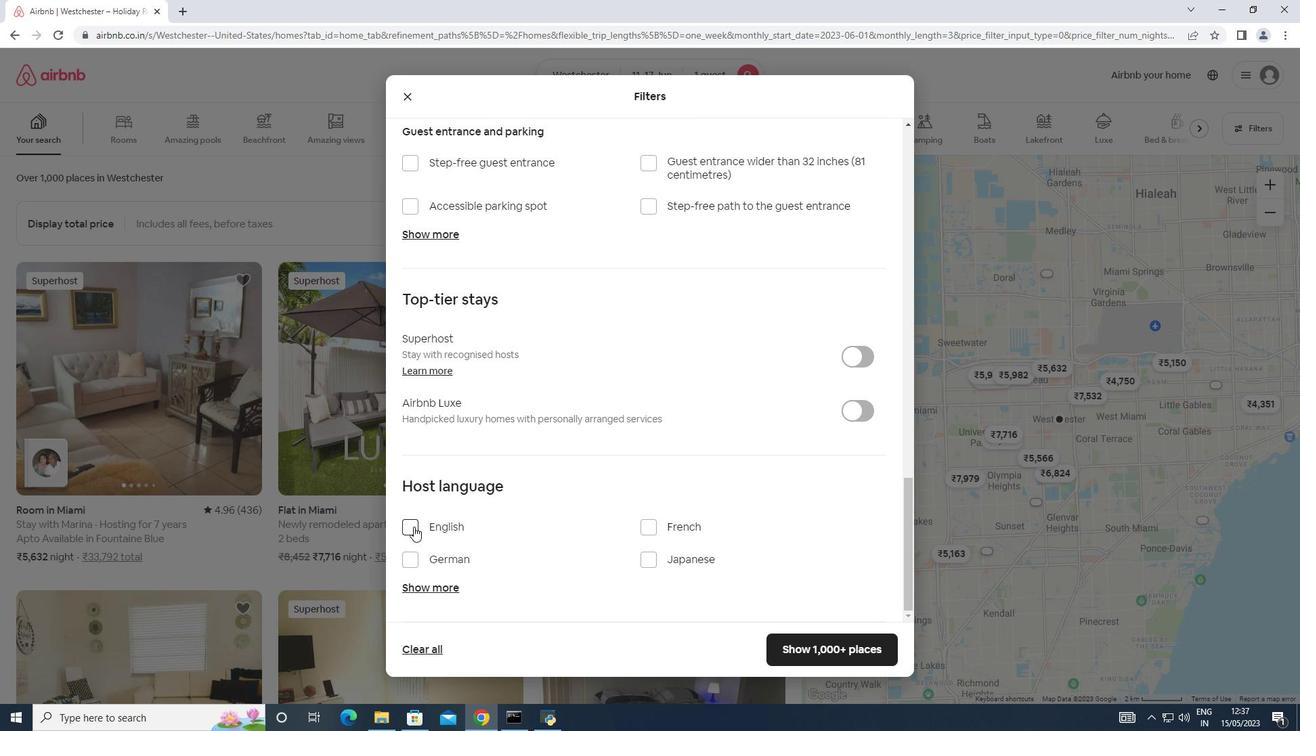 
Action: Mouse pressed left at (412, 526)
Screenshot: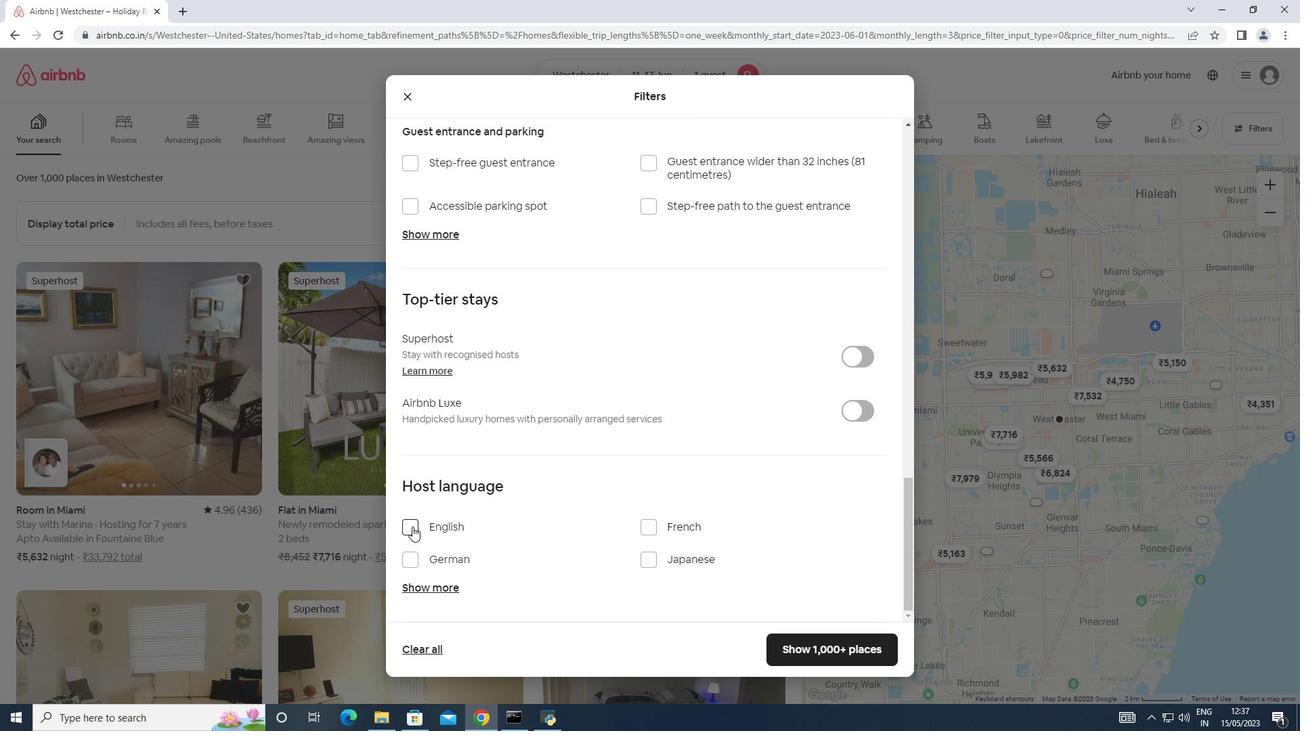 
Action: Mouse moved to (822, 652)
Screenshot: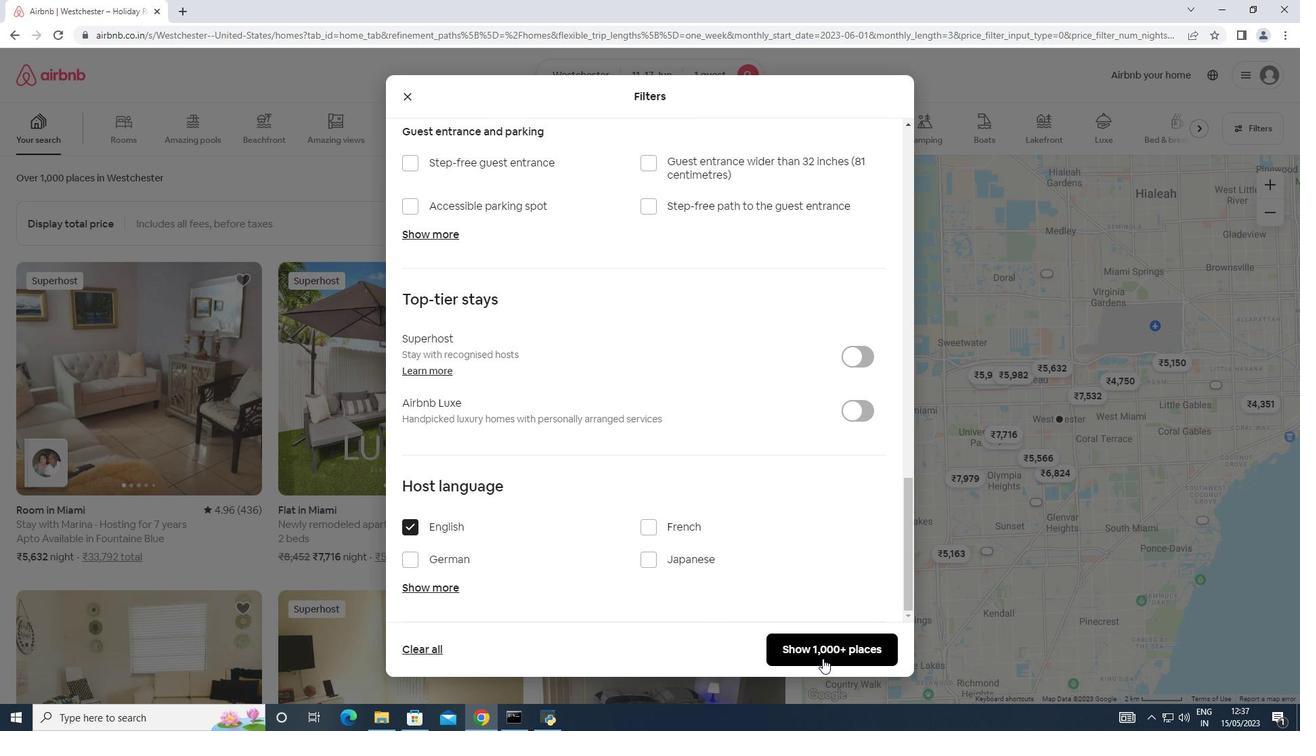 
Action: Mouse pressed left at (822, 652)
Screenshot: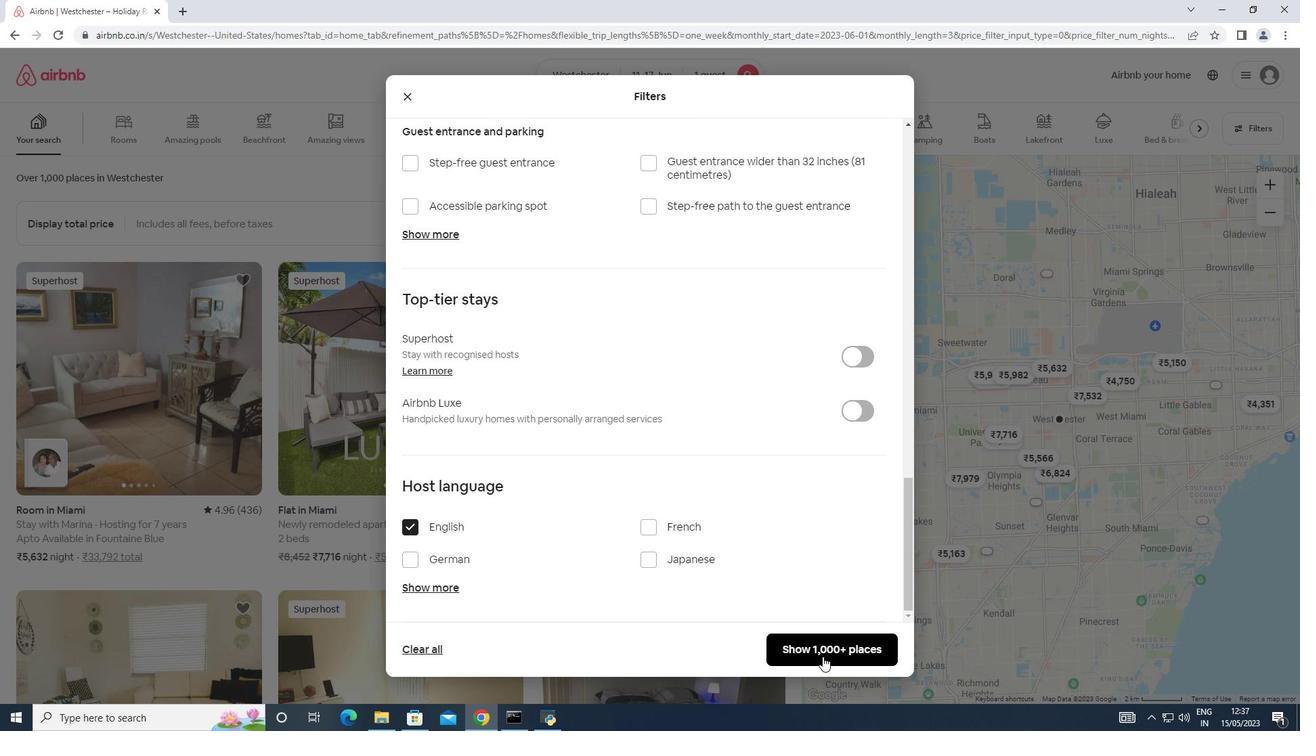 
Action: Mouse moved to (804, 612)
Screenshot: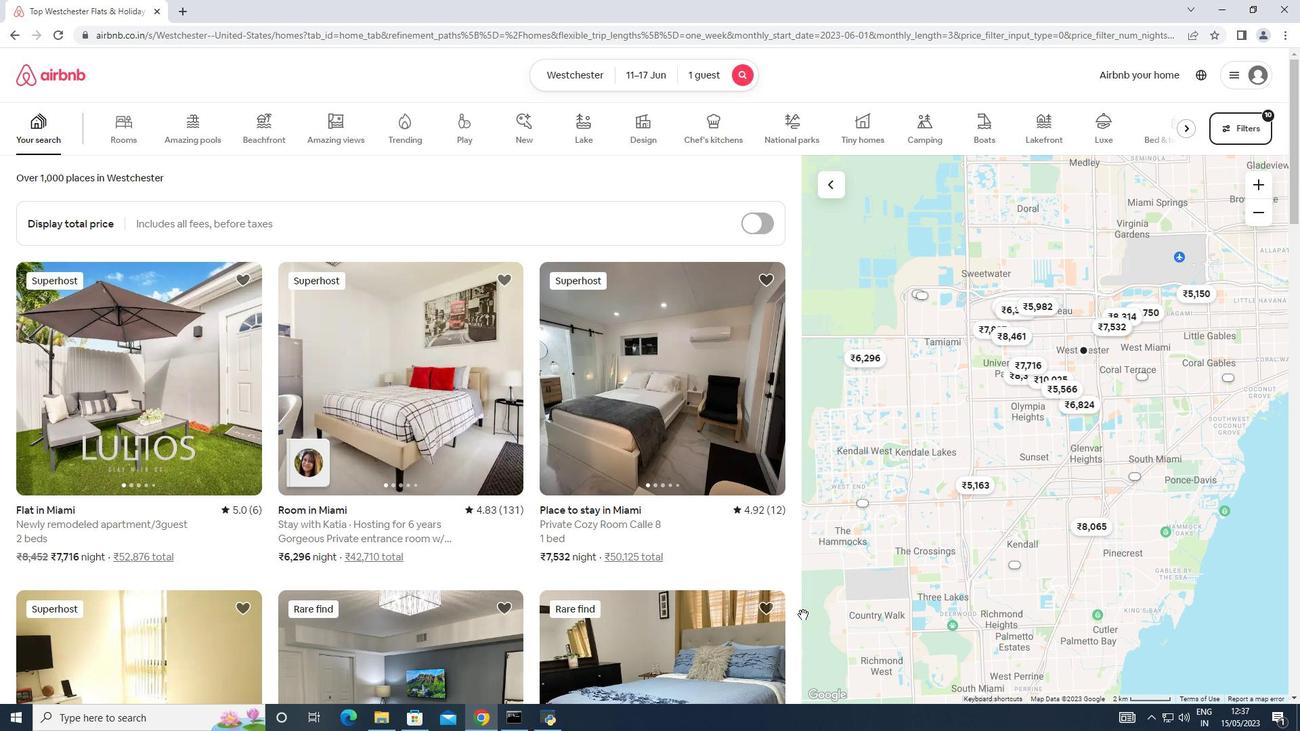 
